 Task: Look for space in Khada, India from 9th June, 2023 to 16th June, 2023 for 2 adults in price range Rs.8000 to Rs.16000. Place can be entire place with 2 bedrooms having 2 beds and 1 bathroom. Property type can be house, flat, guest house. Booking option can be shelf check-in. Required host language is English.
Action: Mouse moved to (556, 95)
Screenshot: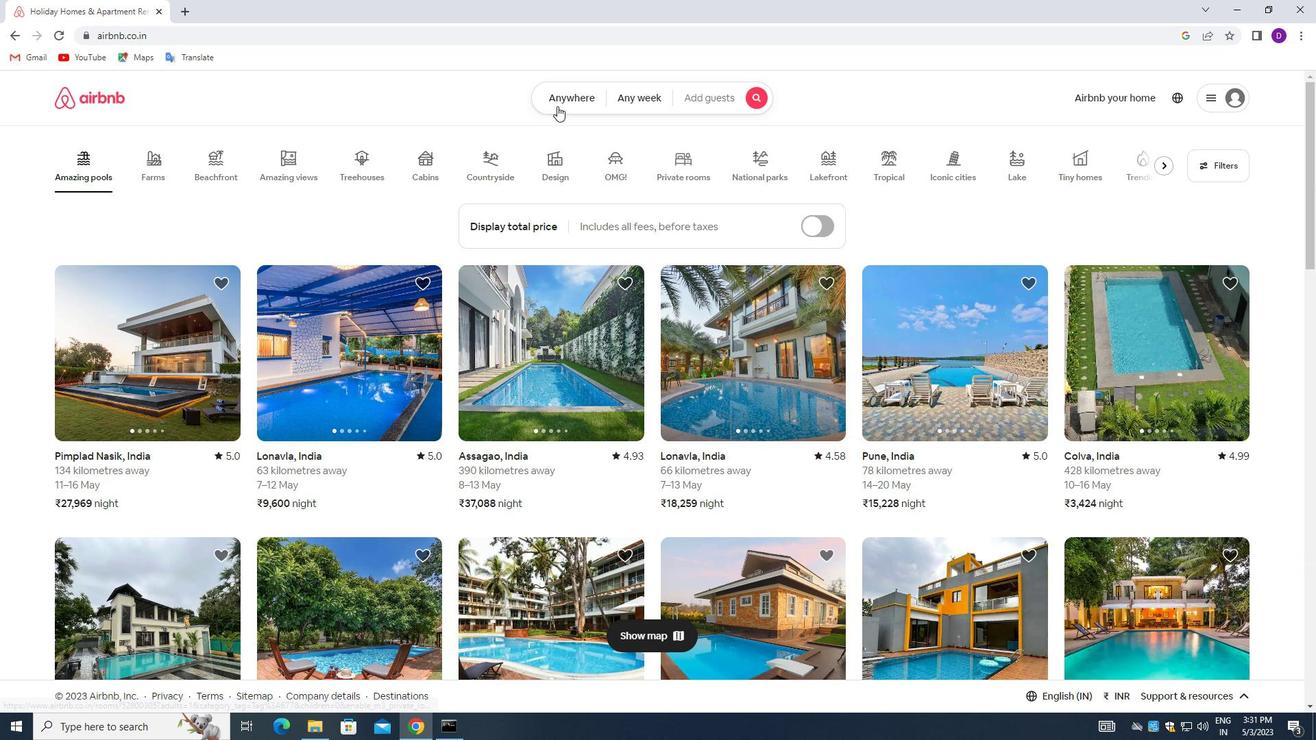 
Action: Mouse pressed left at (556, 95)
Screenshot: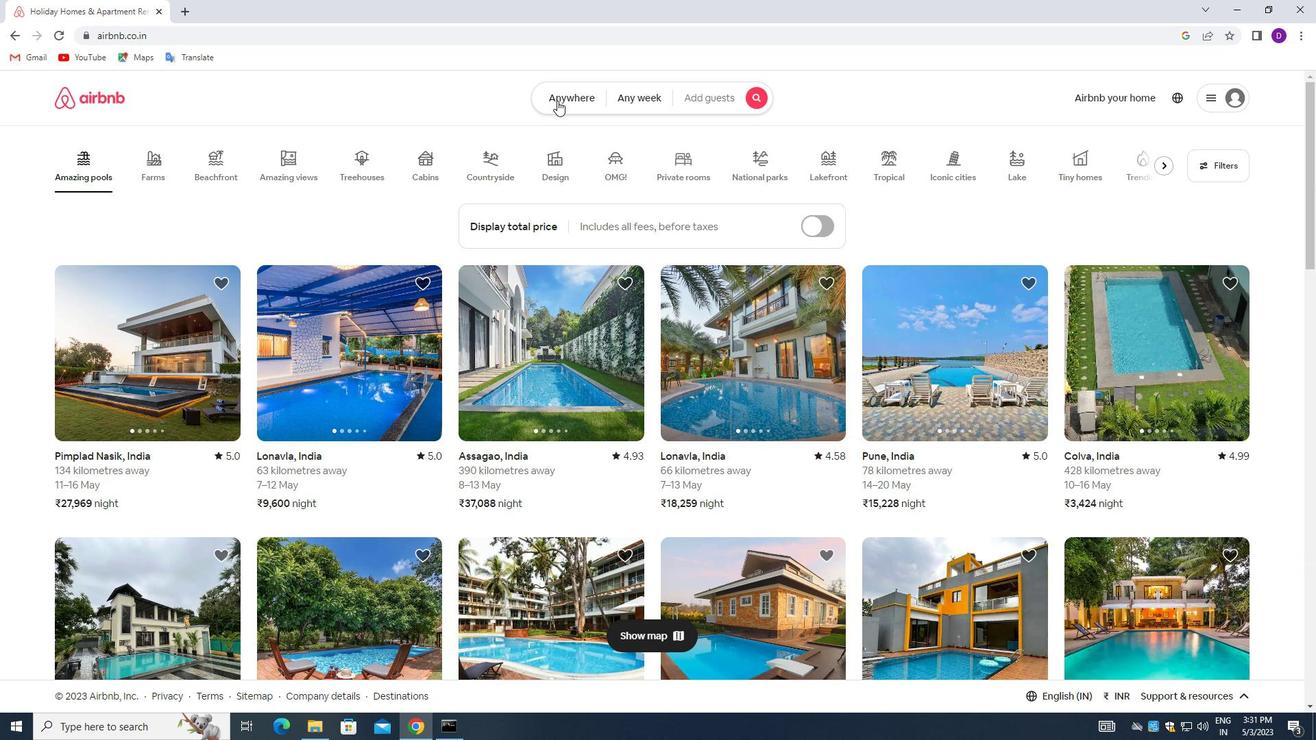 
Action: Mouse moved to (427, 152)
Screenshot: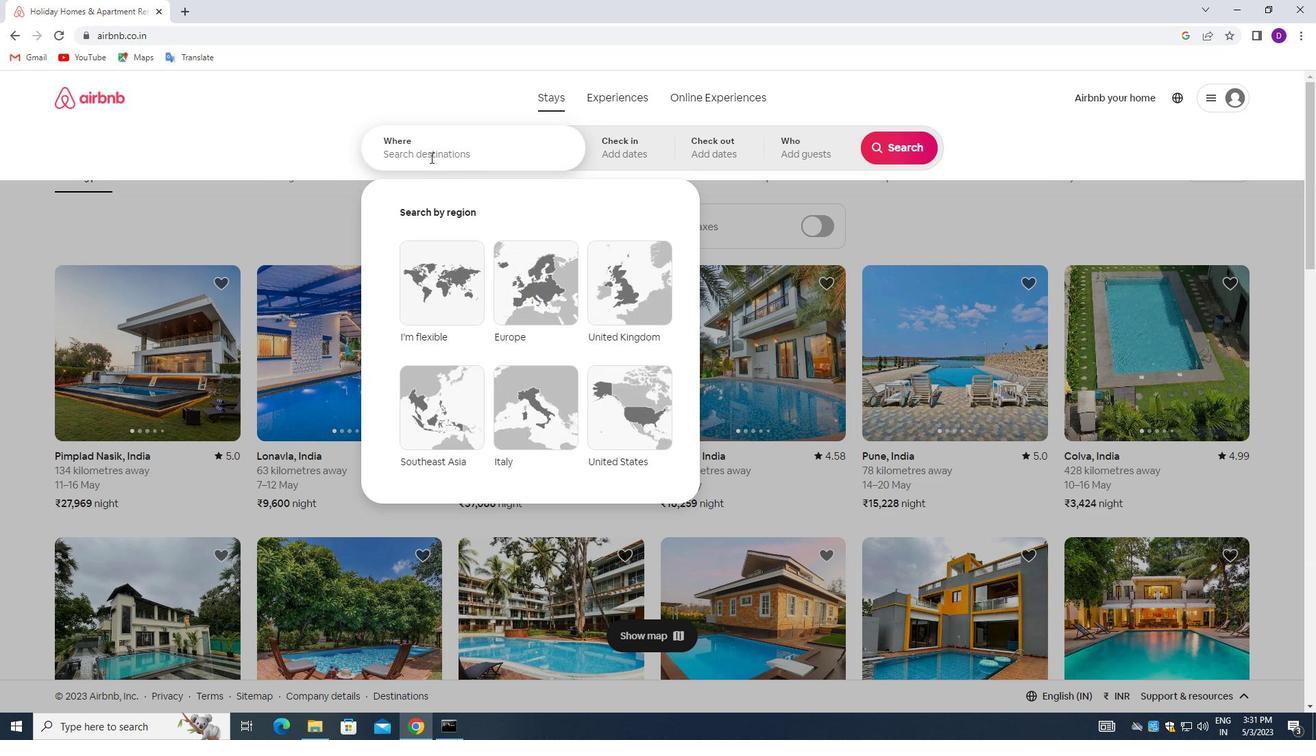 
Action: Mouse pressed left at (427, 152)
Screenshot: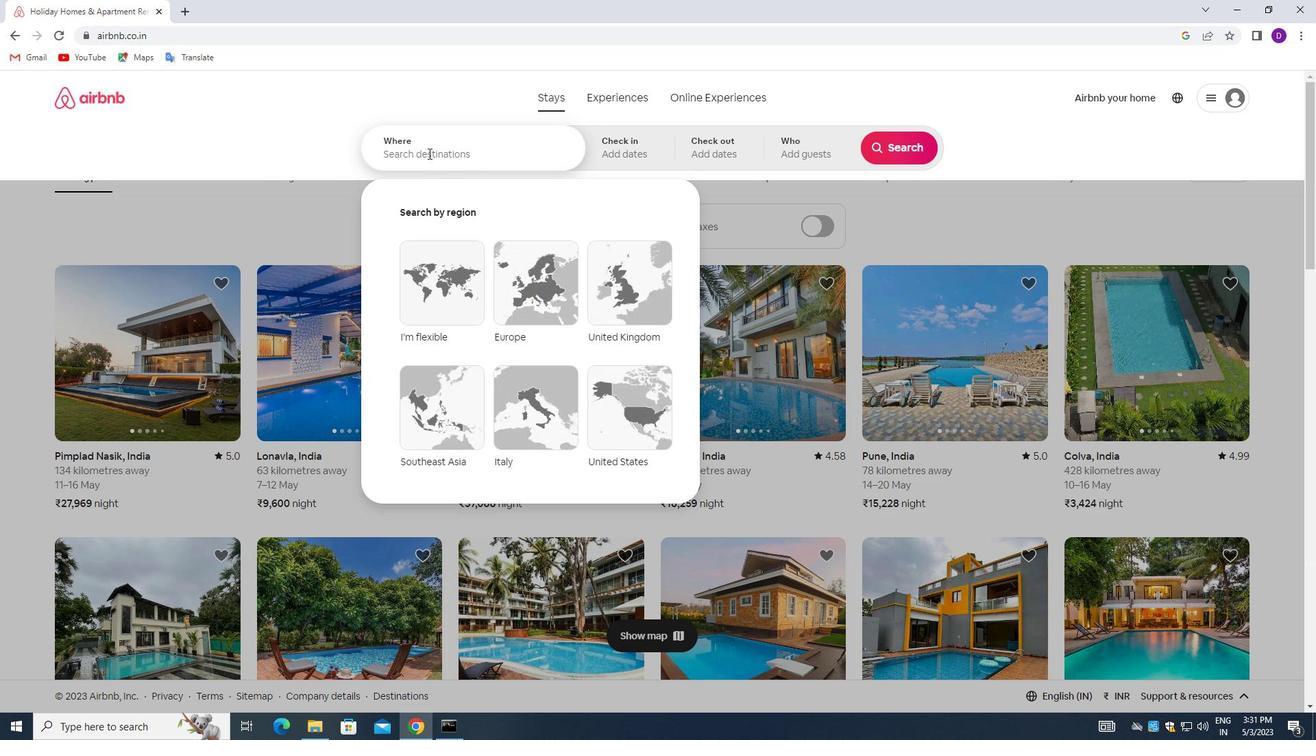 
Action: Mouse moved to (328, 154)
Screenshot: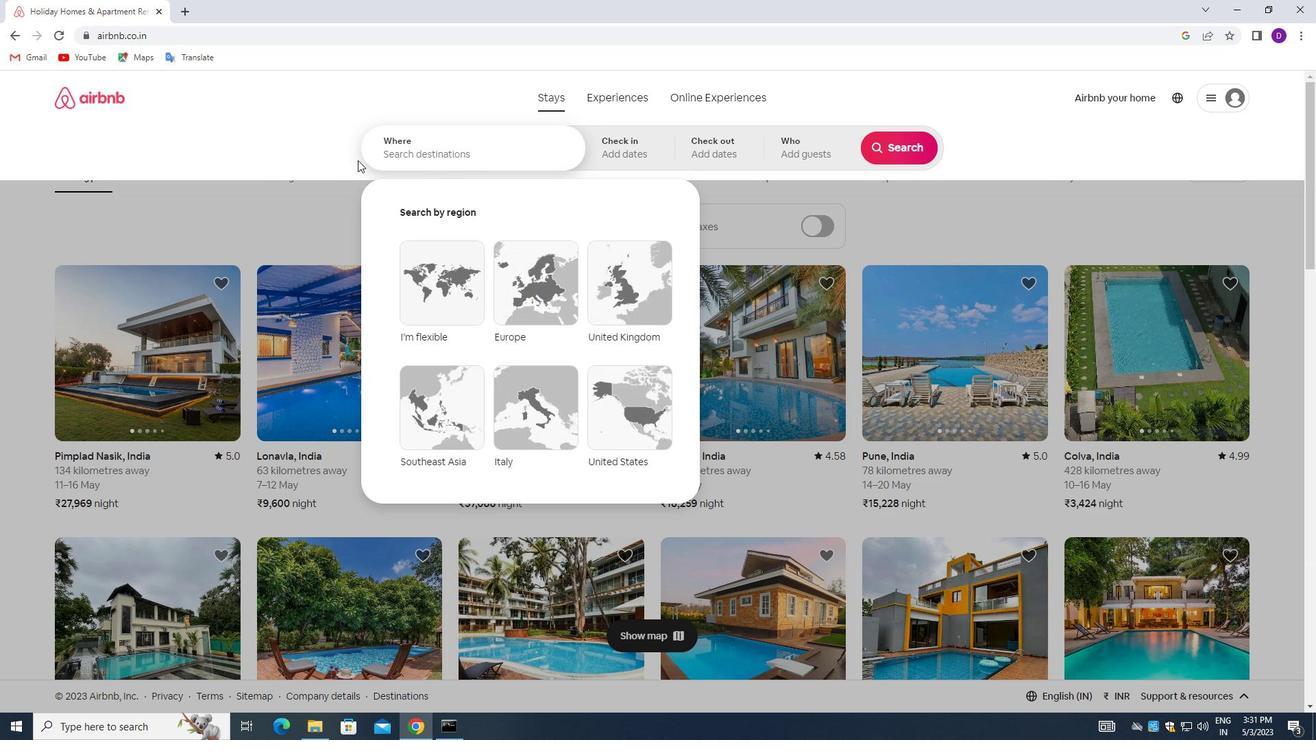 
Action: Key pressed <Key.shift>KHADA,<Key.space><Key.shift>INDIA<Key.enter>
Screenshot: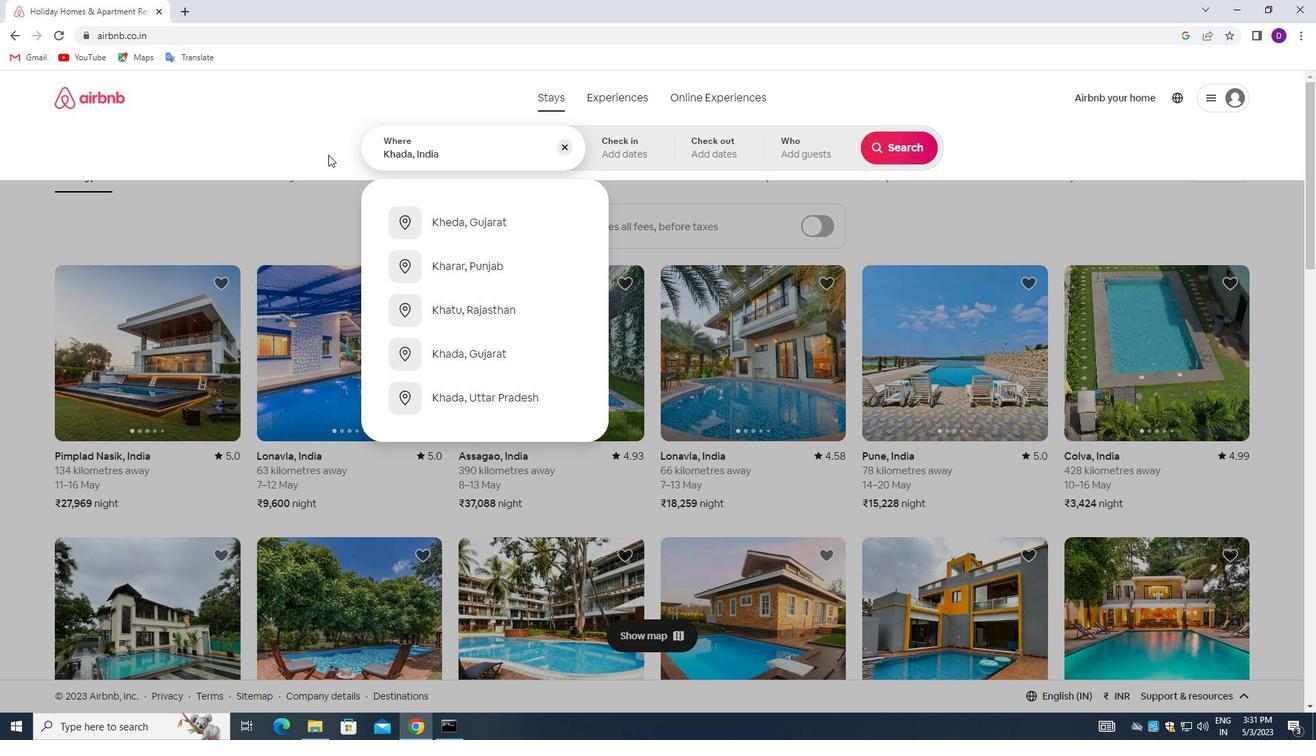 
Action: Mouse moved to (853, 348)
Screenshot: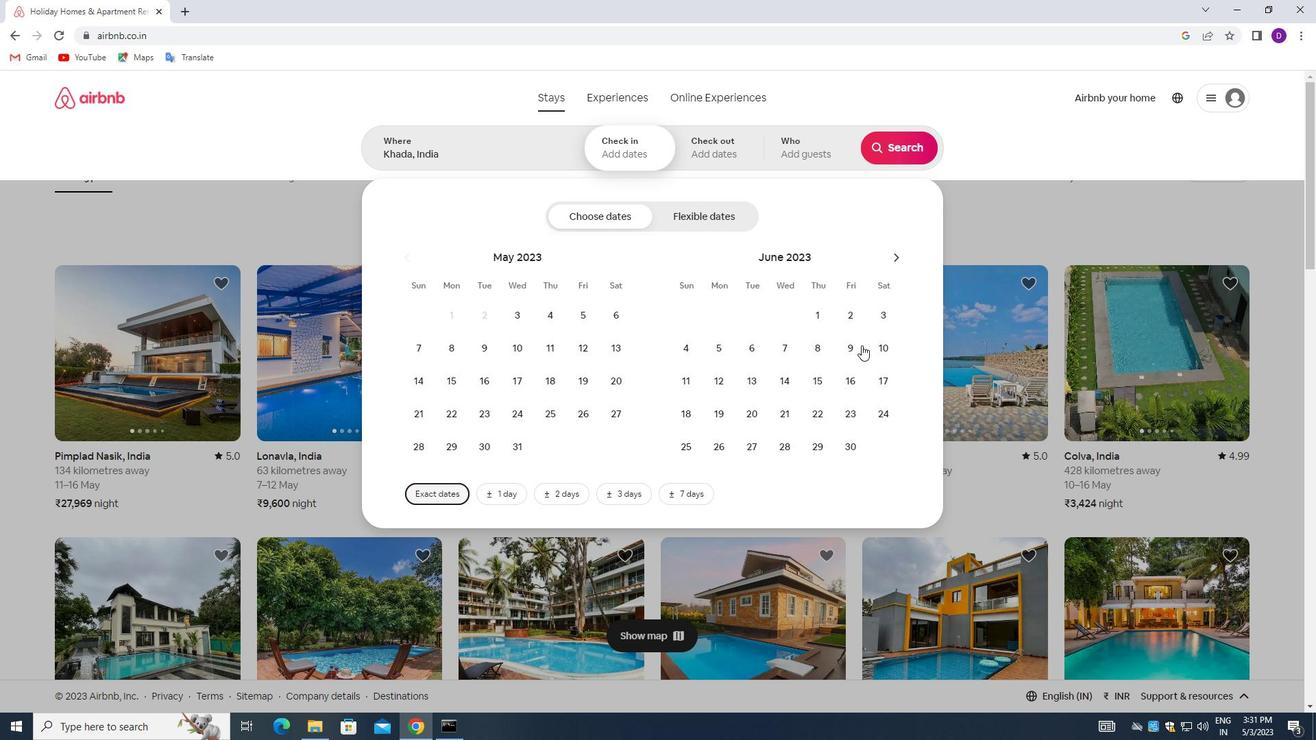 
Action: Mouse pressed left at (853, 348)
Screenshot: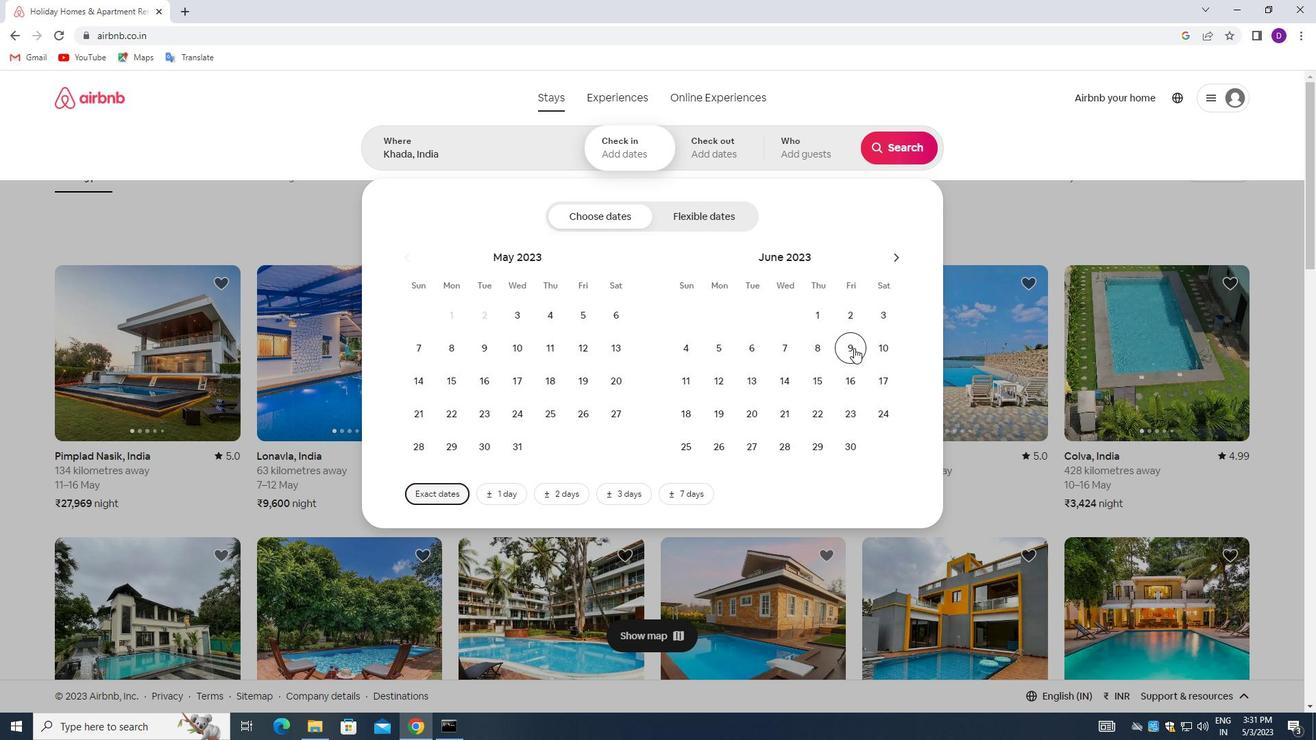 
Action: Mouse moved to (855, 378)
Screenshot: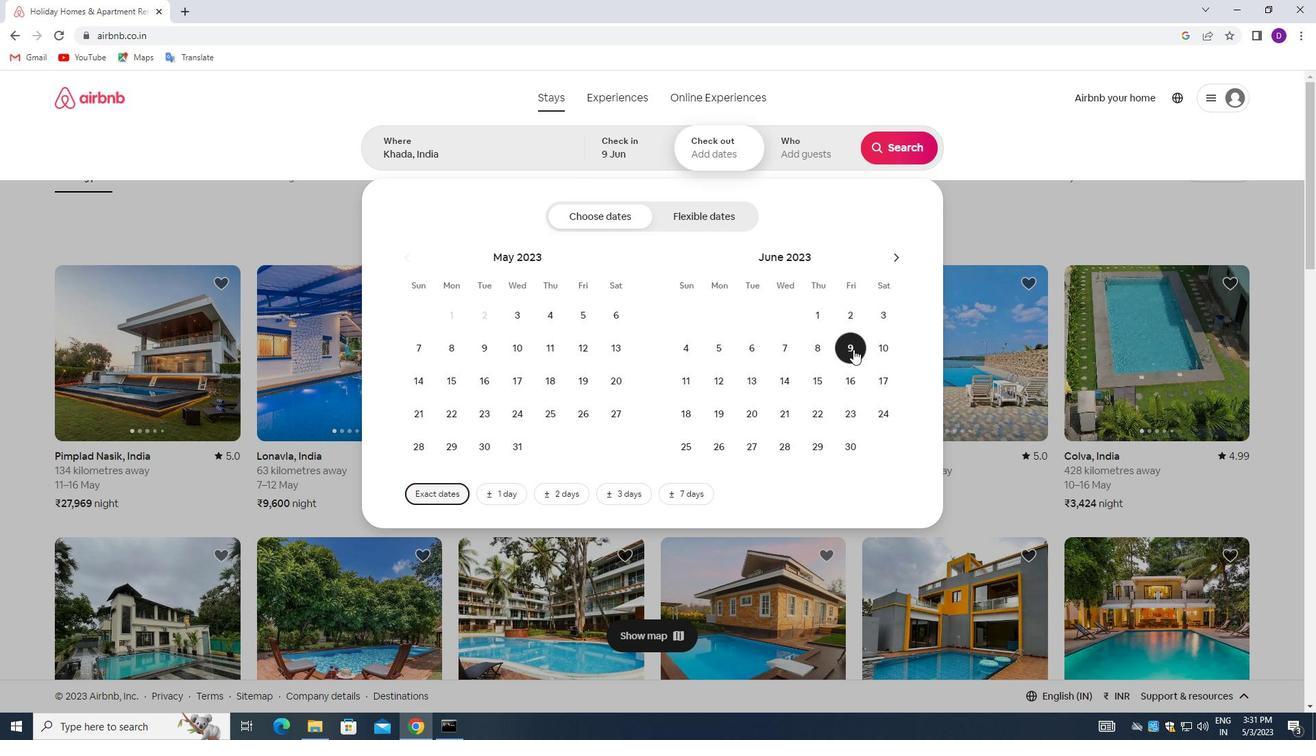 
Action: Mouse pressed left at (855, 378)
Screenshot: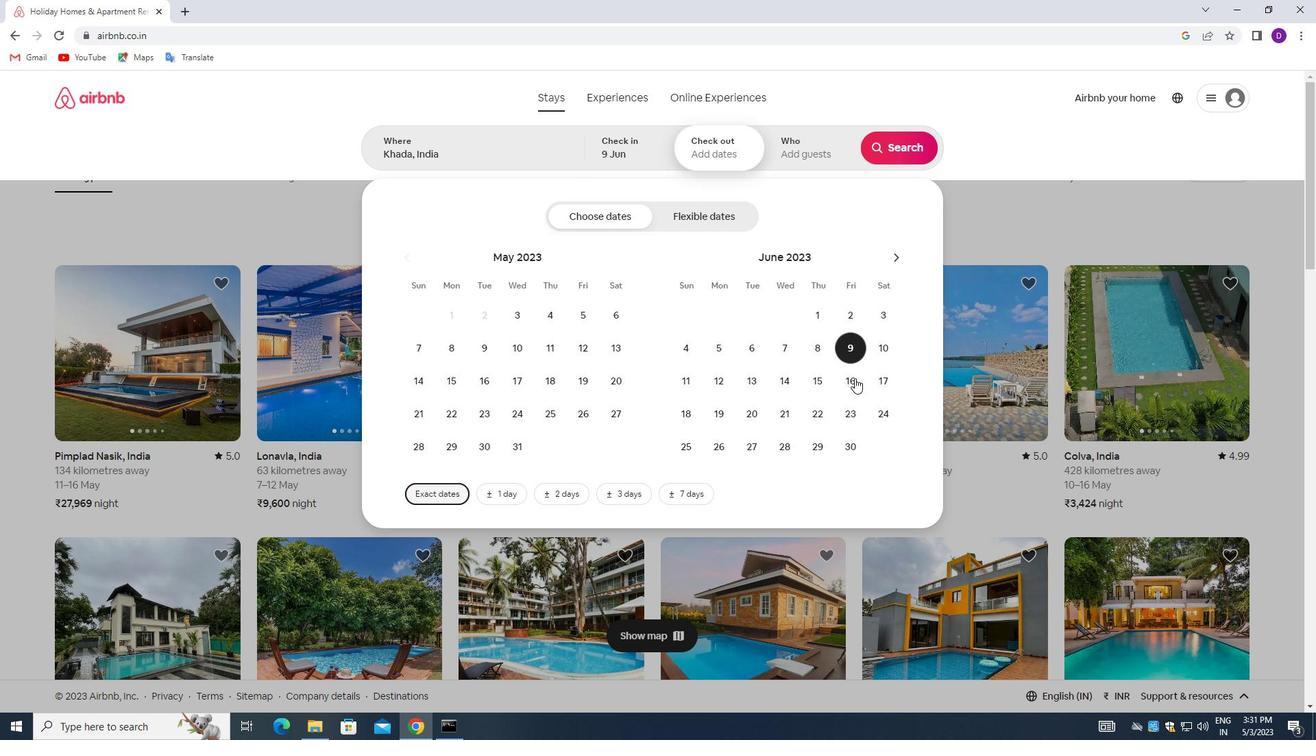 
Action: Mouse moved to (847, 377)
Screenshot: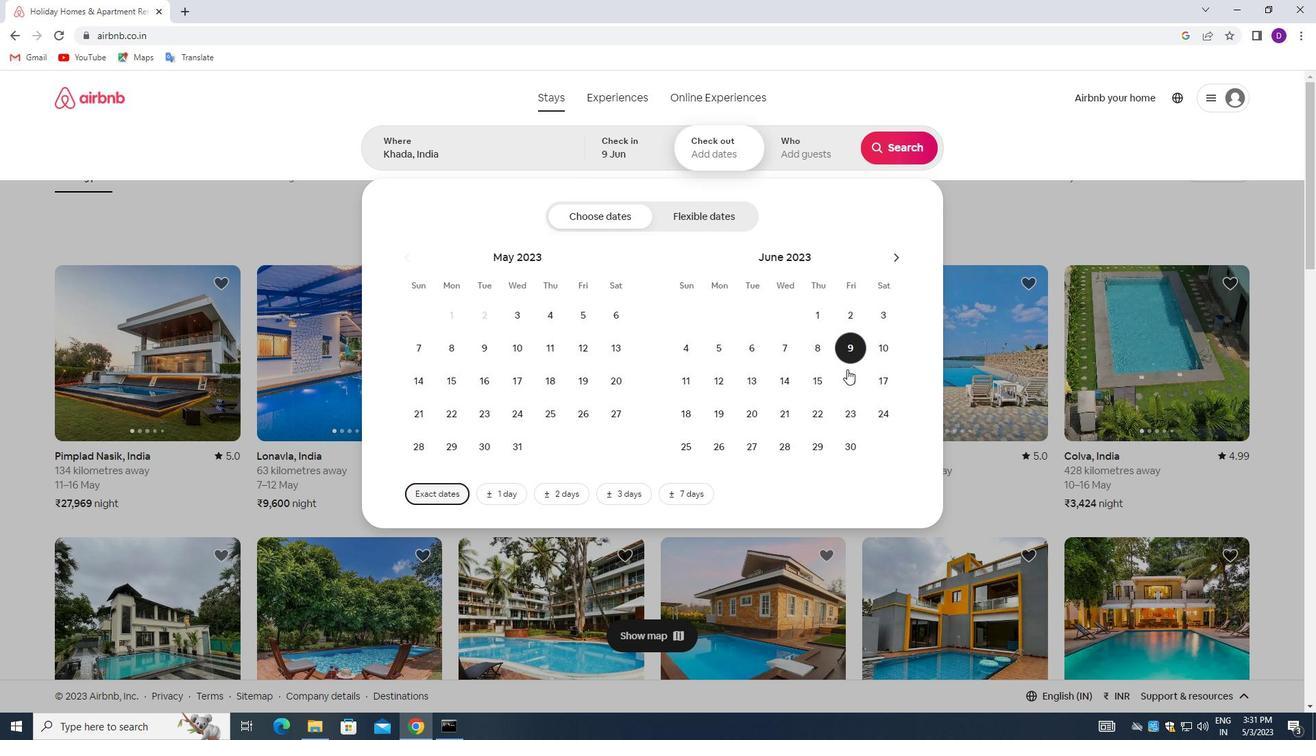 
Action: Mouse pressed left at (847, 377)
Screenshot: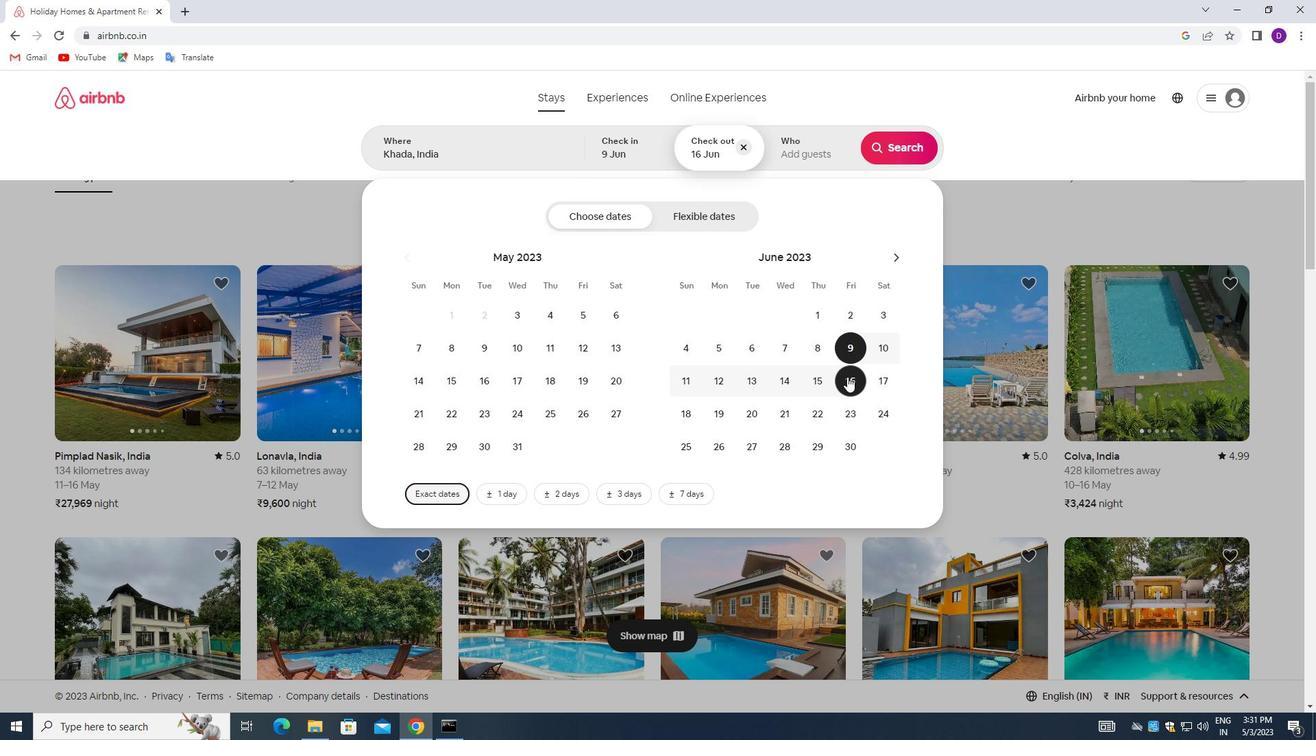 
Action: Mouse moved to (800, 144)
Screenshot: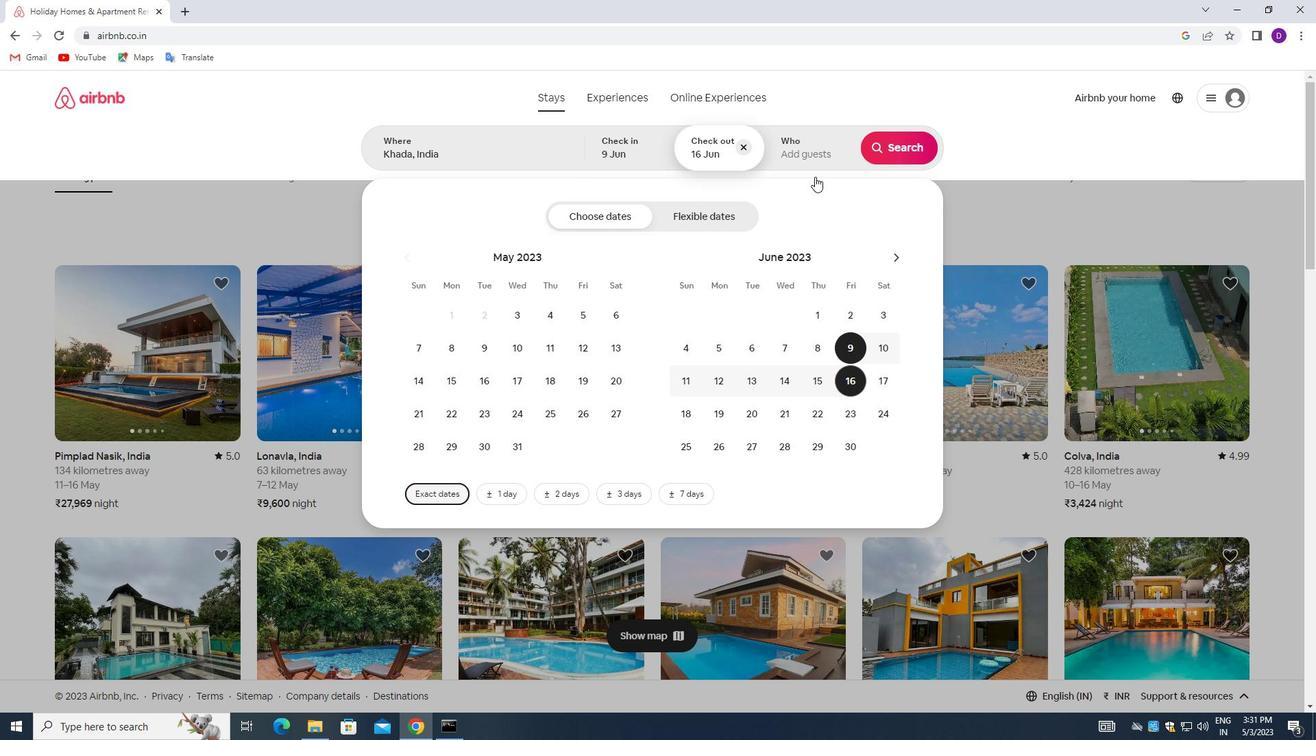 
Action: Mouse pressed left at (800, 144)
Screenshot: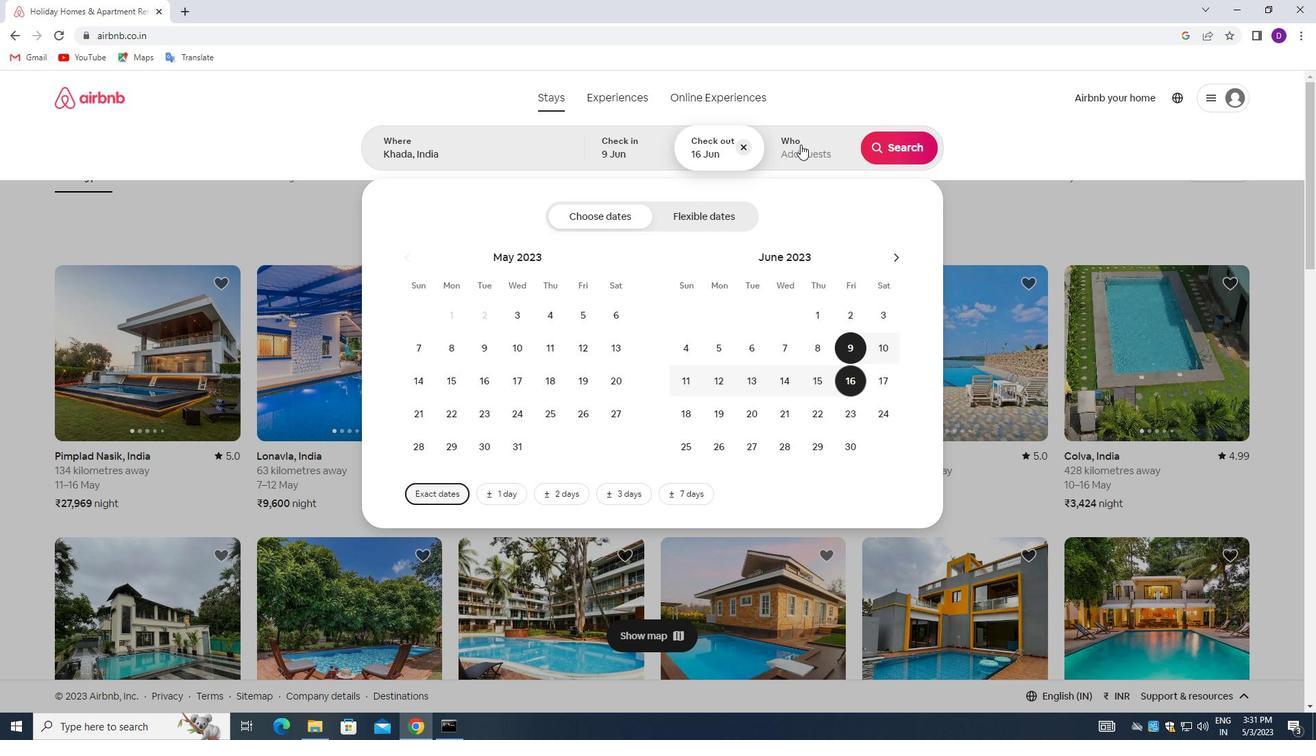 
Action: Mouse moved to (898, 217)
Screenshot: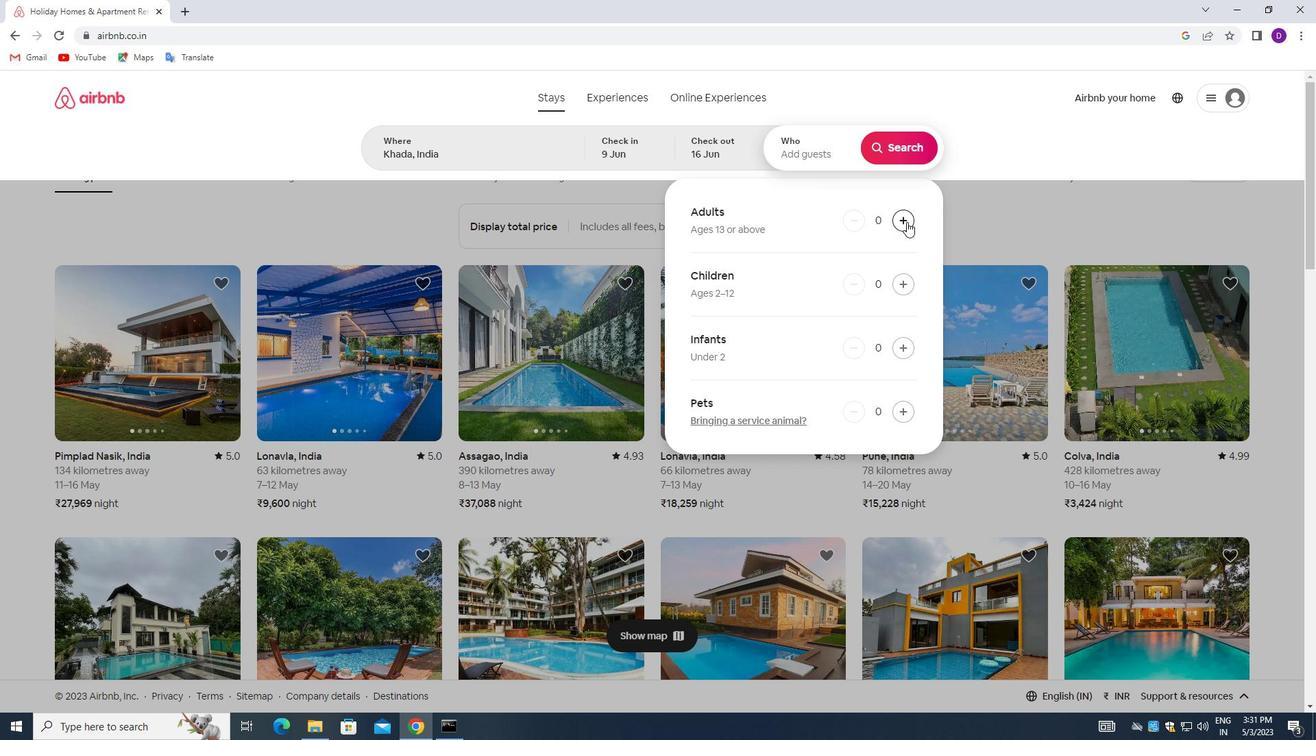 
Action: Mouse pressed left at (898, 217)
Screenshot: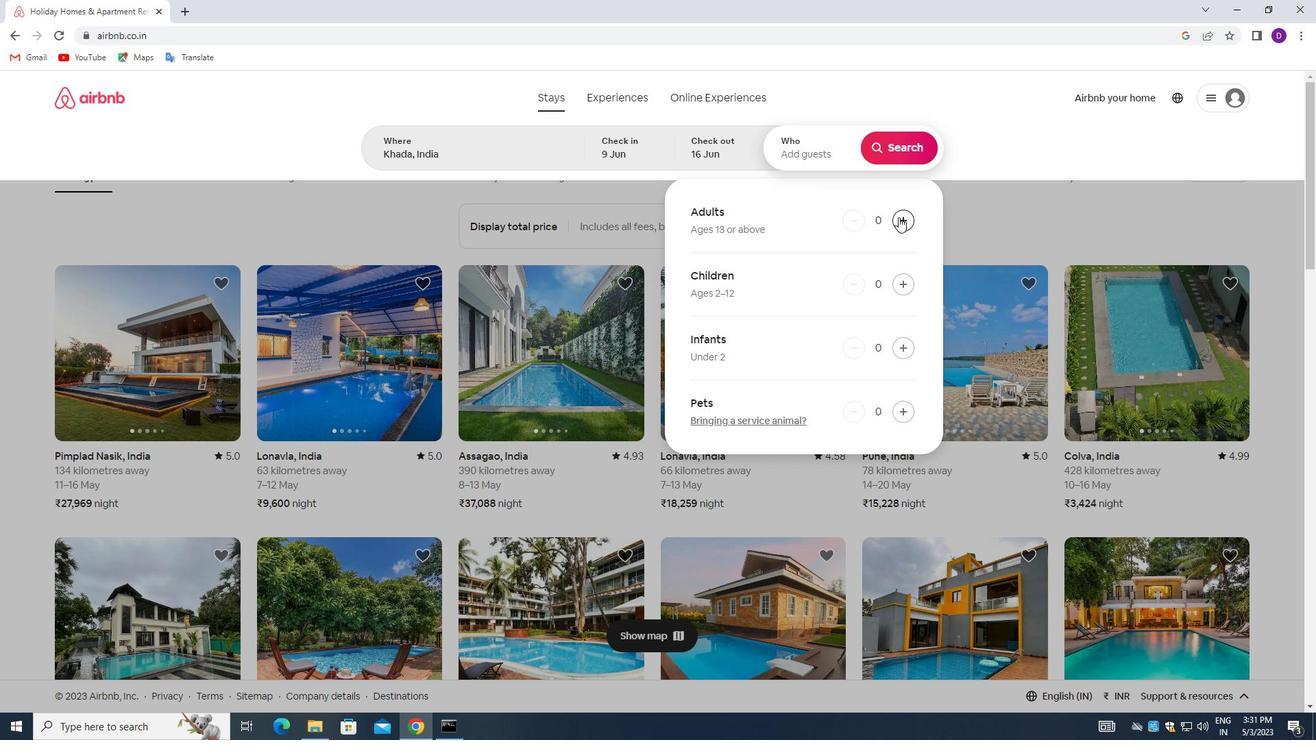 
Action: Mouse pressed left at (898, 217)
Screenshot: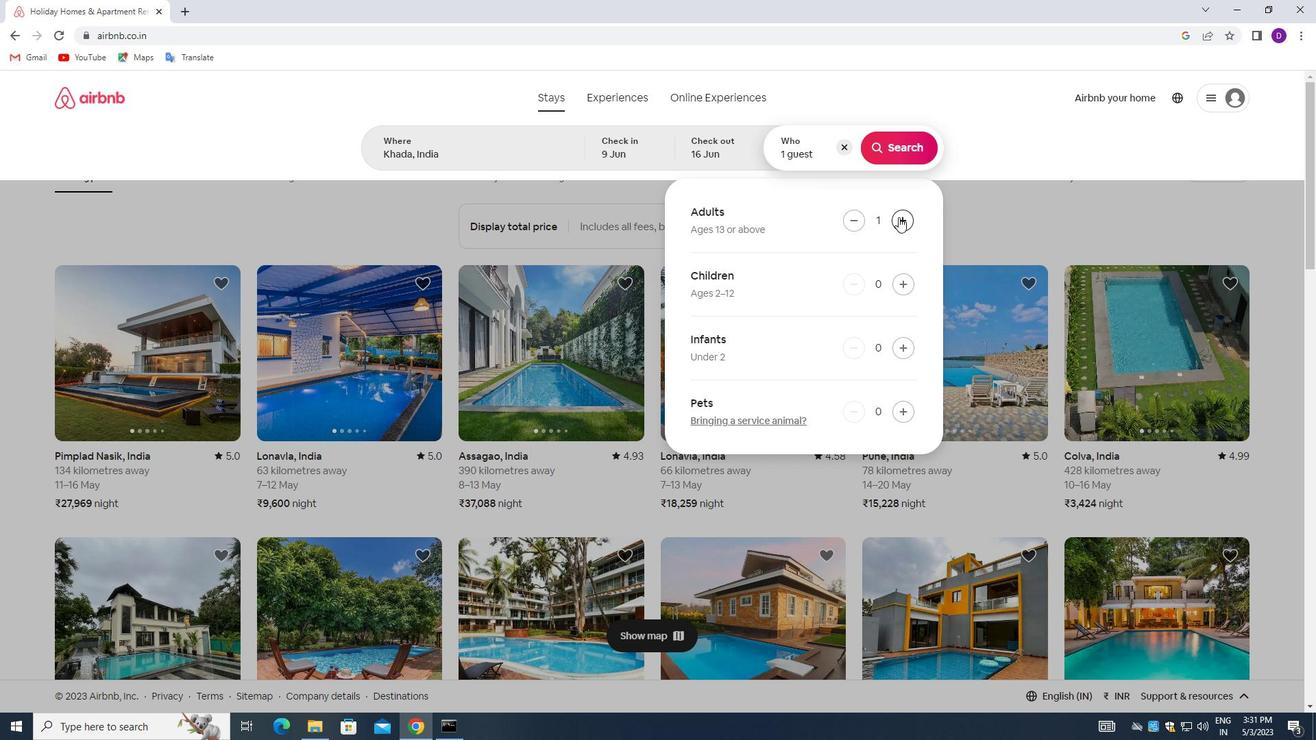 
Action: Mouse moved to (916, 141)
Screenshot: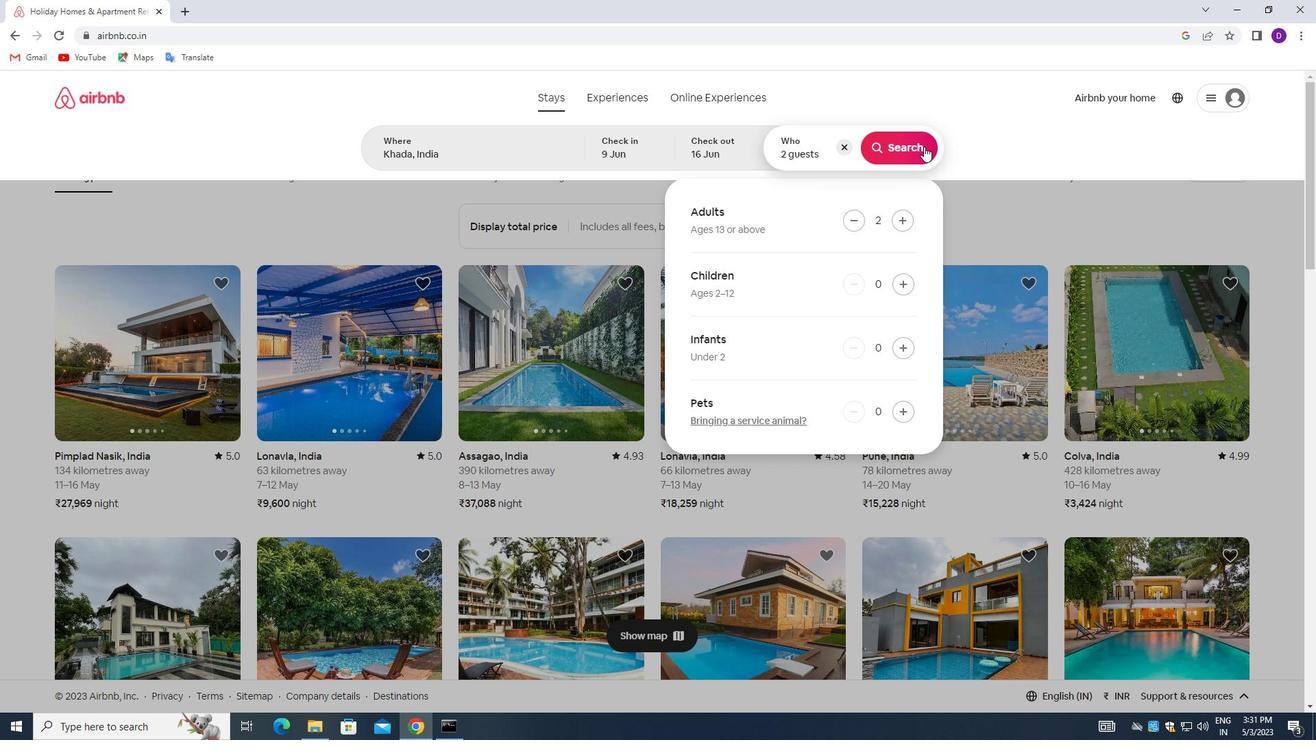 
Action: Mouse pressed left at (916, 141)
Screenshot: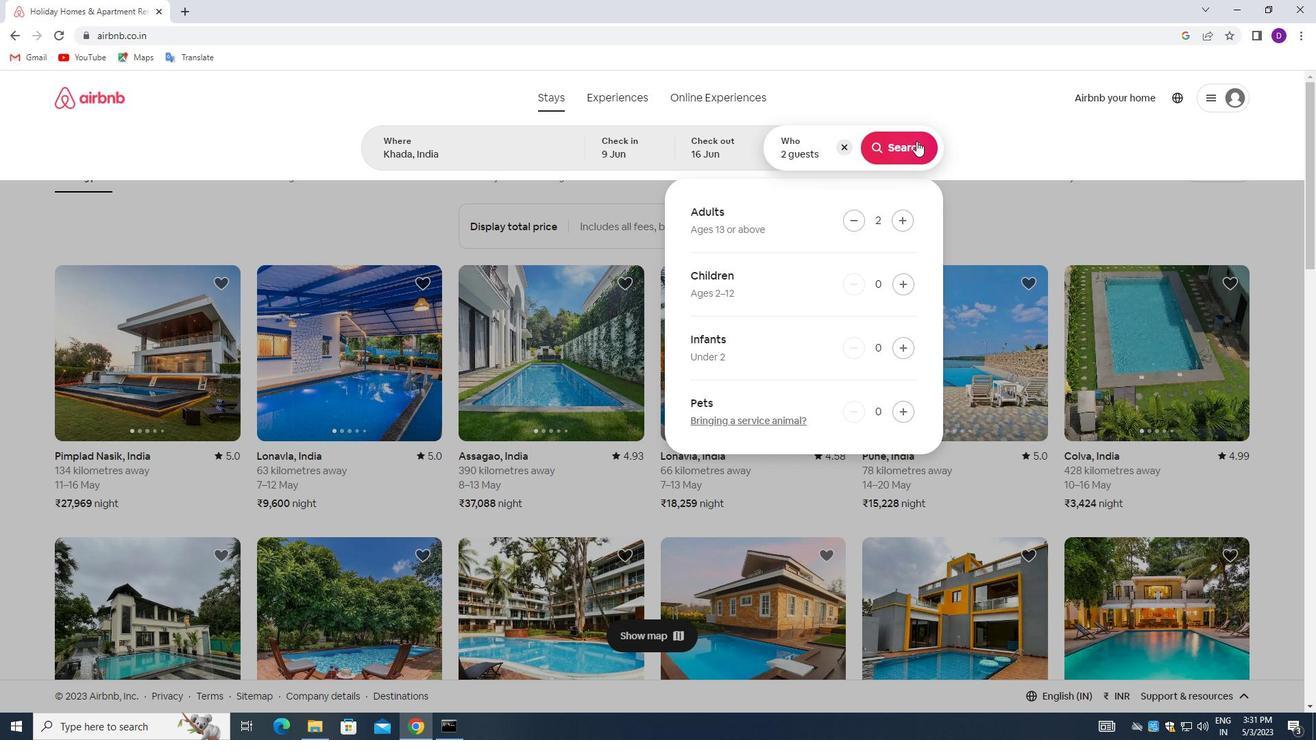
Action: Mouse moved to (1249, 154)
Screenshot: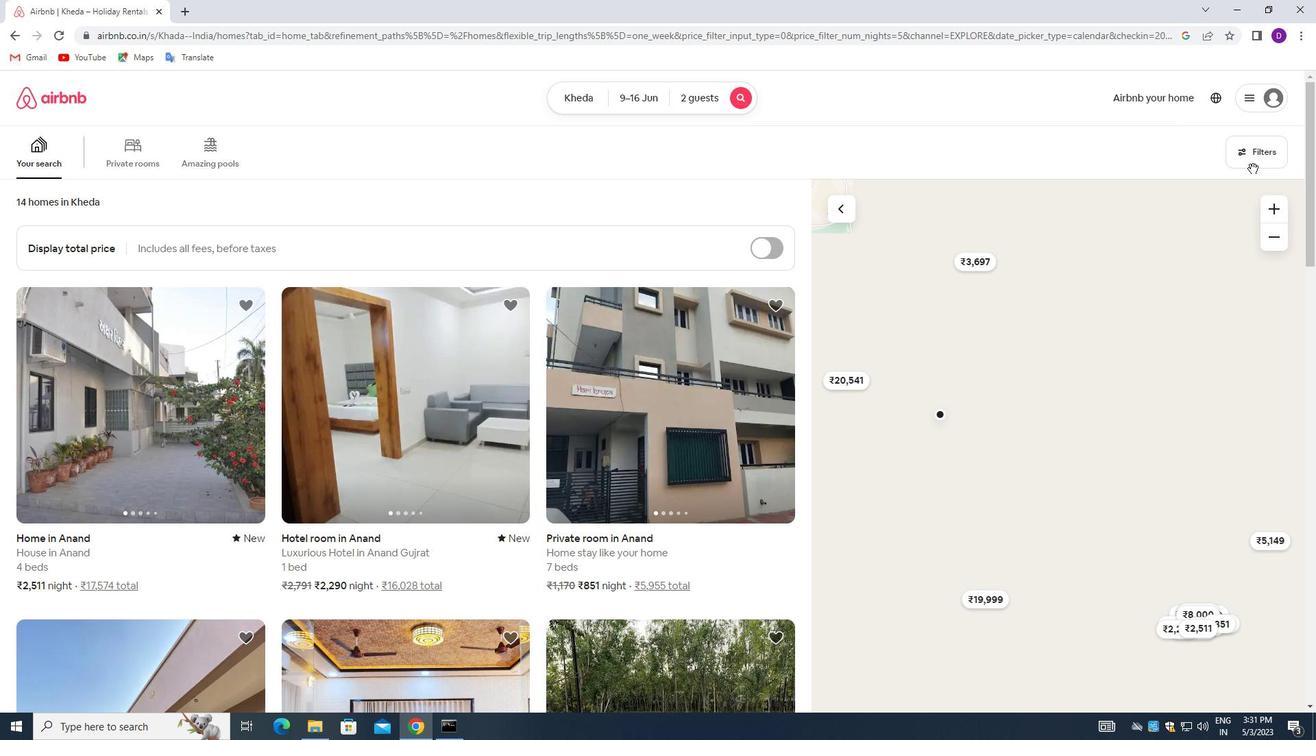 
Action: Mouse pressed left at (1249, 154)
Screenshot: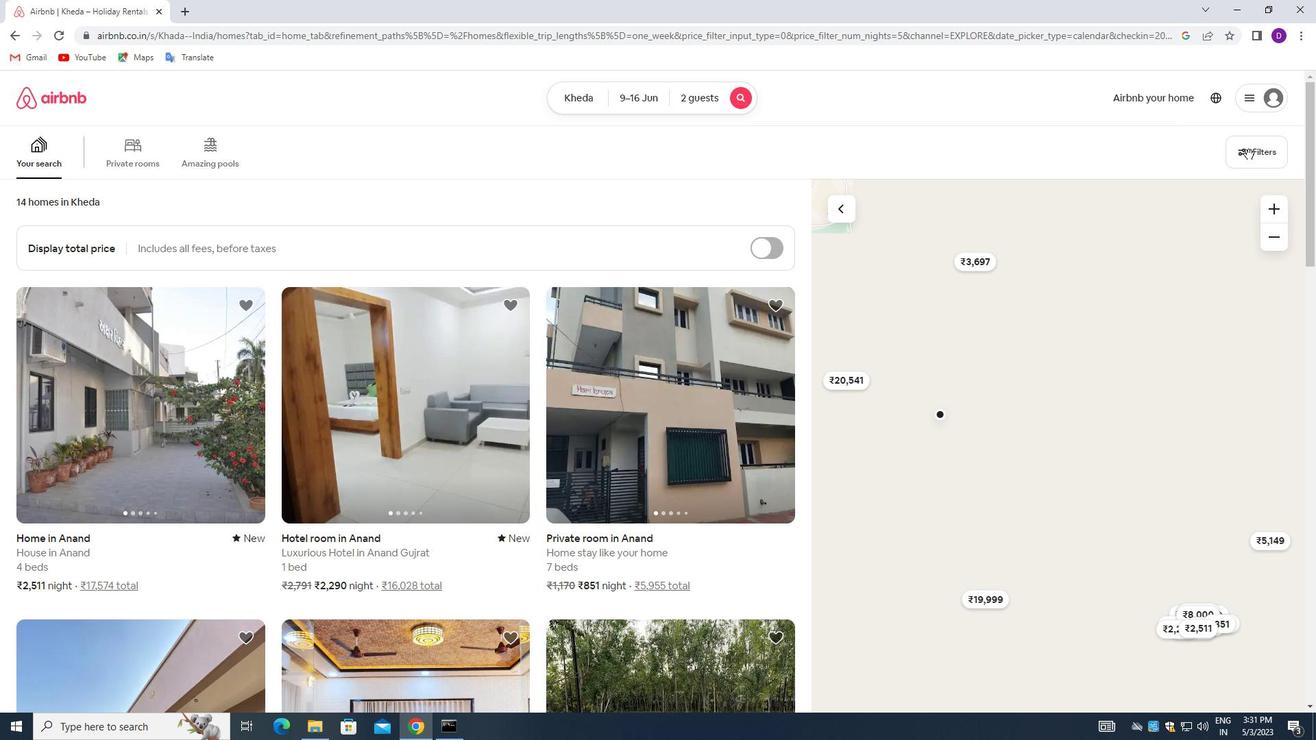 
Action: Mouse moved to (474, 330)
Screenshot: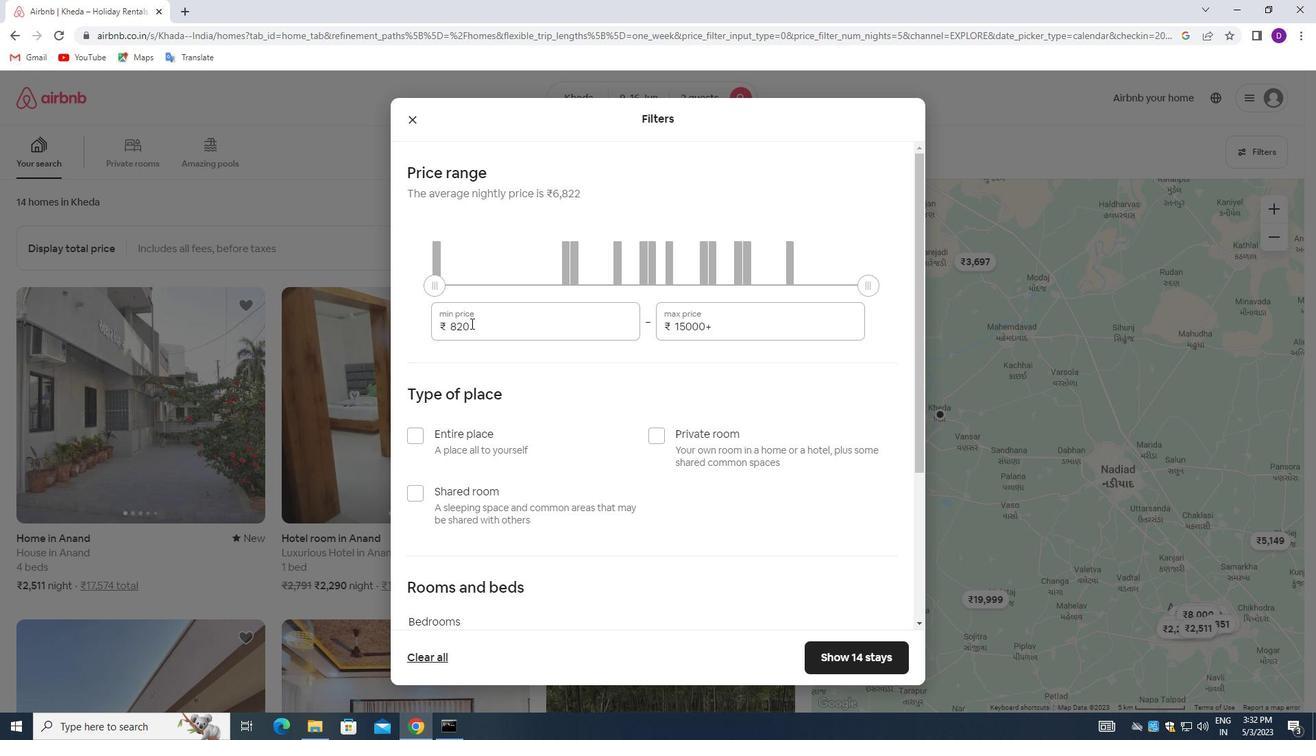 
Action: Mouse pressed left at (474, 330)
Screenshot: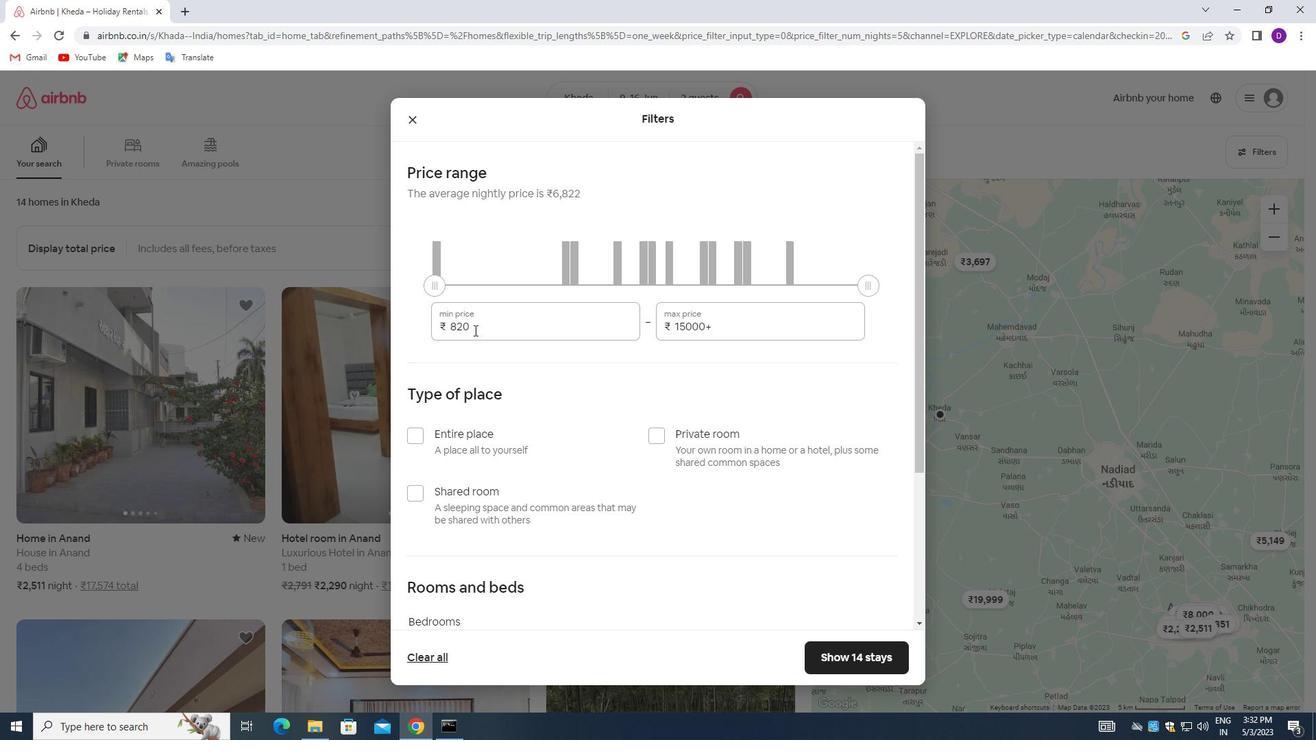
Action: Mouse pressed left at (474, 330)
Screenshot: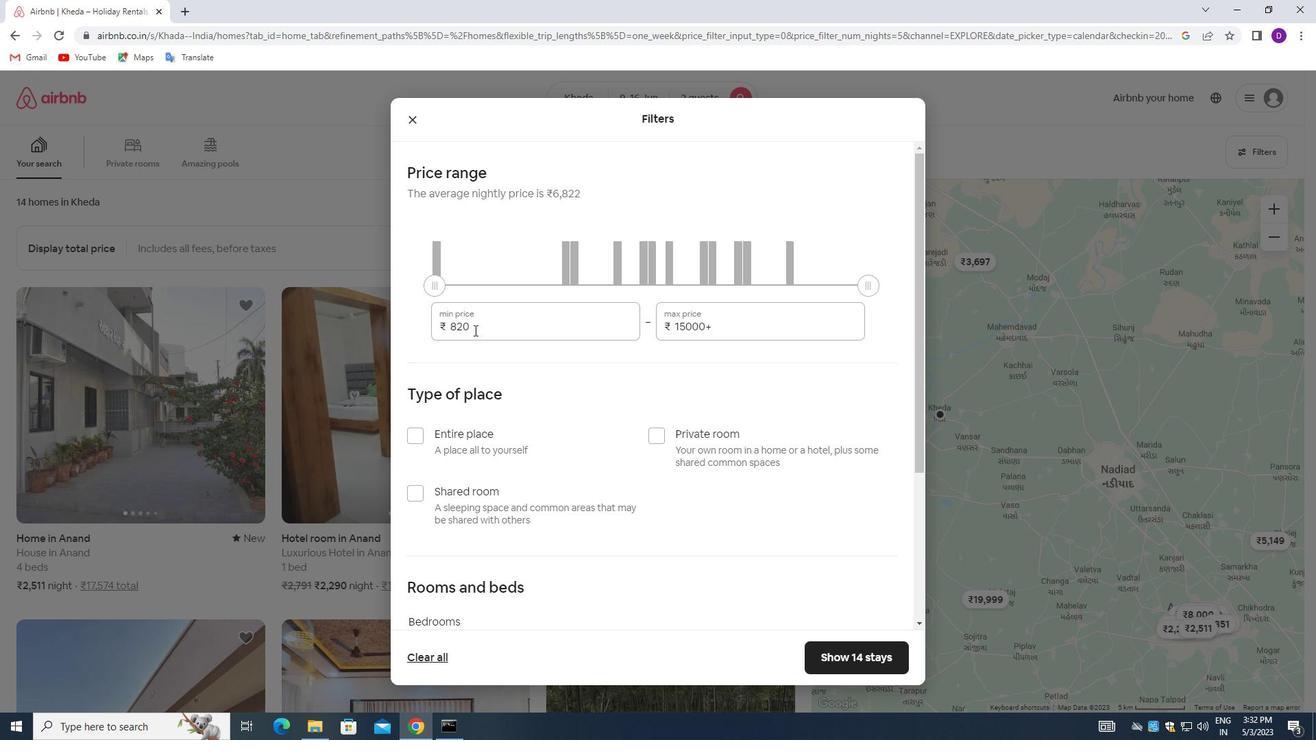 
Action: Key pressed 8000<Key.tab>16000
Screenshot: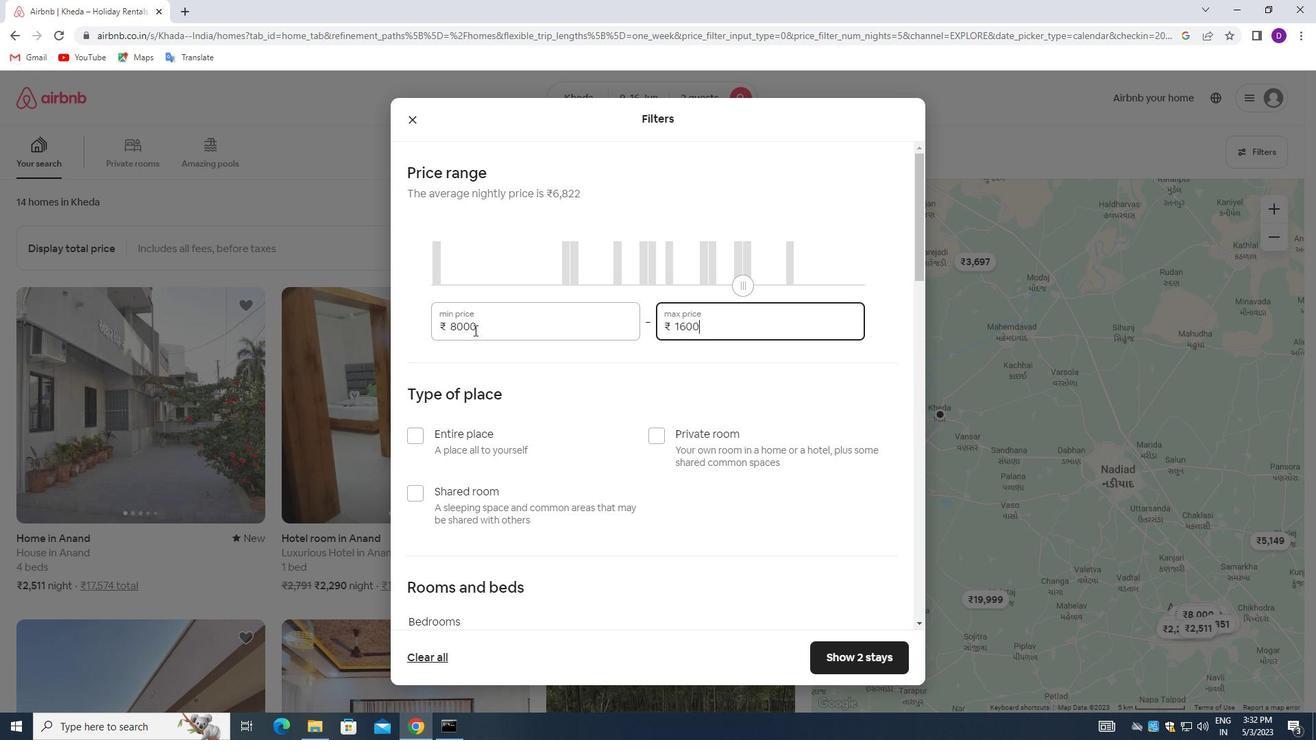 
Action: Mouse moved to (486, 449)
Screenshot: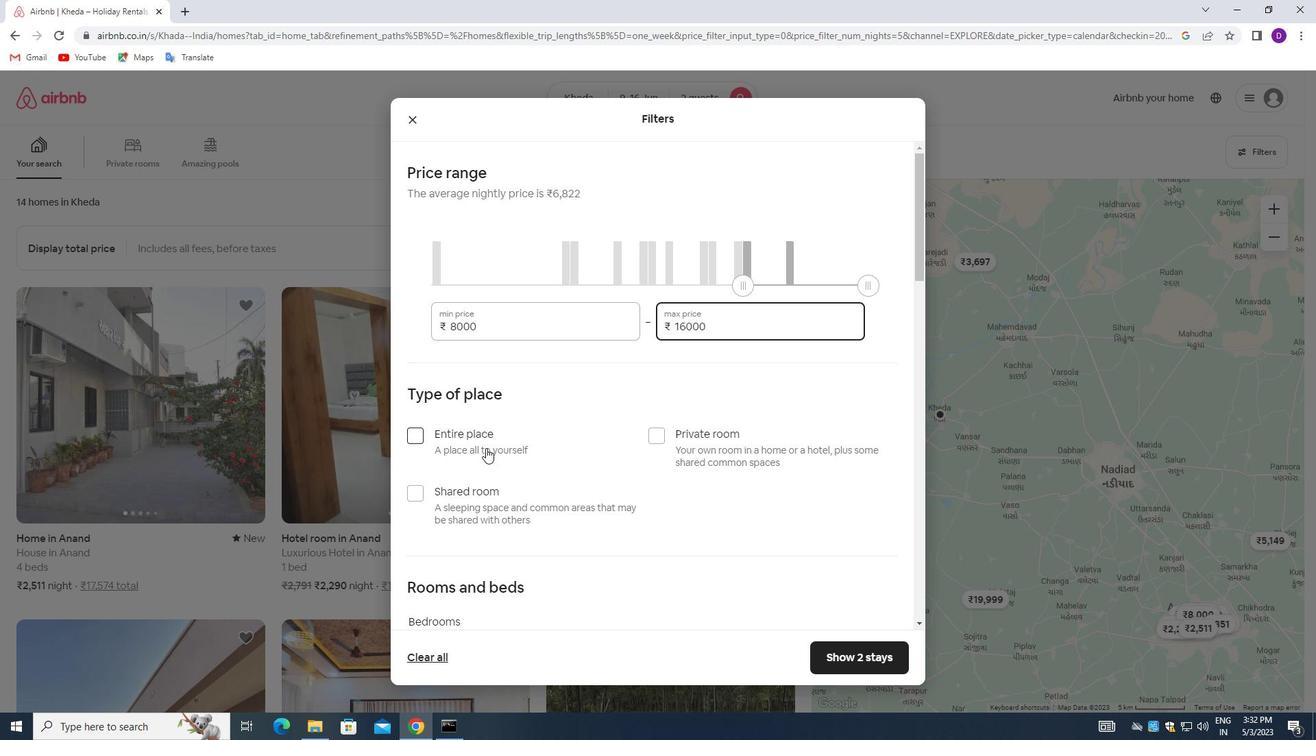 
Action: Mouse scrolled (486, 449) with delta (0, 0)
Screenshot: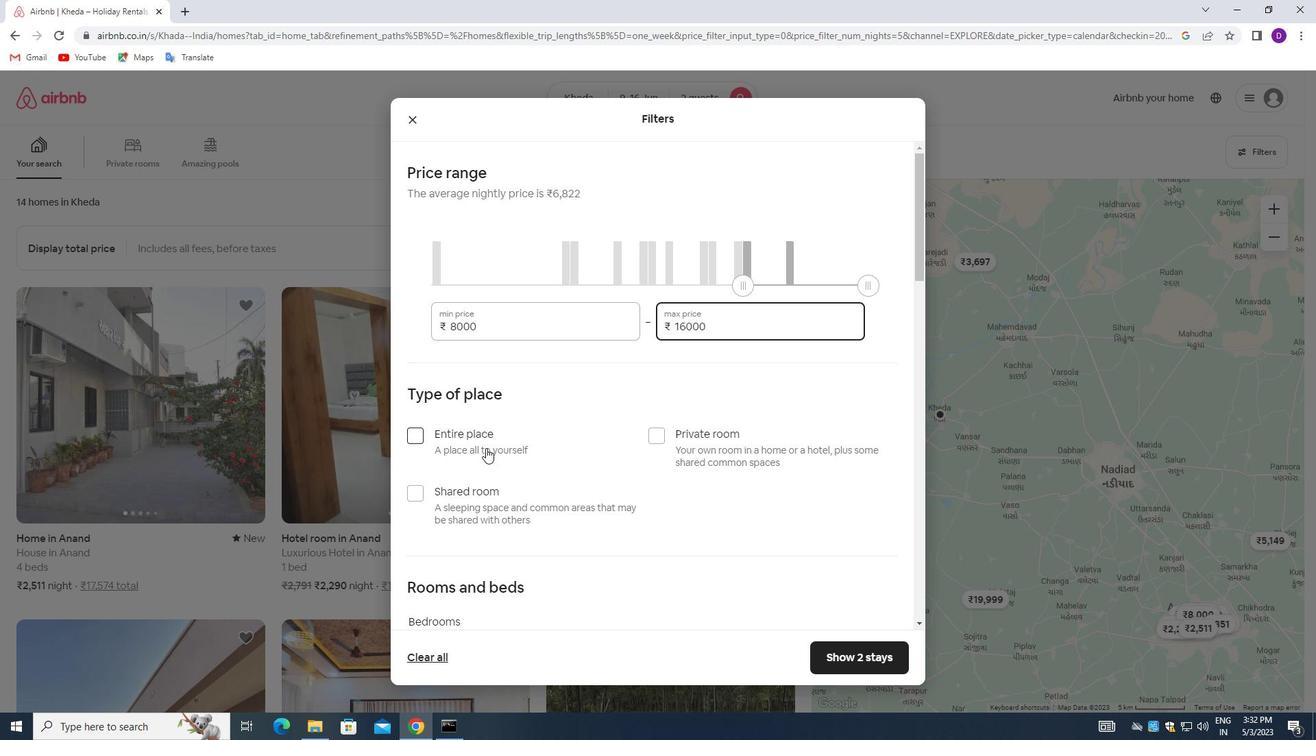 
Action: Mouse moved to (414, 366)
Screenshot: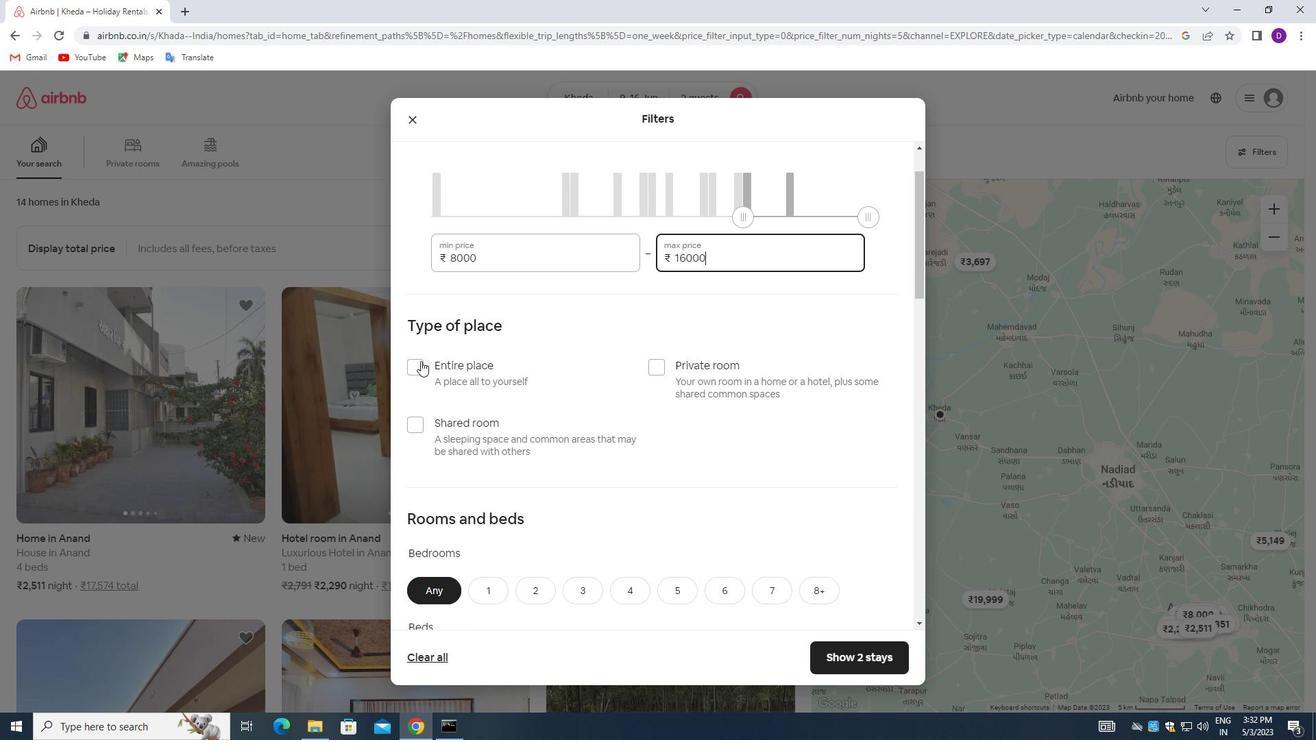
Action: Mouse pressed left at (414, 366)
Screenshot: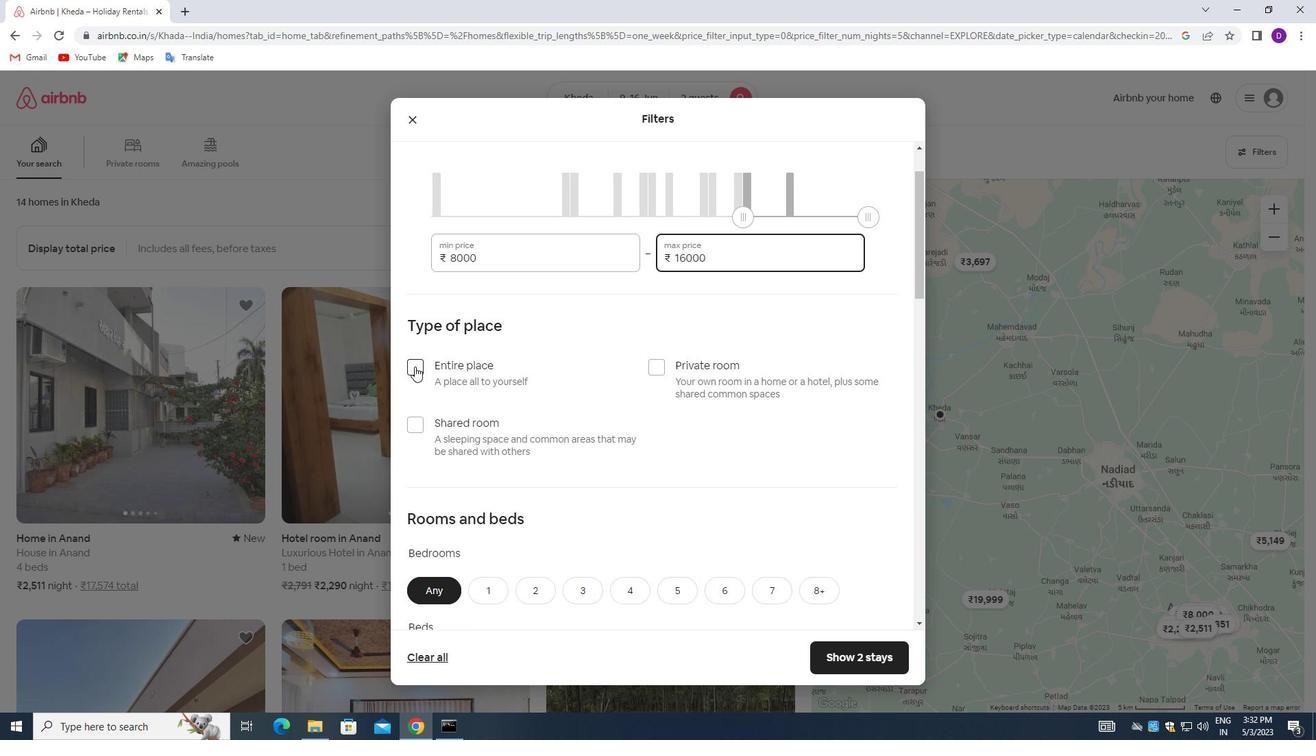 
Action: Mouse moved to (597, 401)
Screenshot: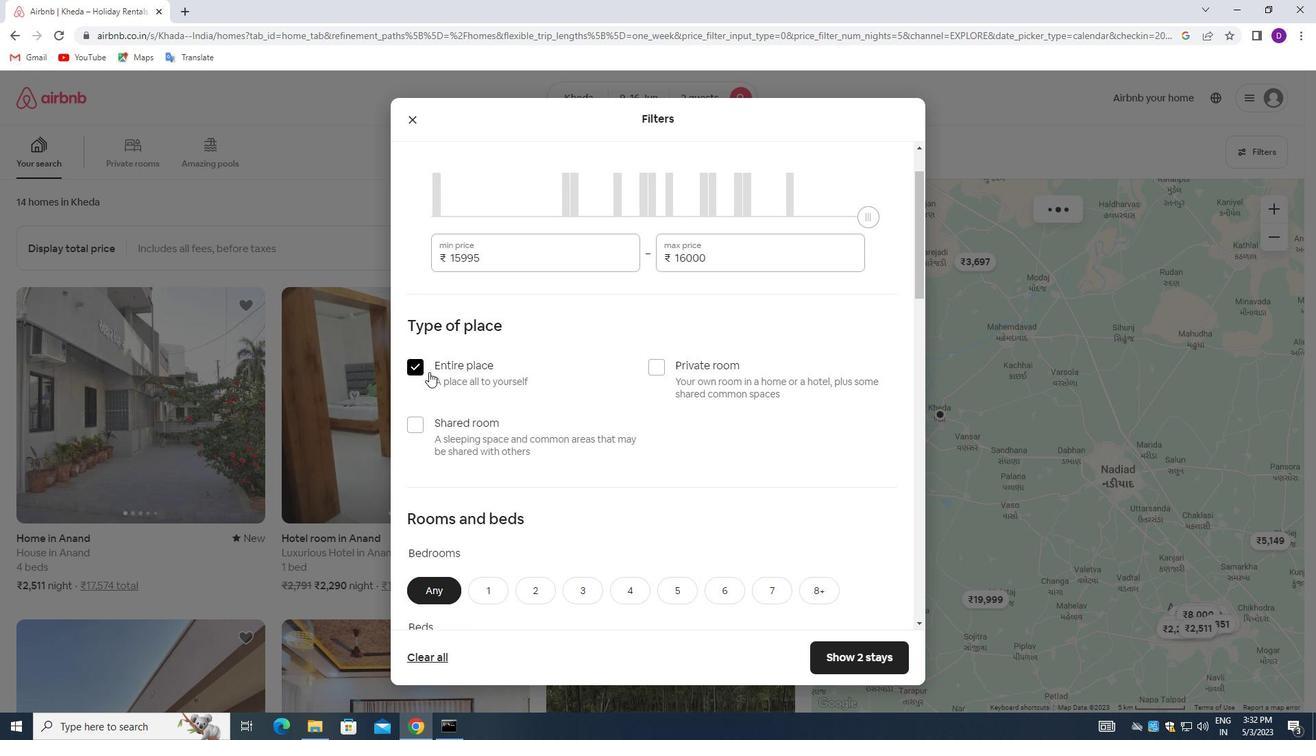 
Action: Mouse scrolled (597, 400) with delta (0, 0)
Screenshot: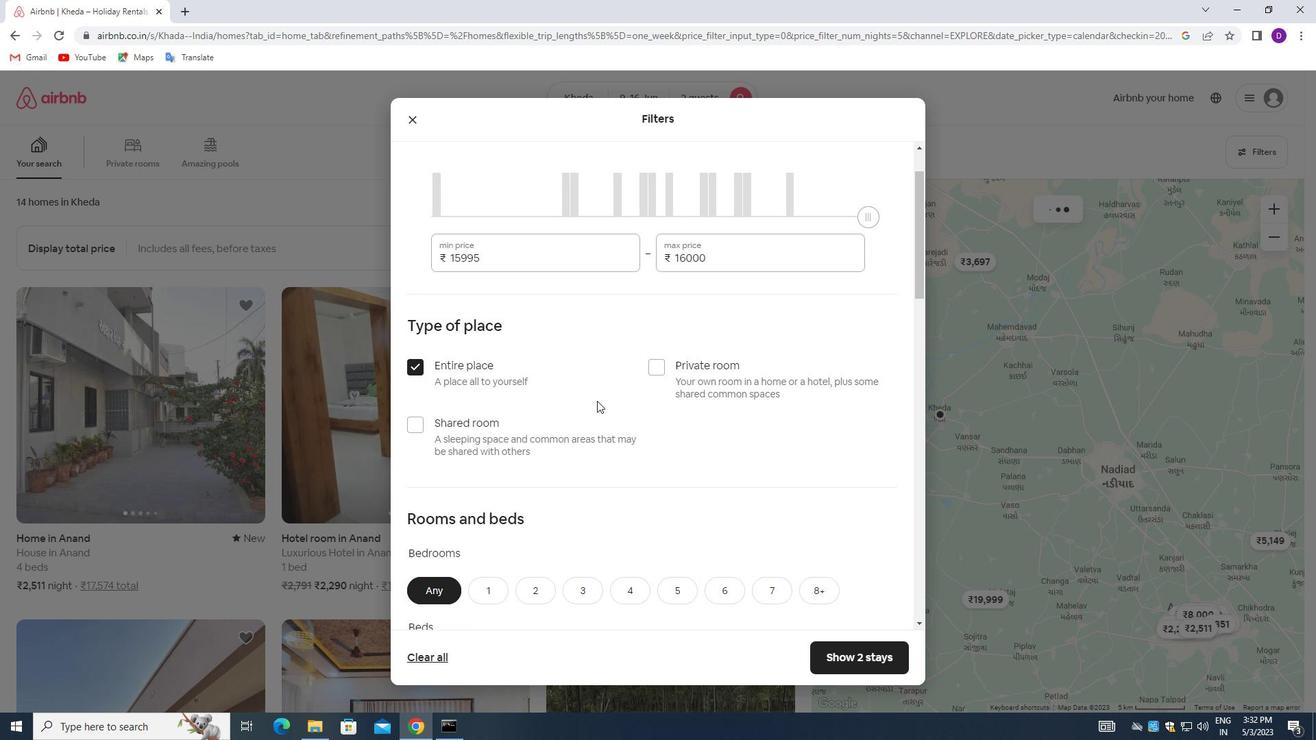 
Action: Mouse moved to (597, 402)
Screenshot: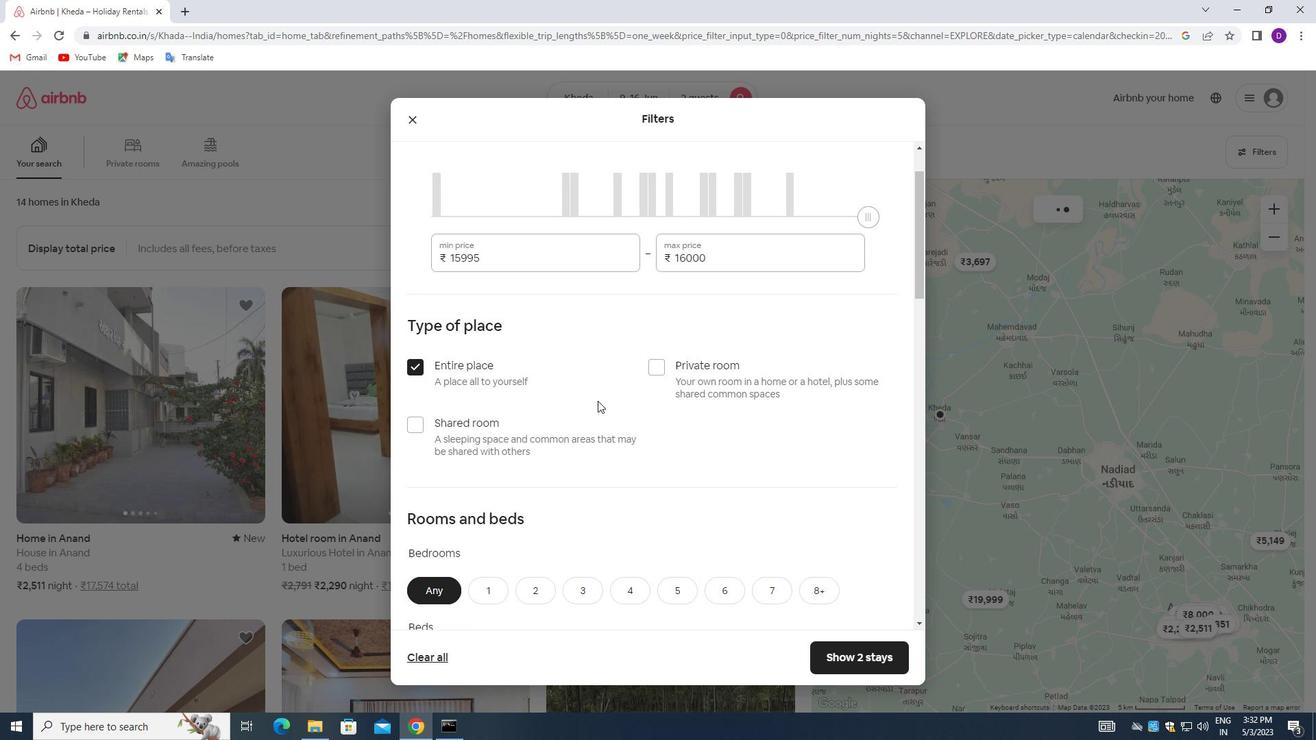 
Action: Mouse scrolled (597, 401) with delta (0, 0)
Screenshot: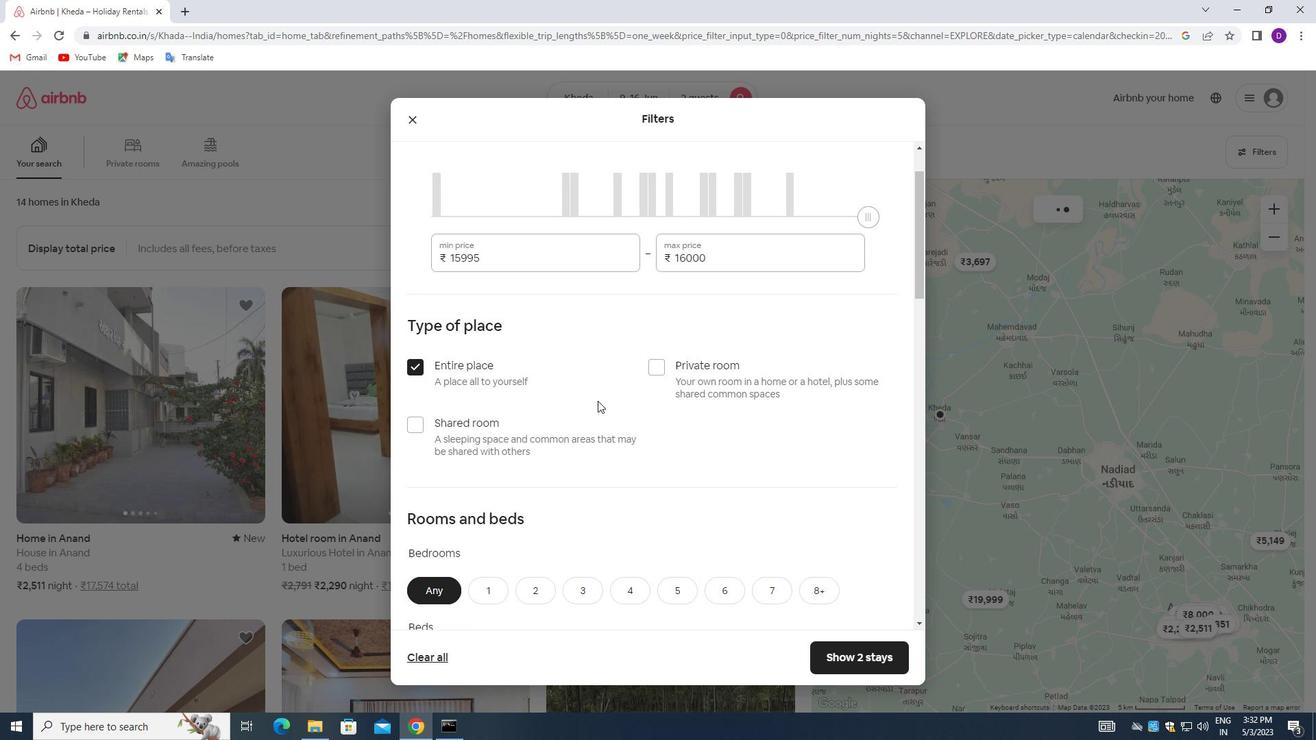 
Action: Mouse moved to (597, 403)
Screenshot: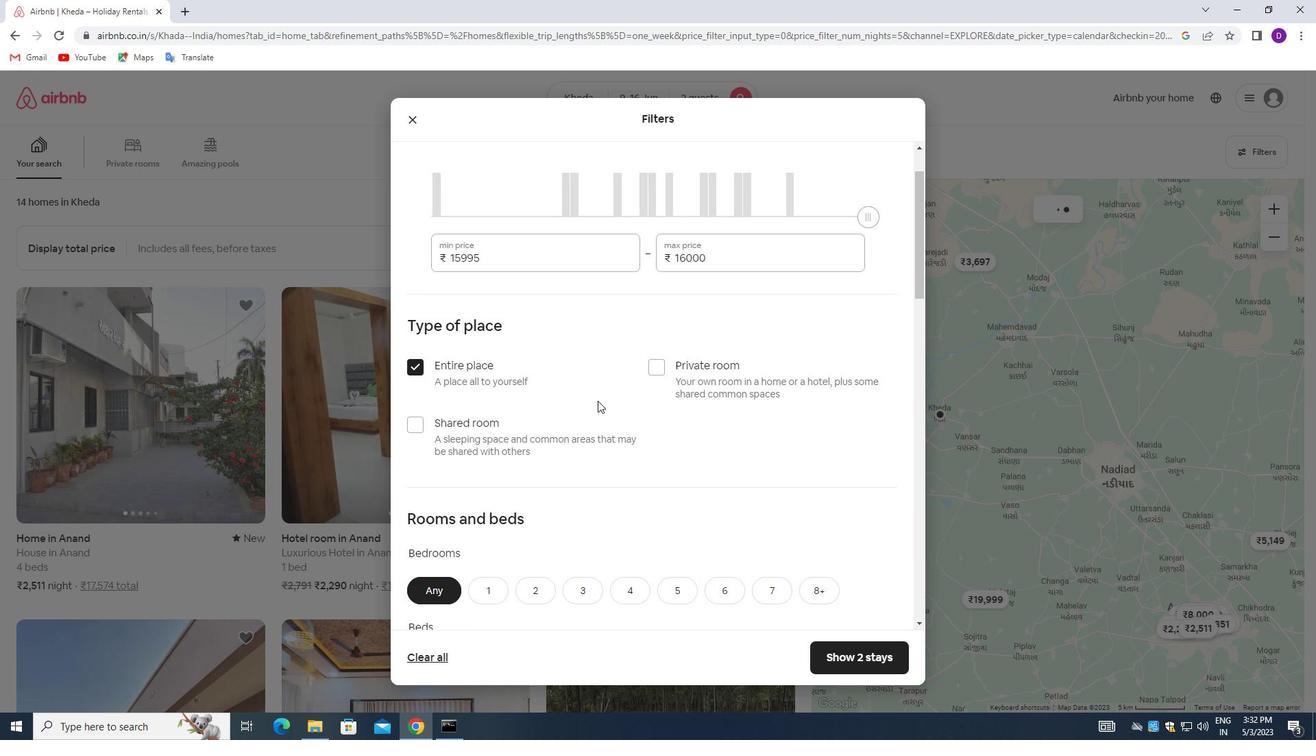 
Action: Mouse scrolled (597, 402) with delta (0, 0)
Screenshot: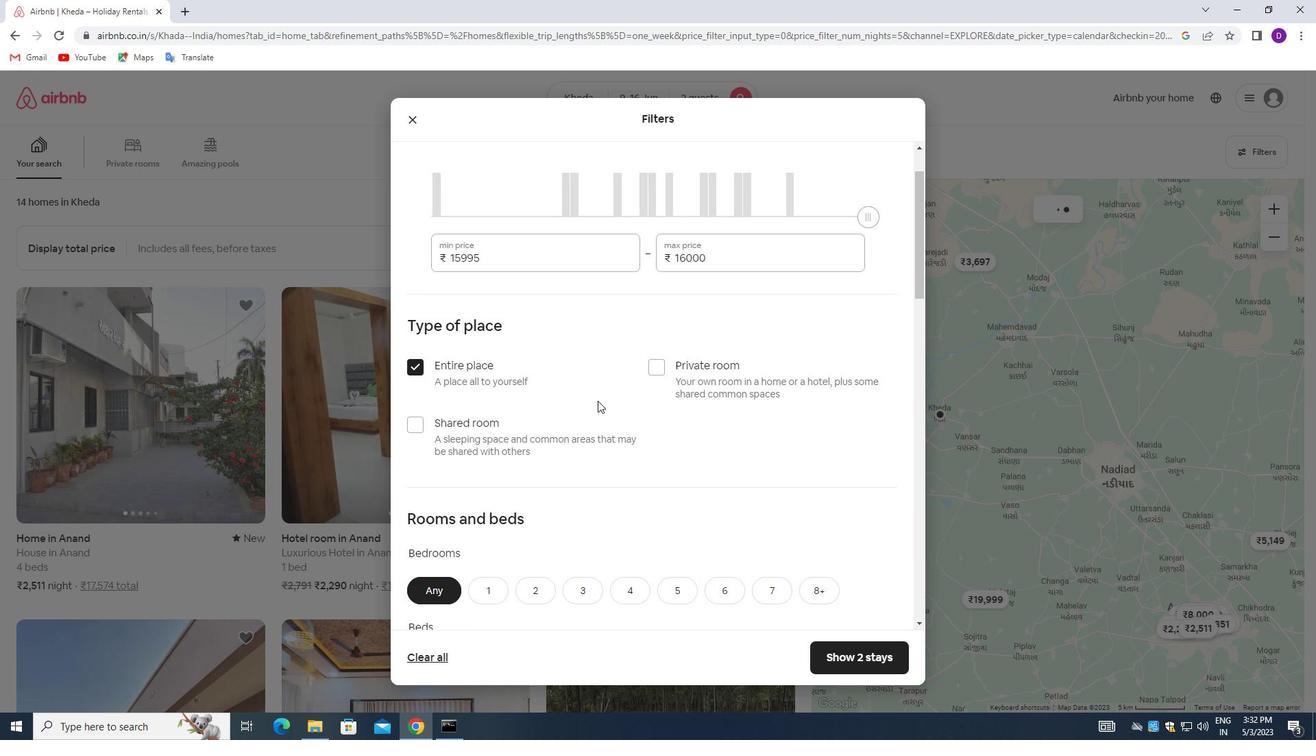 
Action: Mouse moved to (597, 403)
Screenshot: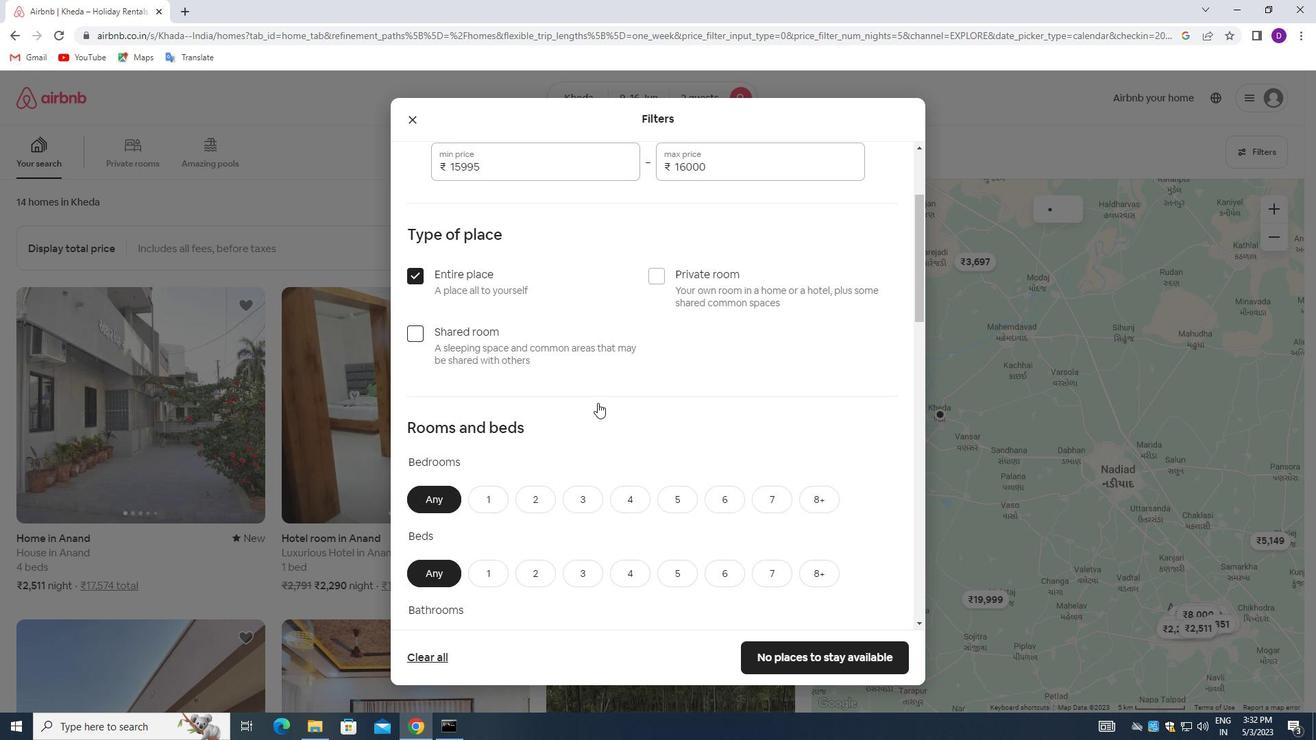 
Action: Mouse scrolled (597, 403) with delta (0, 0)
Screenshot: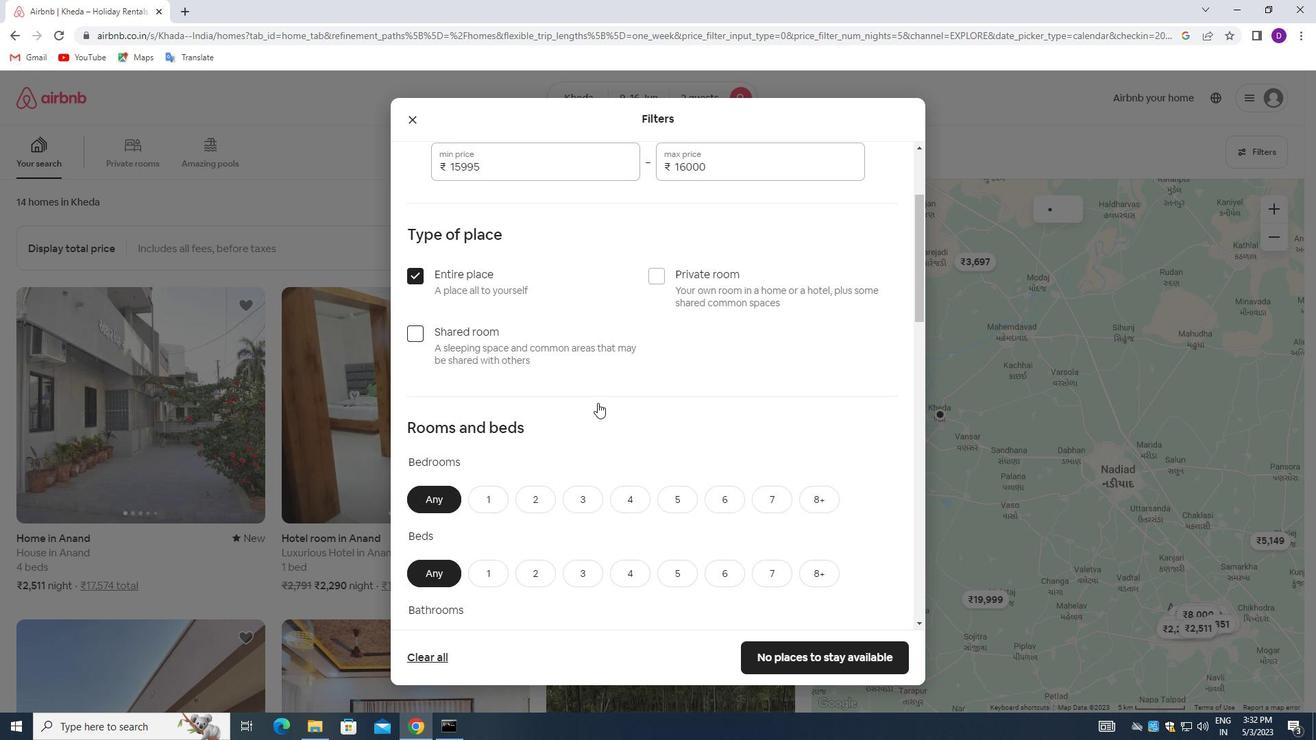 
Action: Mouse scrolled (597, 403) with delta (0, 0)
Screenshot: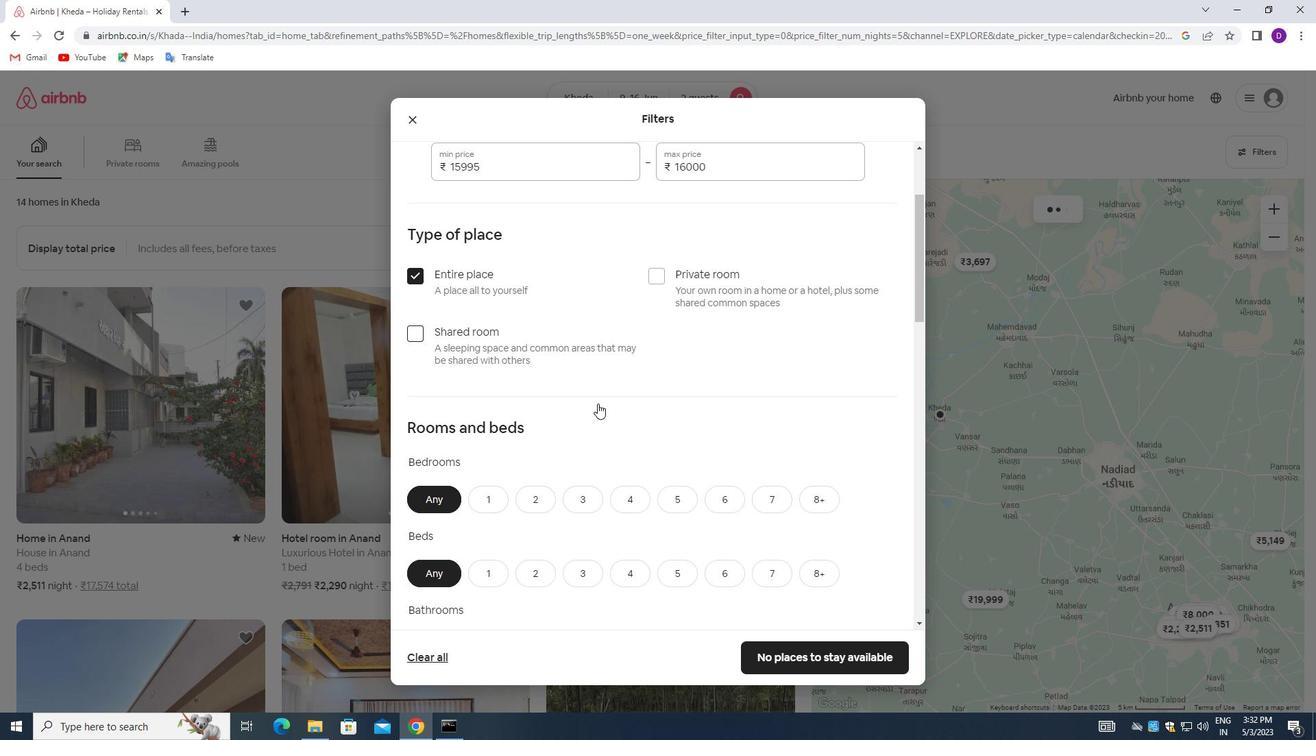 
Action: Mouse moved to (597, 404)
Screenshot: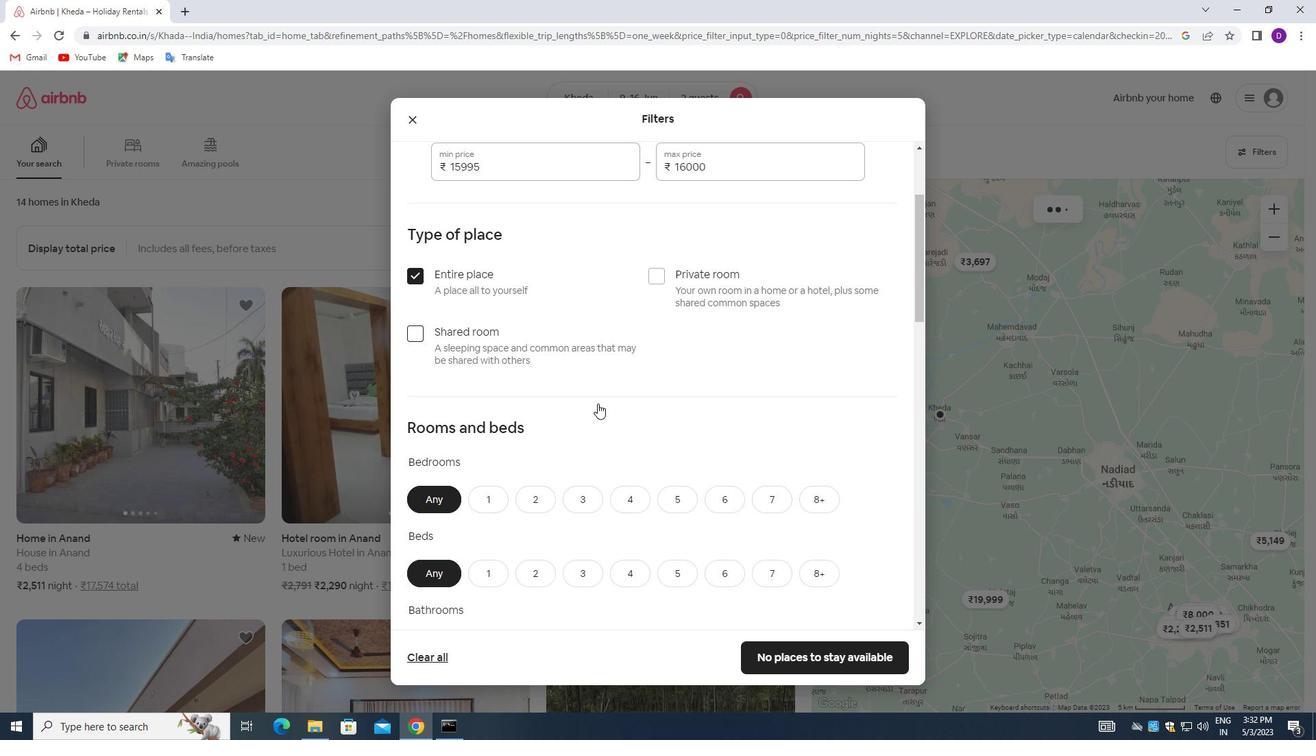 
Action: Mouse scrolled (597, 403) with delta (0, 0)
Screenshot: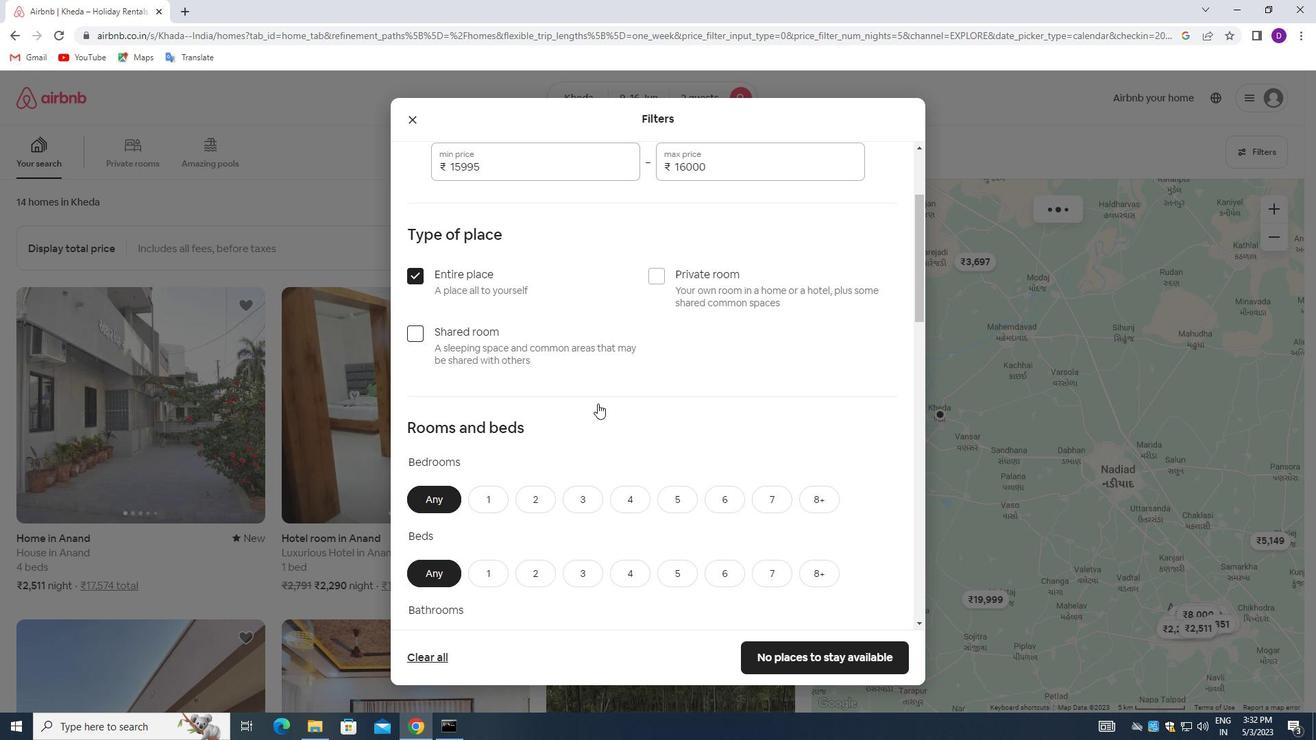 
Action: Mouse moved to (596, 403)
Screenshot: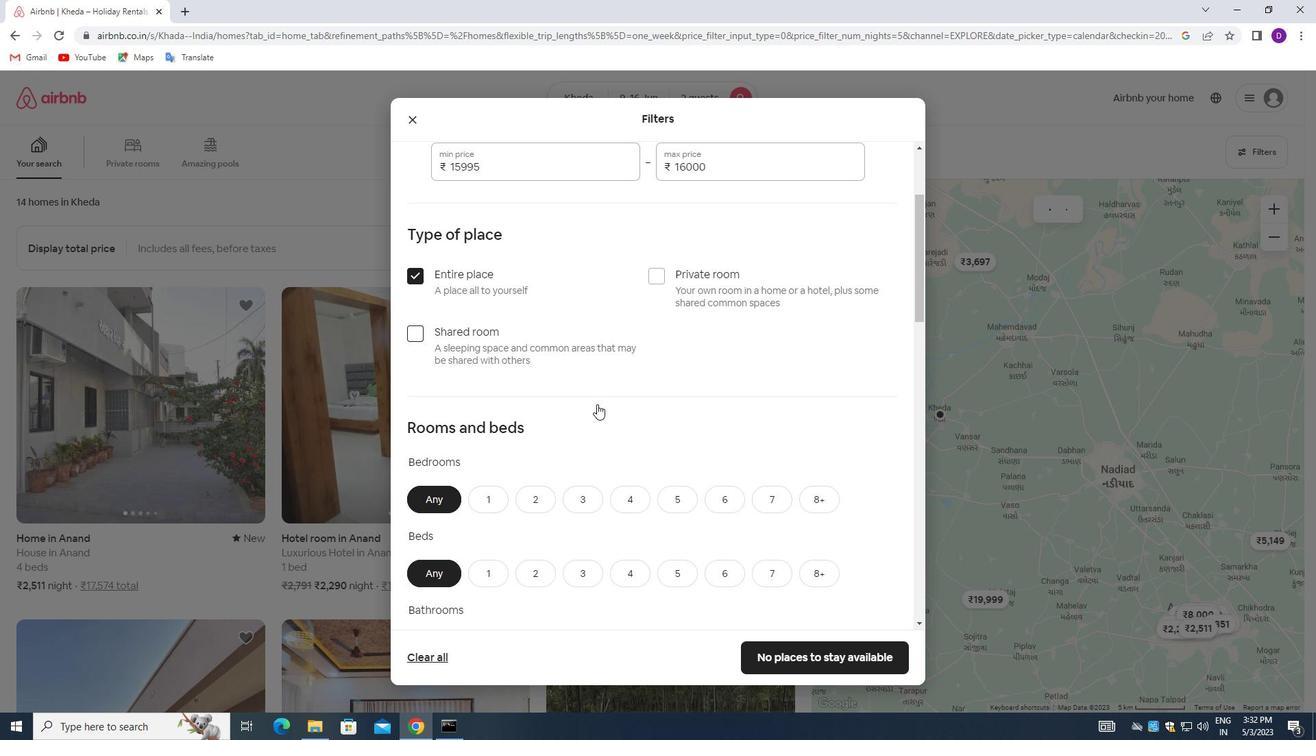 
Action: Mouse scrolled (596, 403) with delta (0, 0)
Screenshot: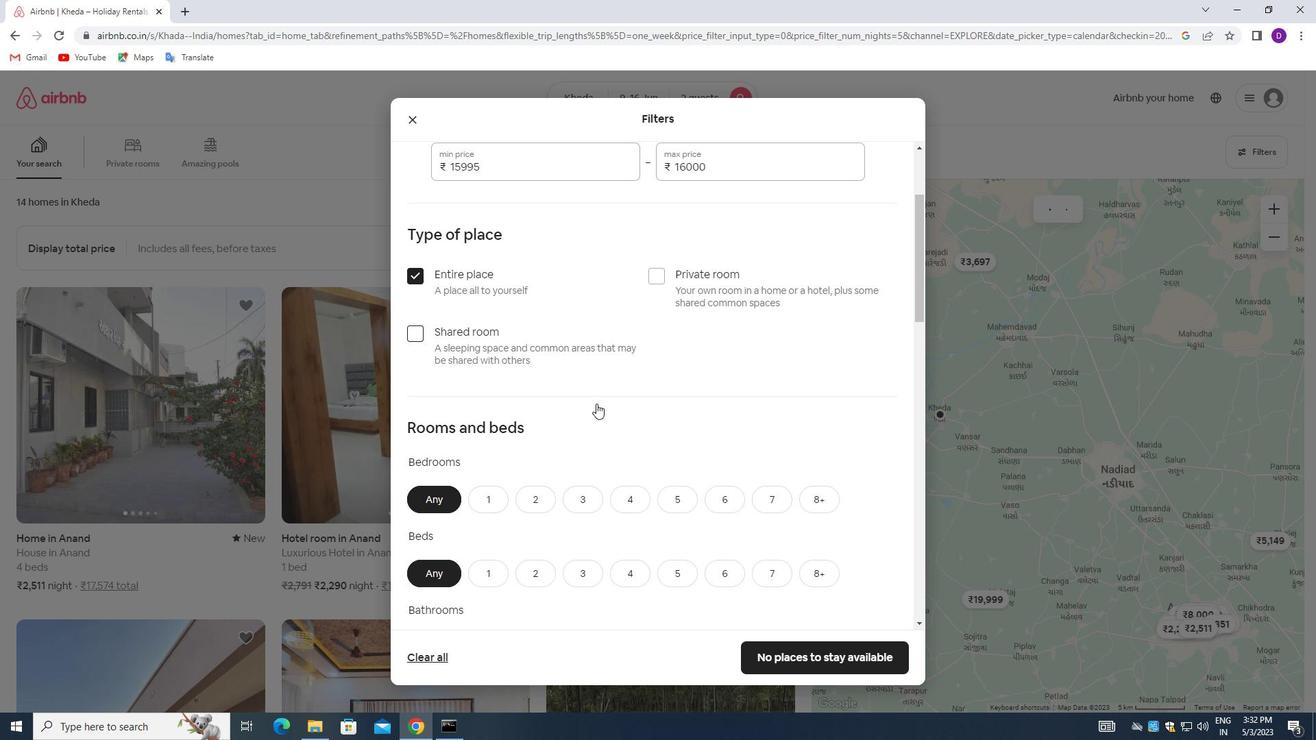 
Action: Mouse scrolled (596, 403) with delta (0, 0)
Screenshot: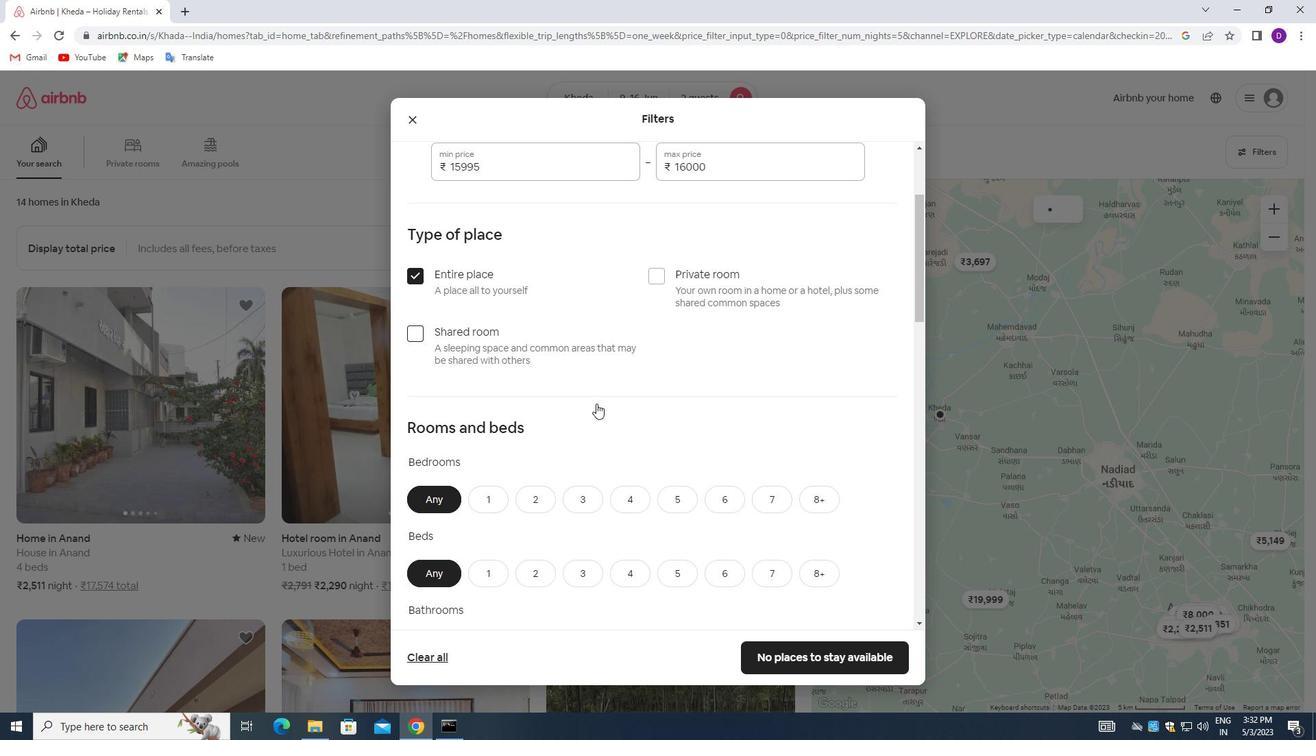 
Action: Mouse scrolled (596, 403) with delta (0, 0)
Screenshot: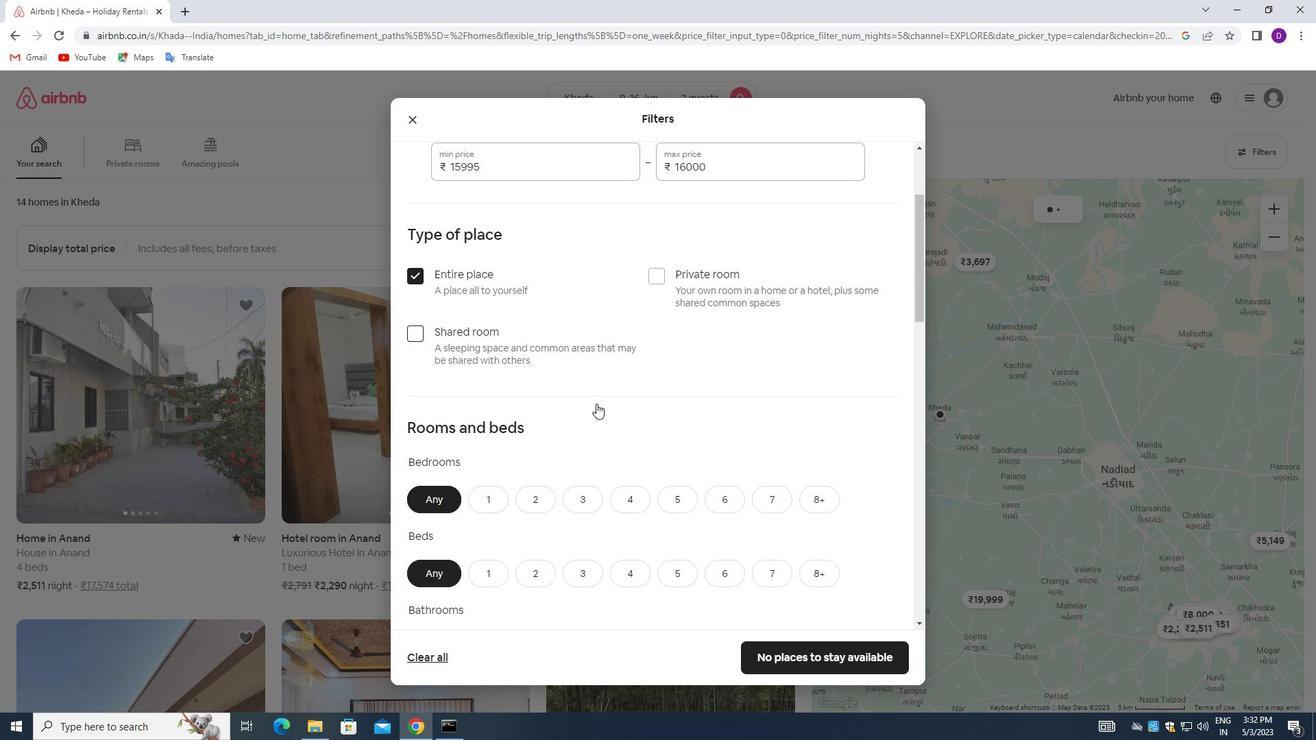 
Action: Mouse scrolled (596, 403) with delta (0, 0)
Screenshot: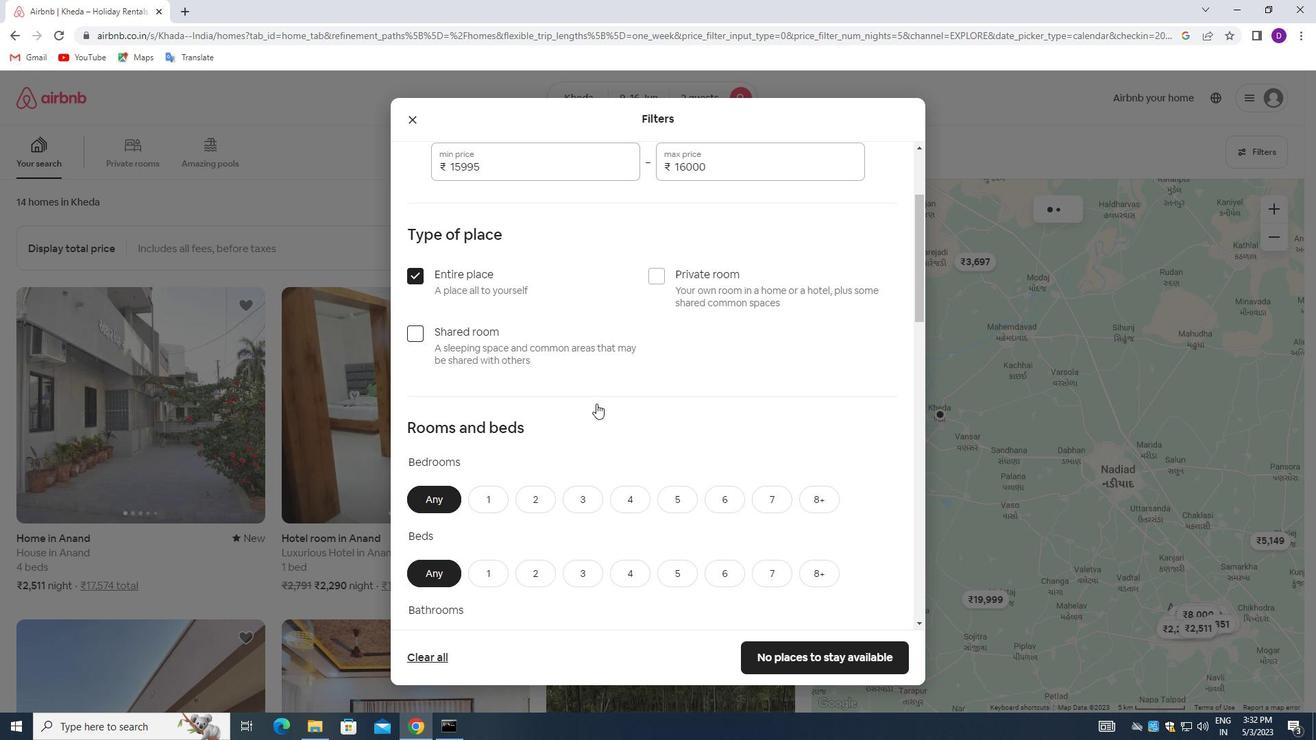 
Action: Mouse scrolled (596, 403) with delta (0, 0)
Screenshot: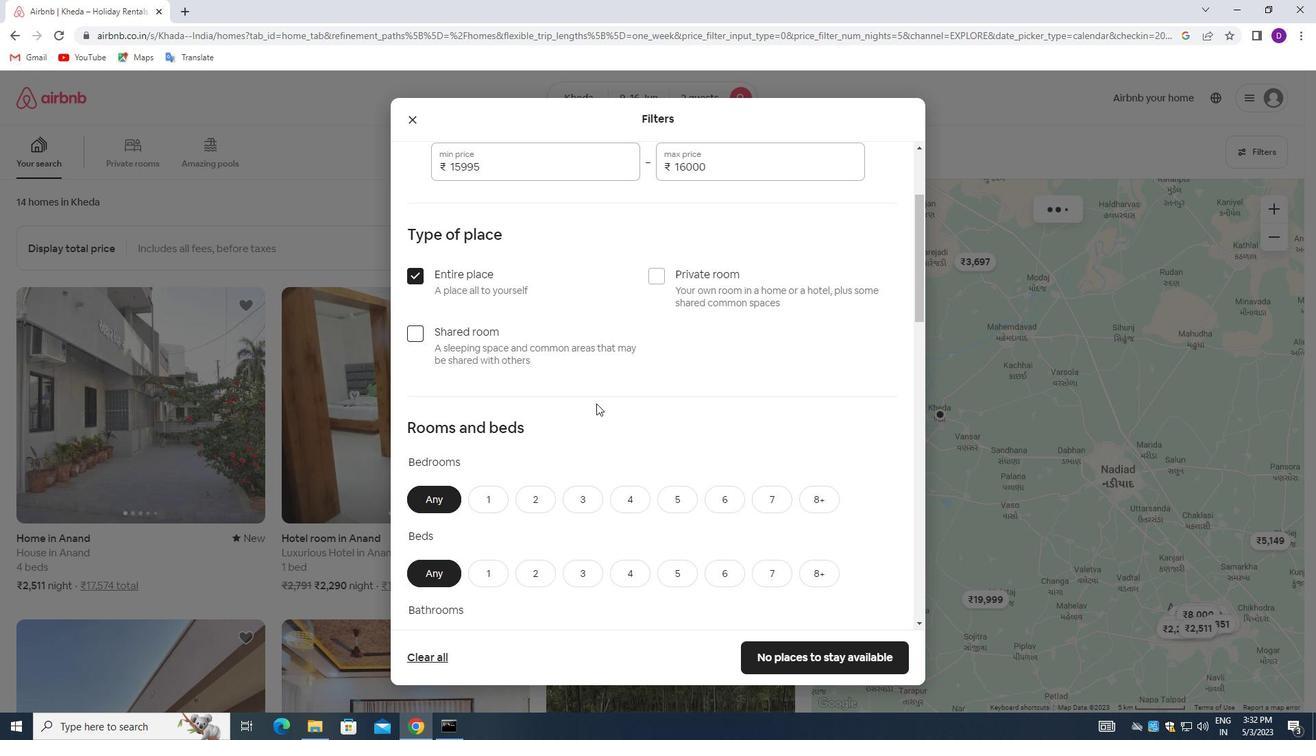 
Action: Mouse scrolled (596, 404) with delta (0, 0)
Screenshot: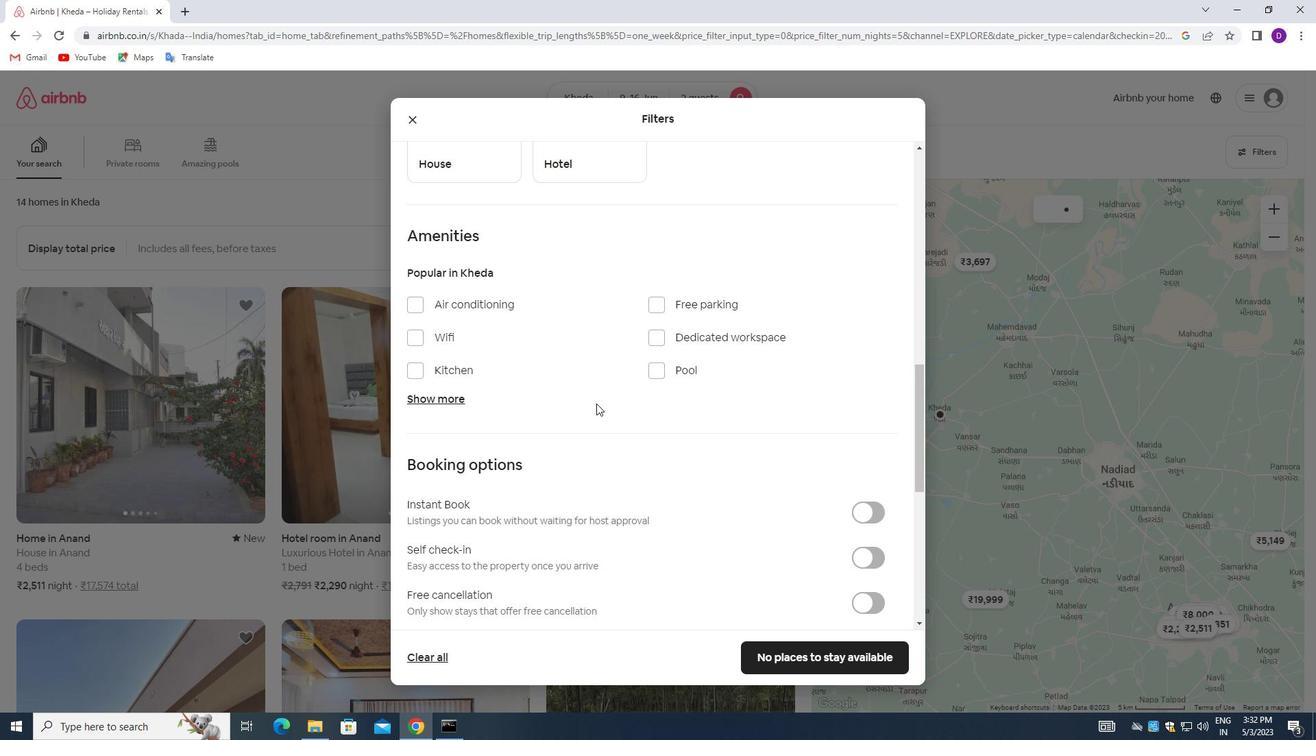 
Action: Mouse scrolled (596, 404) with delta (0, 0)
Screenshot: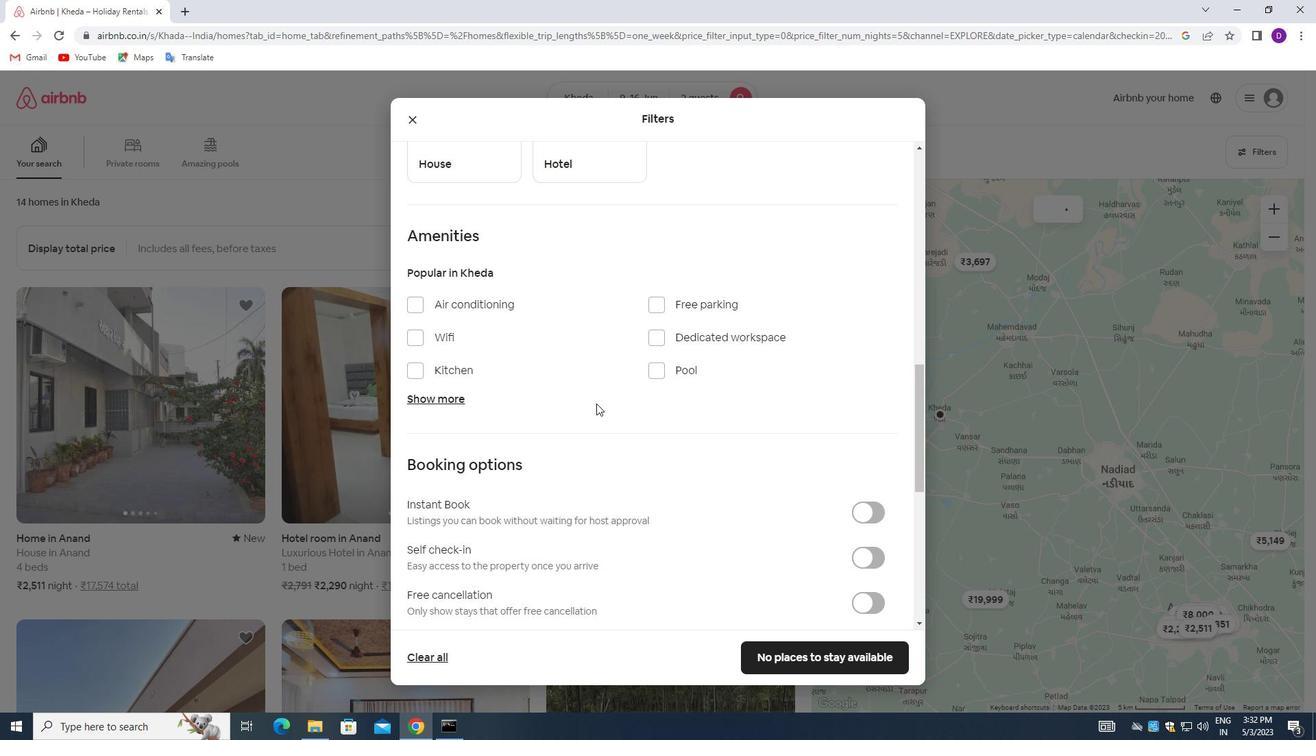 
Action: Mouse scrolled (596, 404) with delta (0, 0)
Screenshot: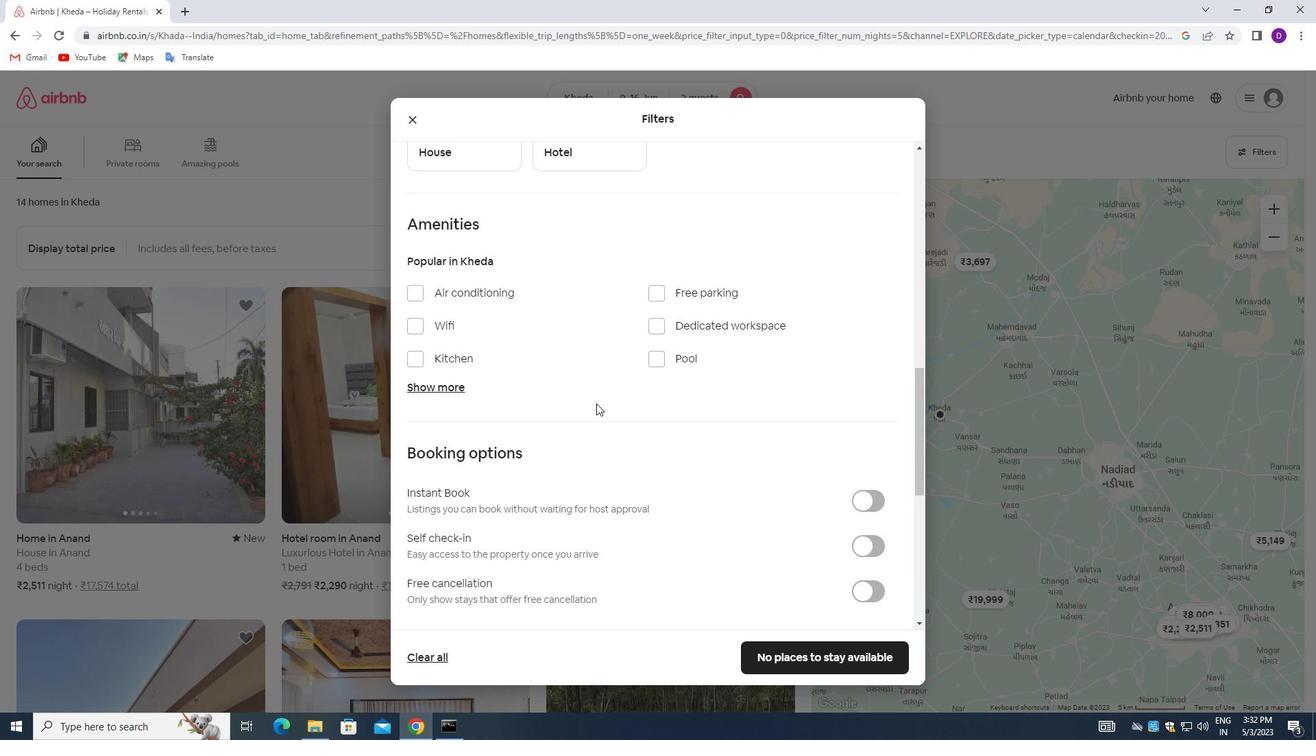 
Action: Mouse scrolled (596, 404) with delta (0, 0)
Screenshot: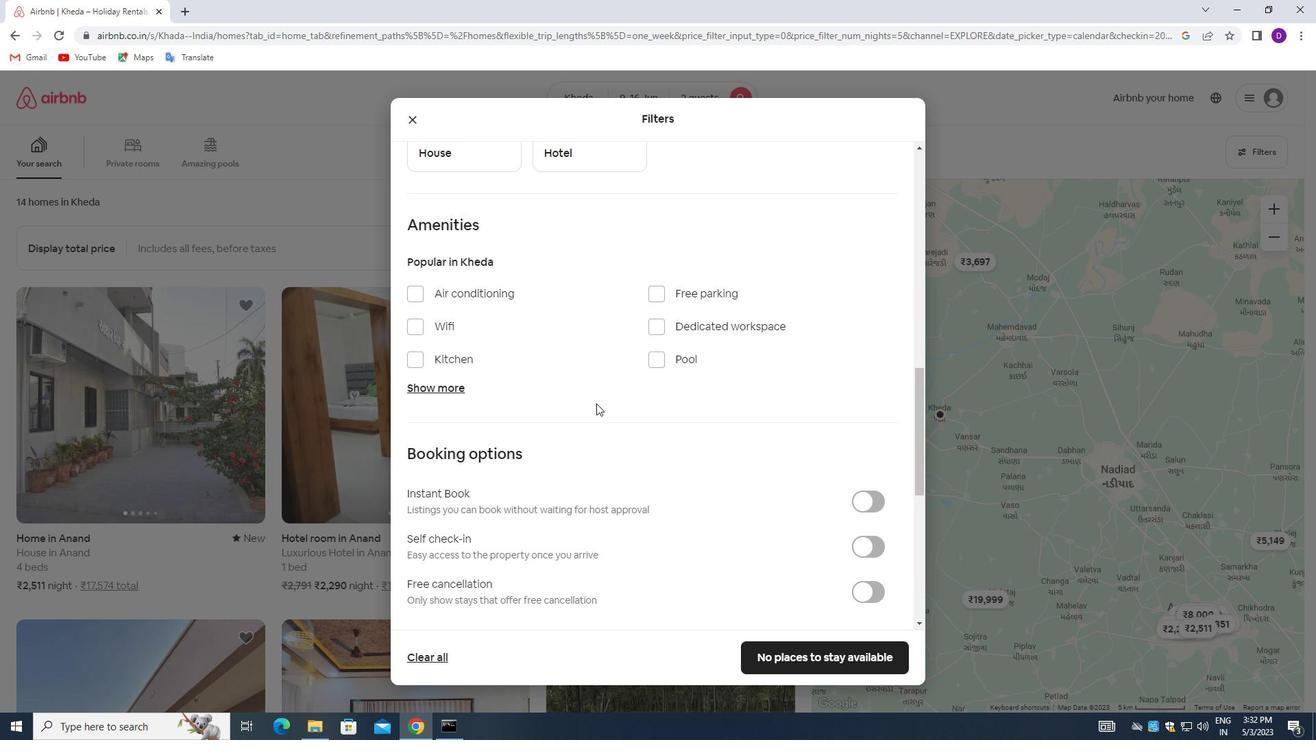 
Action: Mouse scrolled (596, 404) with delta (0, 0)
Screenshot: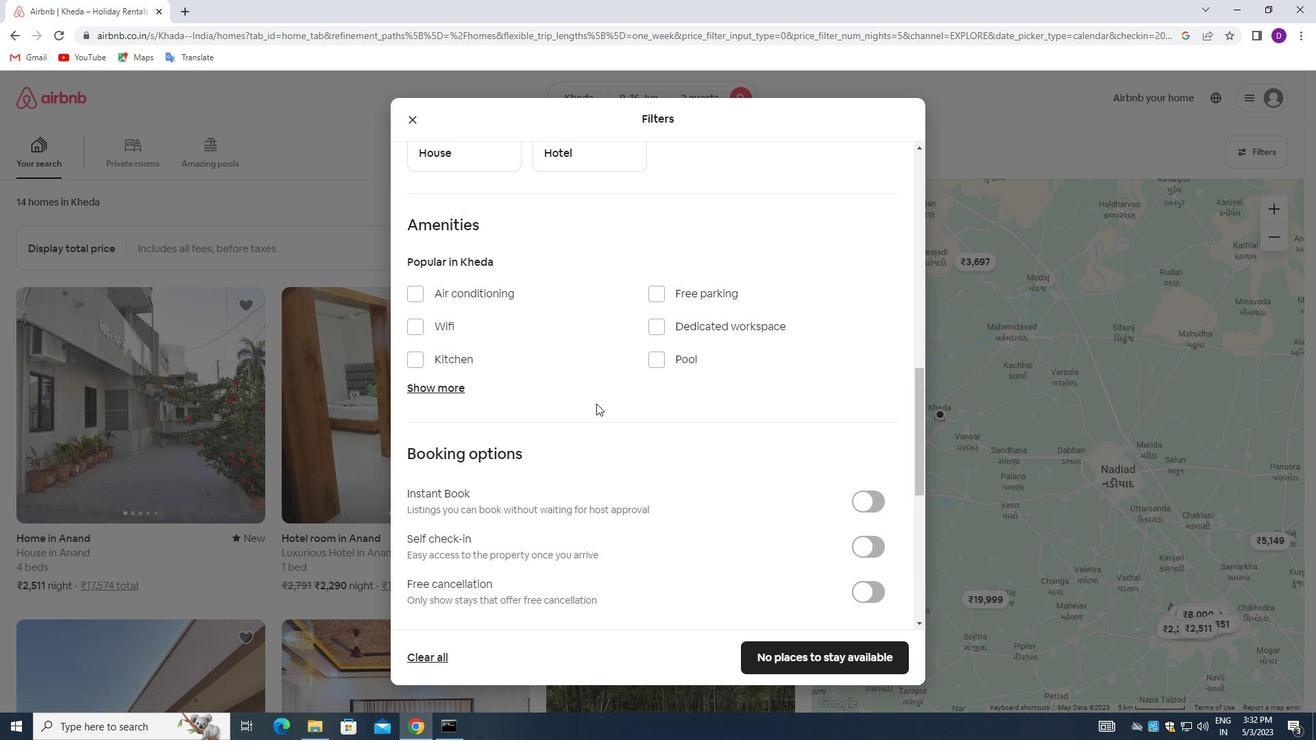 
Action: Mouse scrolled (596, 404) with delta (0, 0)
Screenshot: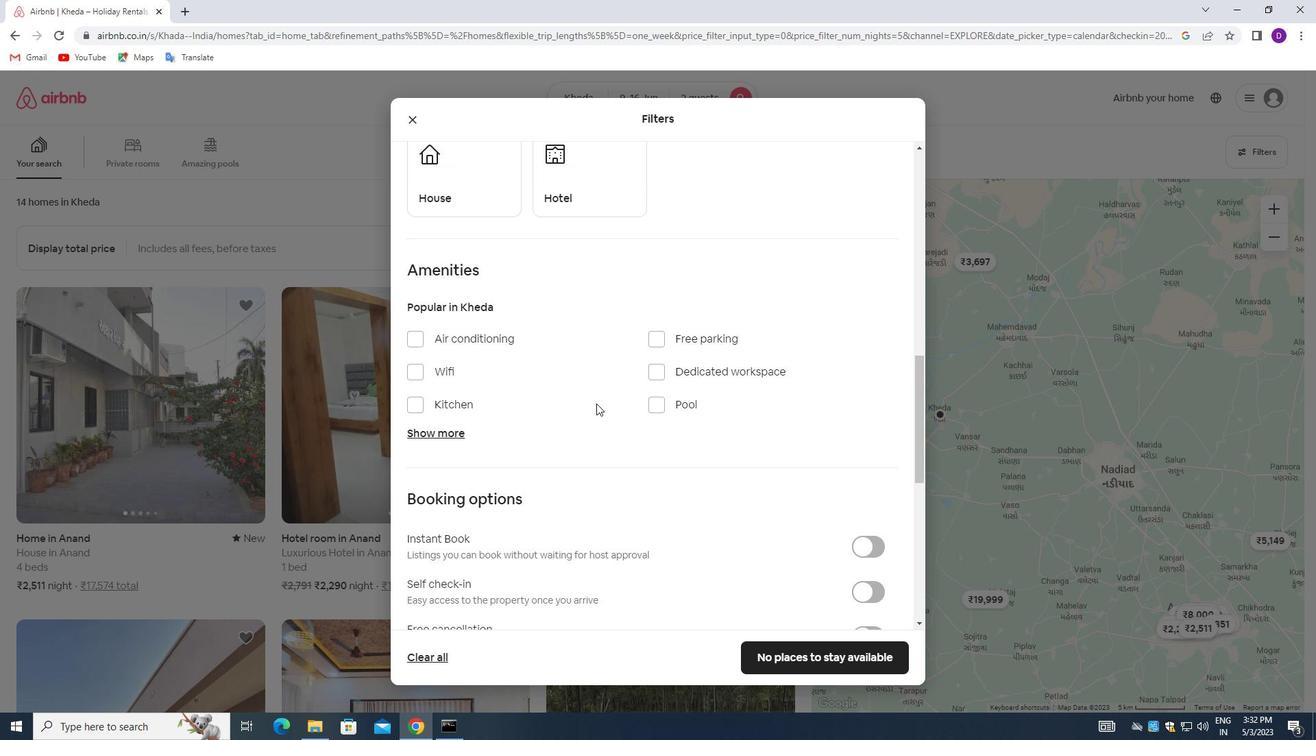 
Action: Mouse scrolled (596, 404) with delta (0, 0)
Screenshot: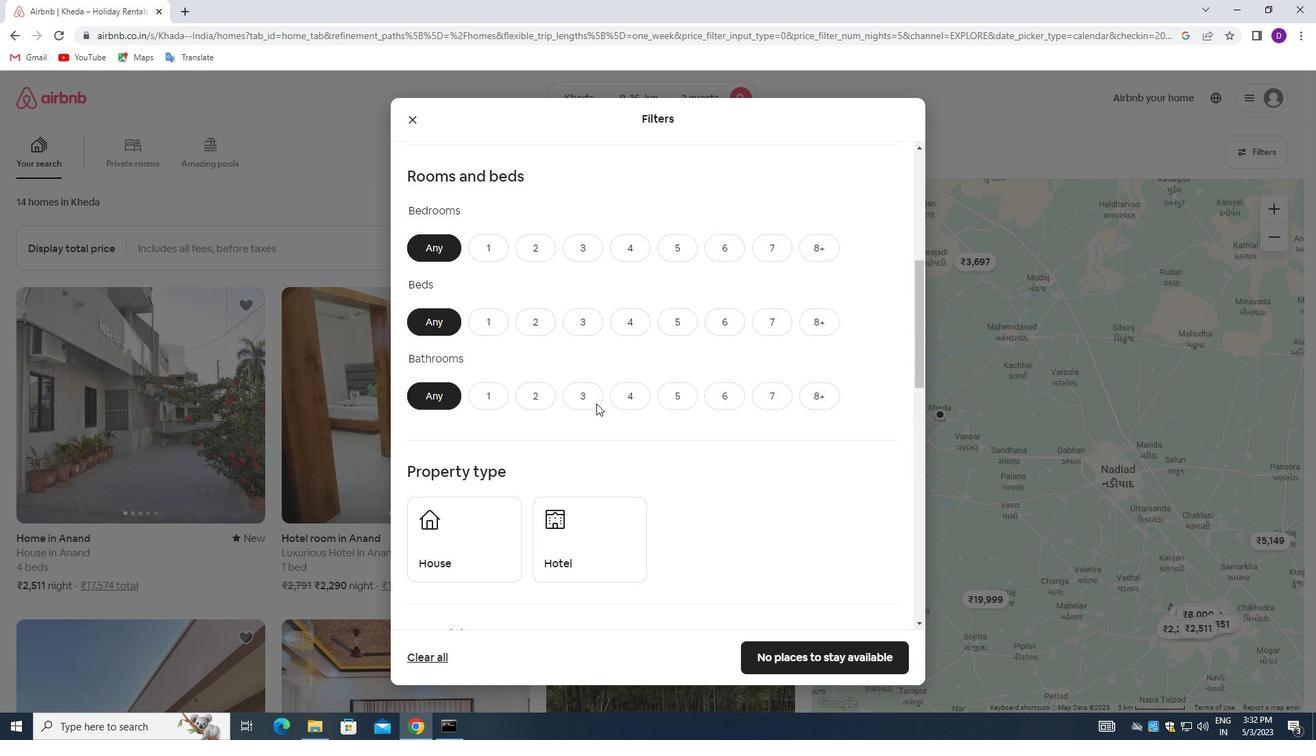 
Action: Mouse scrolled (596, 404) with delta (0, 0)
Screenshot: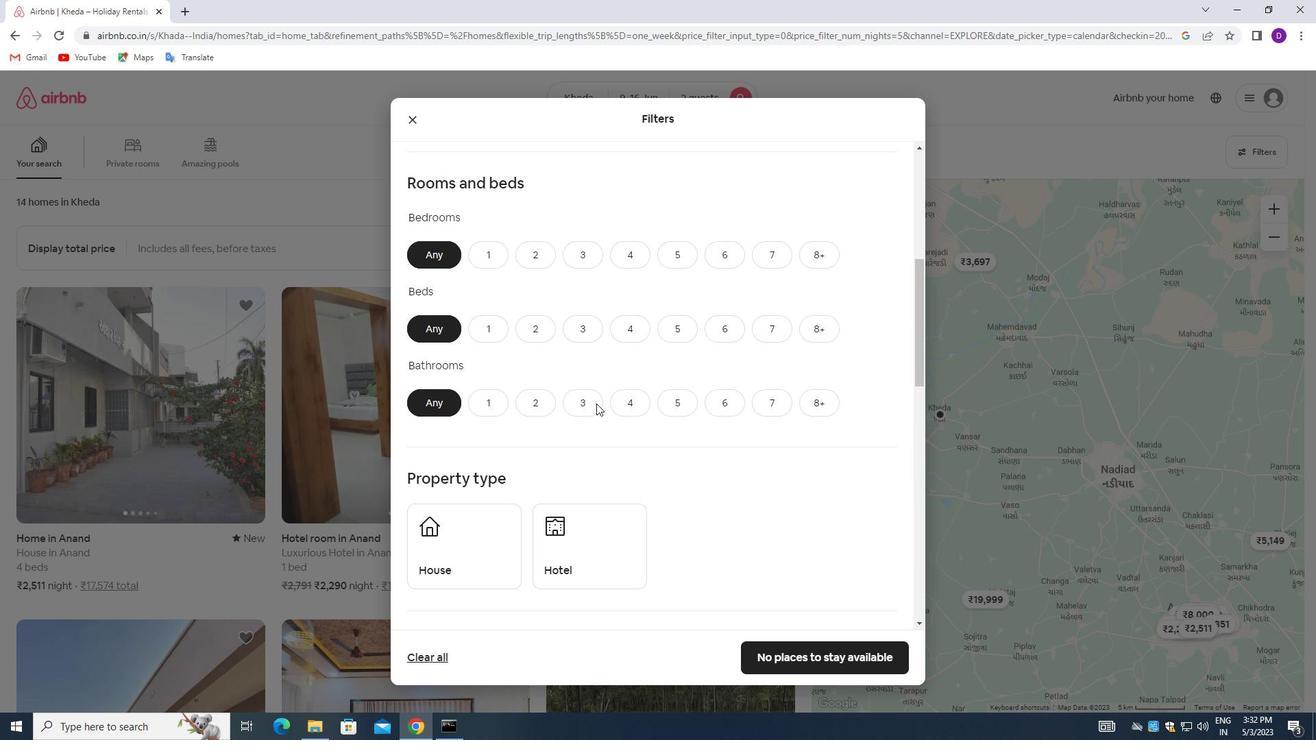 
Action: Mouse moved to (536, 384)
Screenshot: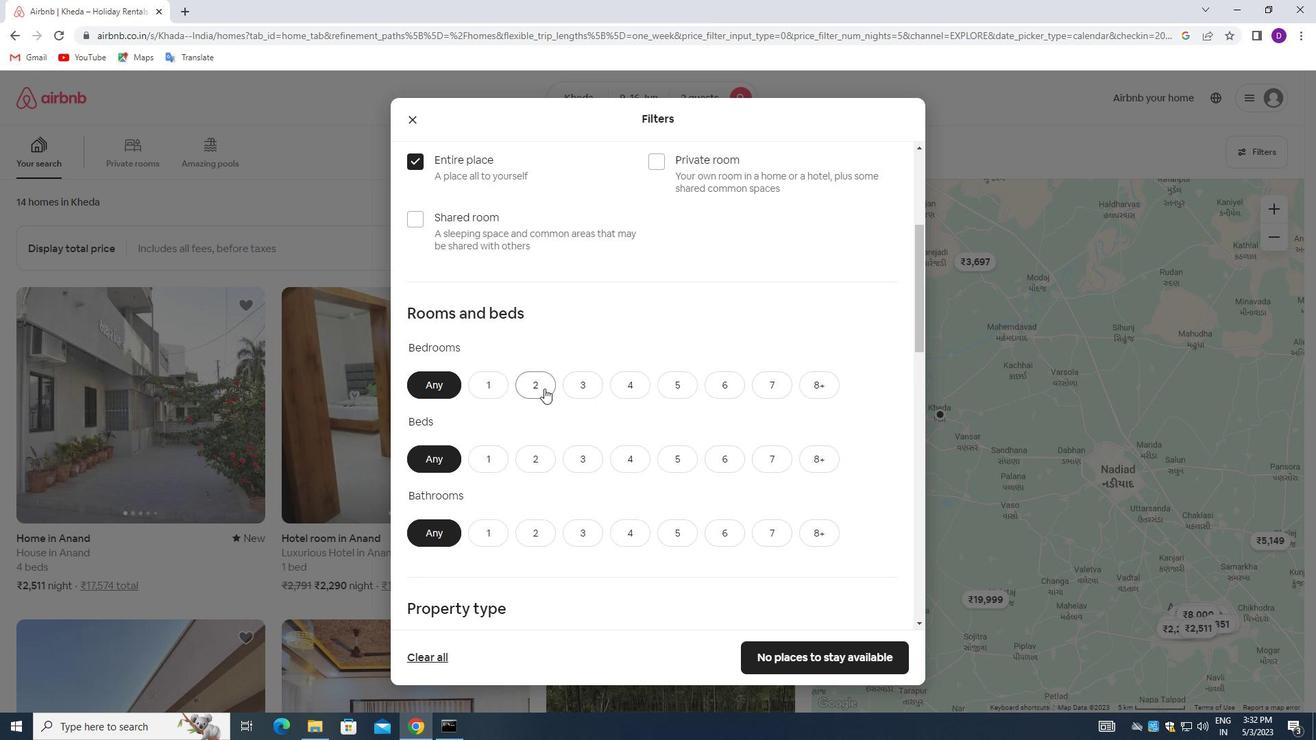 
Action: Mouse pressed left at (536, 384)
Screenshot: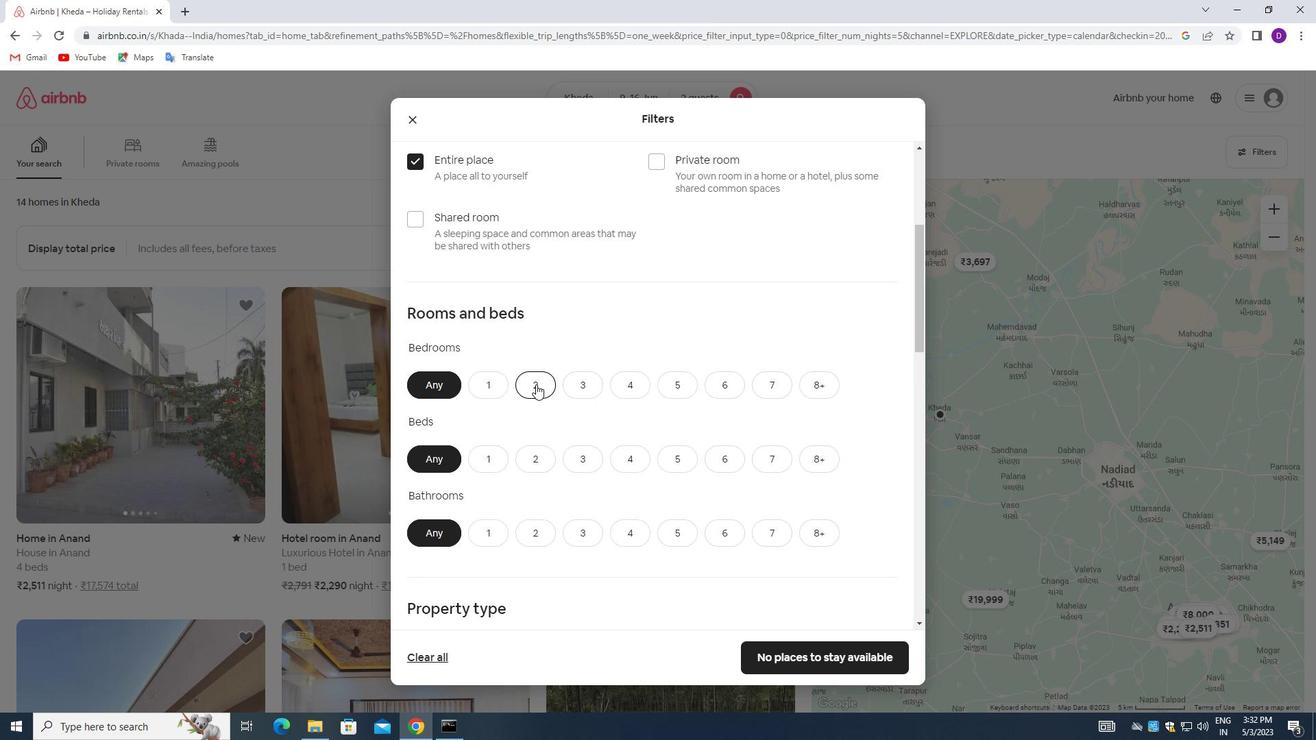 
Action: Mouse moved to (536, 455)
Screenshot: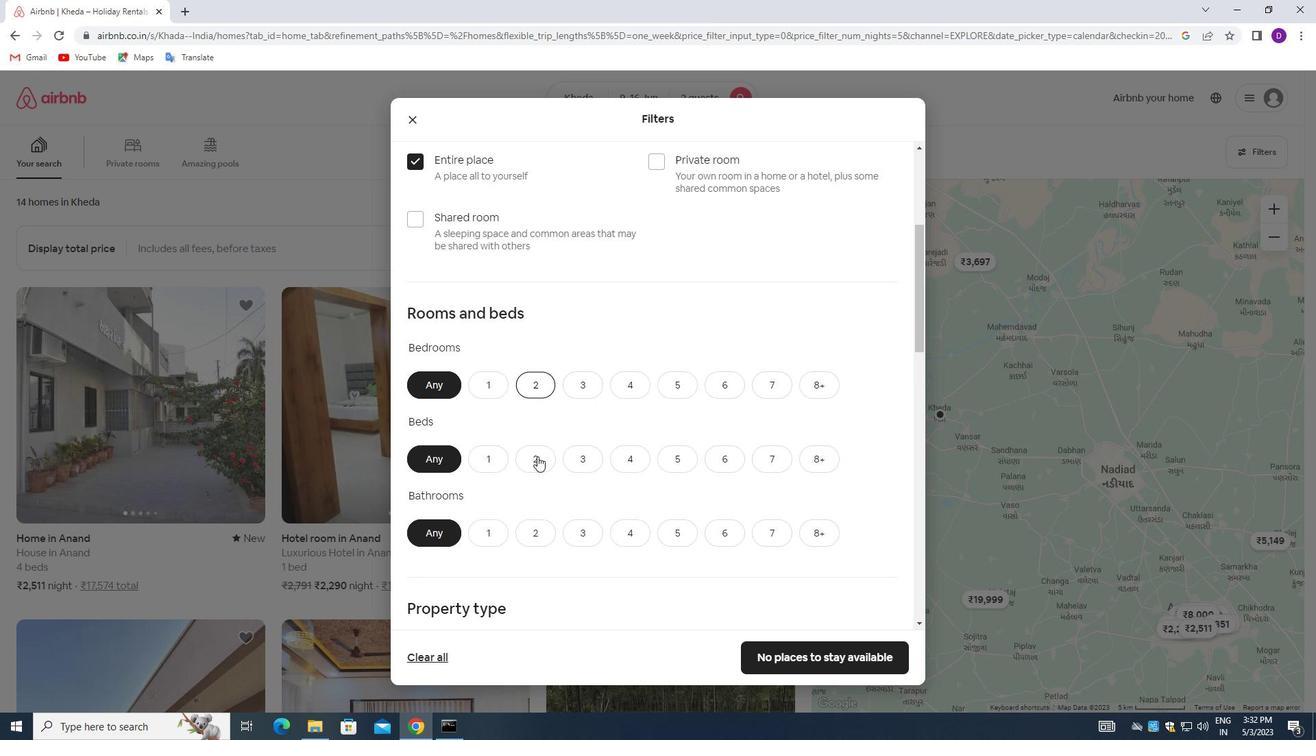 
Action: Mouse pressed left at (536, 455)
Screenshot: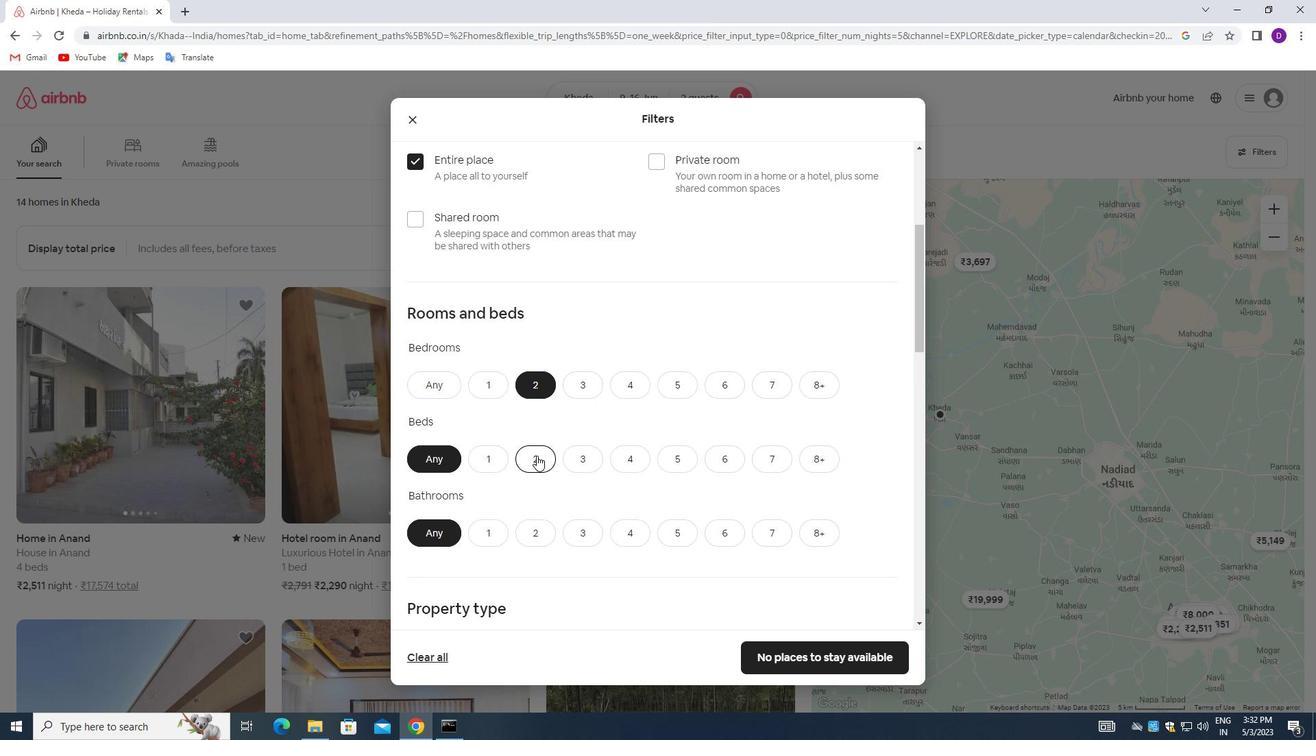 
Action: Mouse moved to (483, 530)
Screenshot: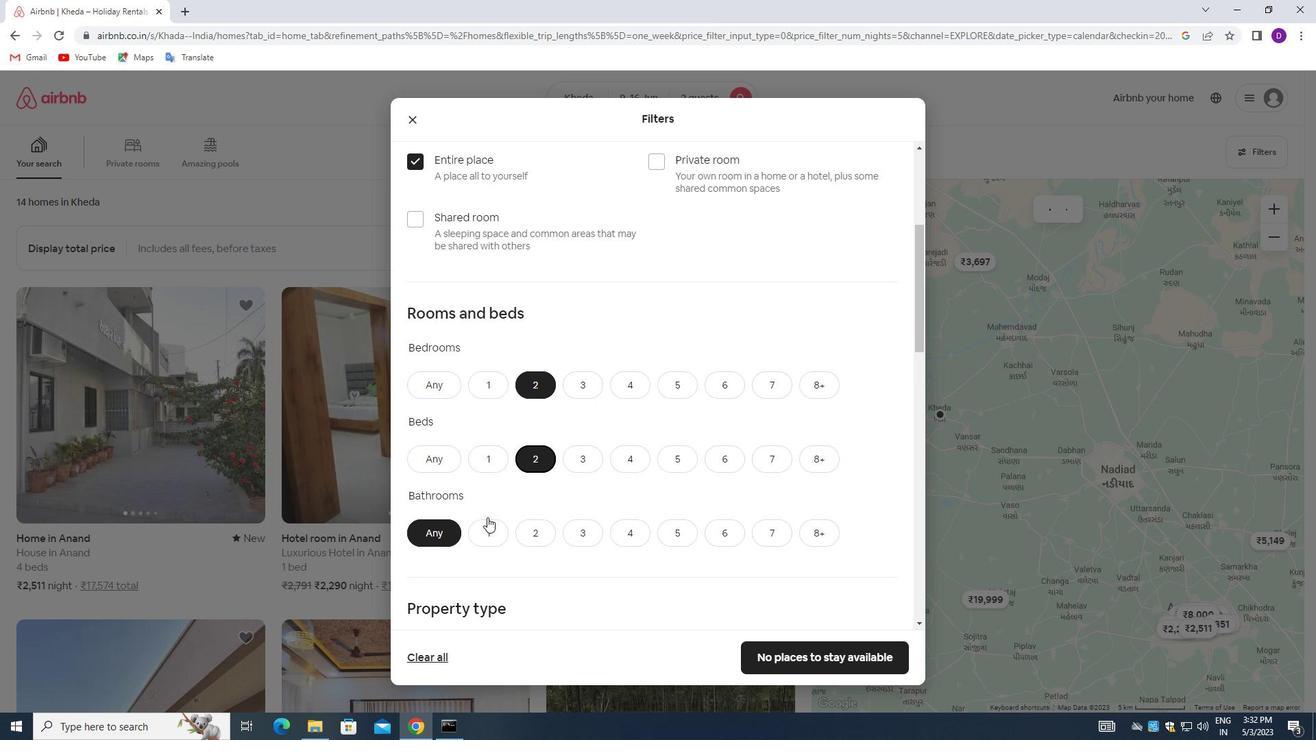 
Action: Mouse pressed left at (483, 530)
Screenshot: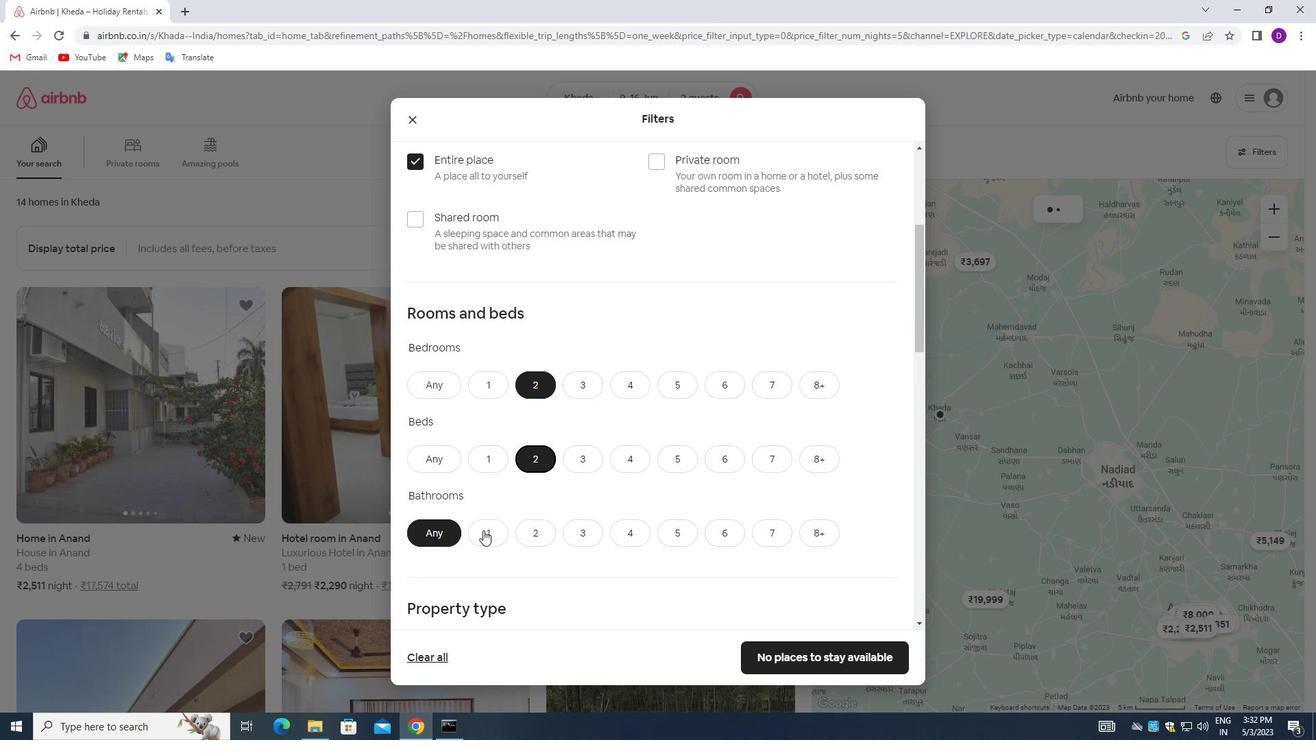 
Action: Mouse moved to (590, 478)
Screenshot: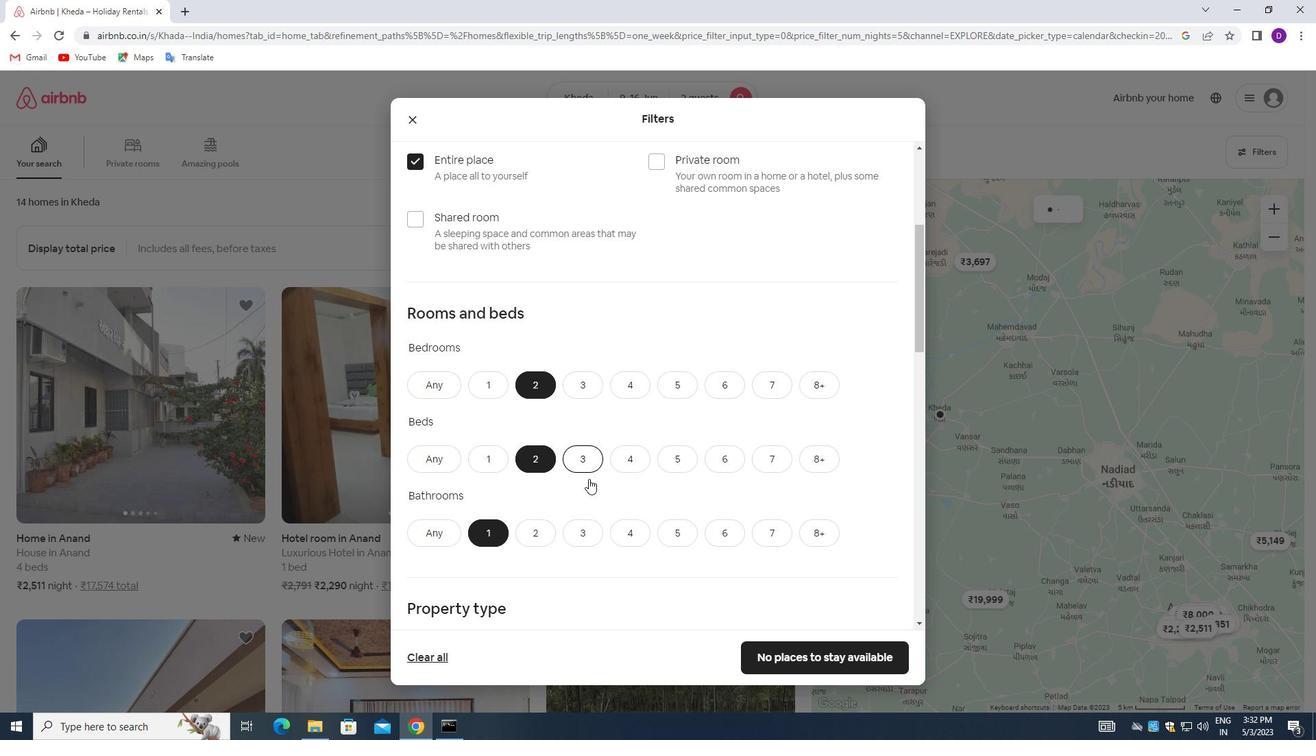 
Action: Mouse scrolled (590, 477) with delta (0, 0)
Screenshot: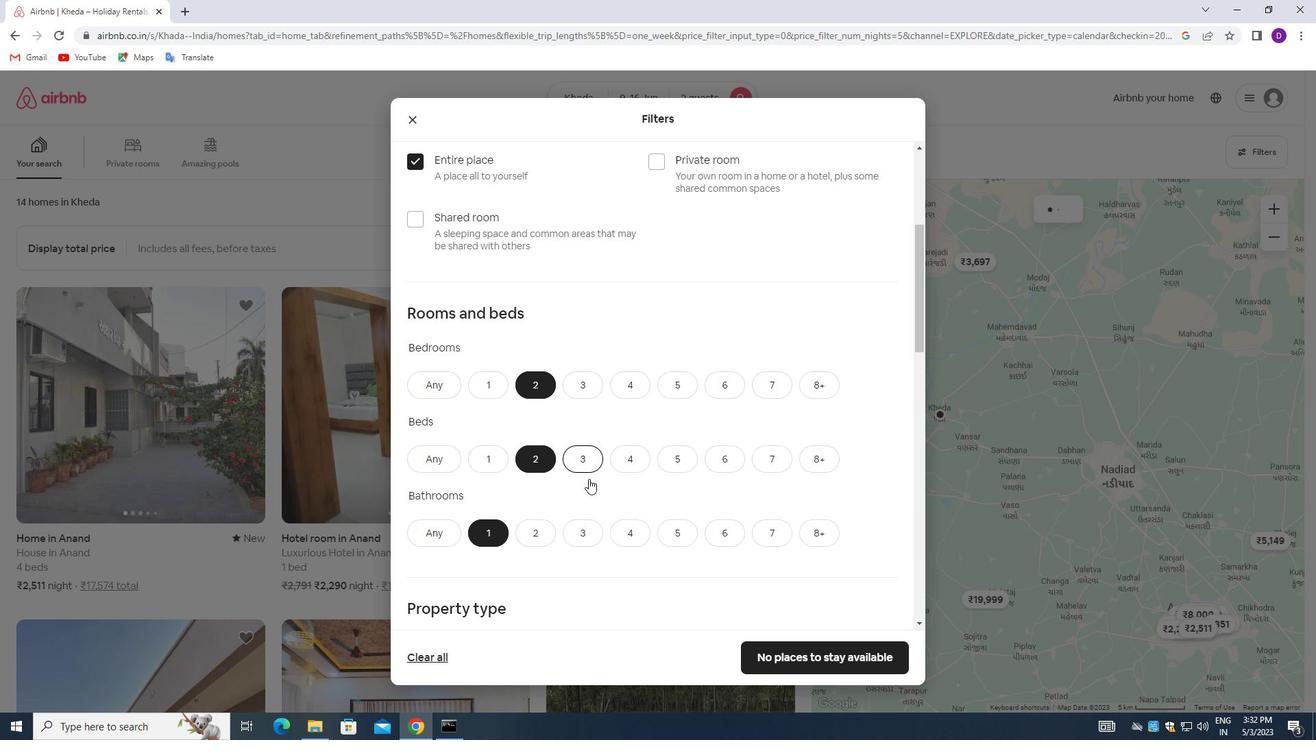 
Action: Mouse scrolled (590, 477) with delta (0, 0)
Screenshot: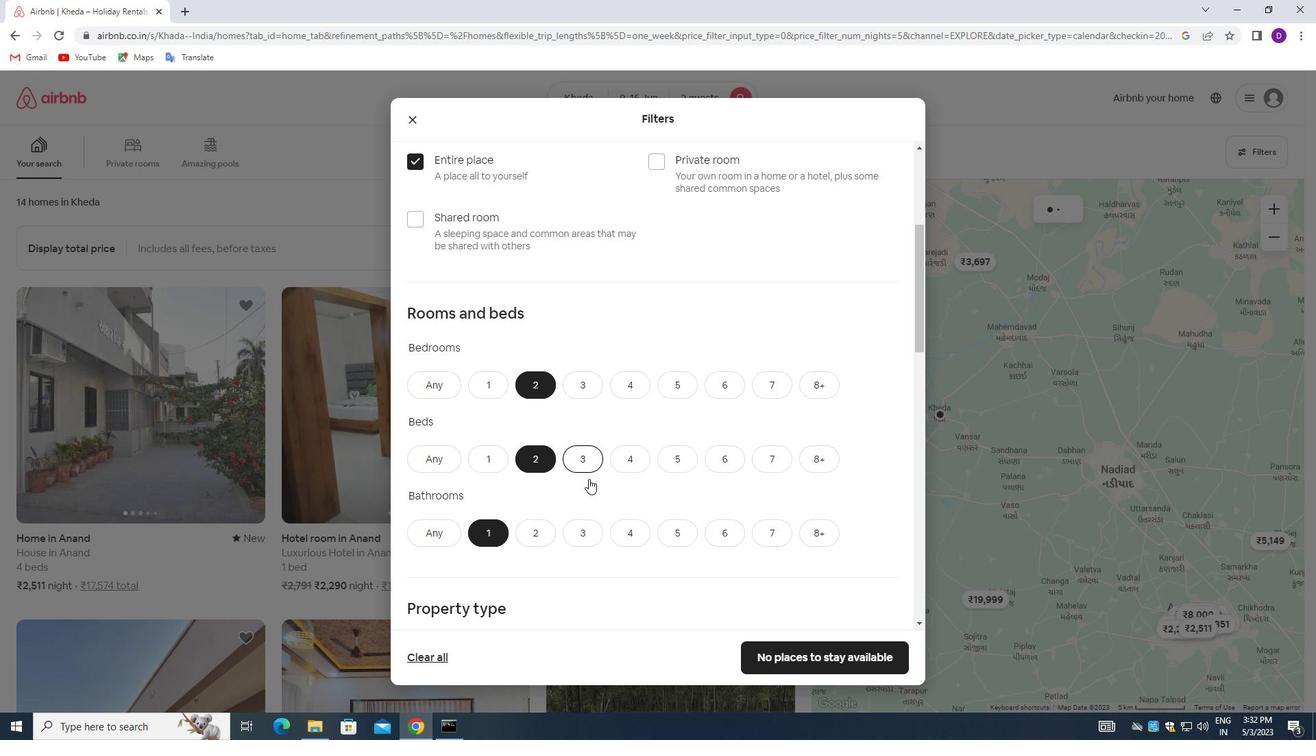 
Action: Mouse scrolled (590, 477) with delta (0, 0)
Screenshot: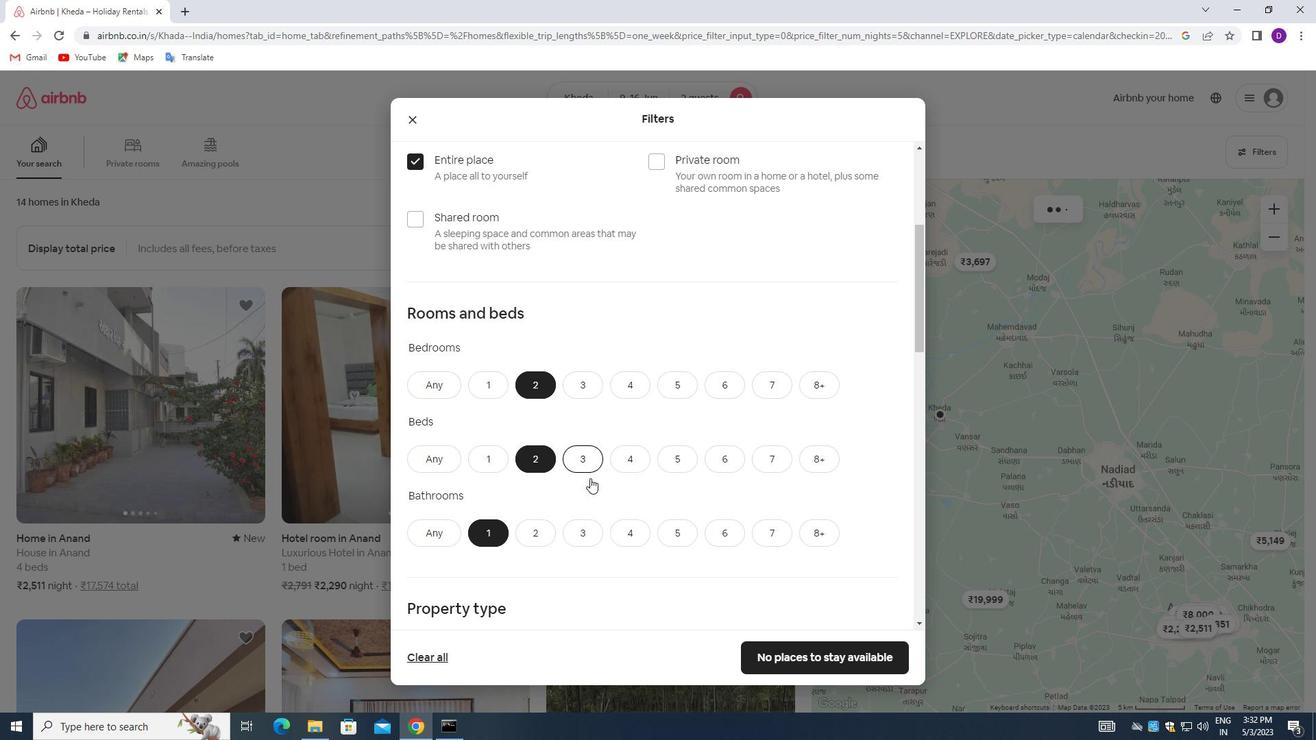 
Action: Mouse moved to (456, 470)
Screenshot: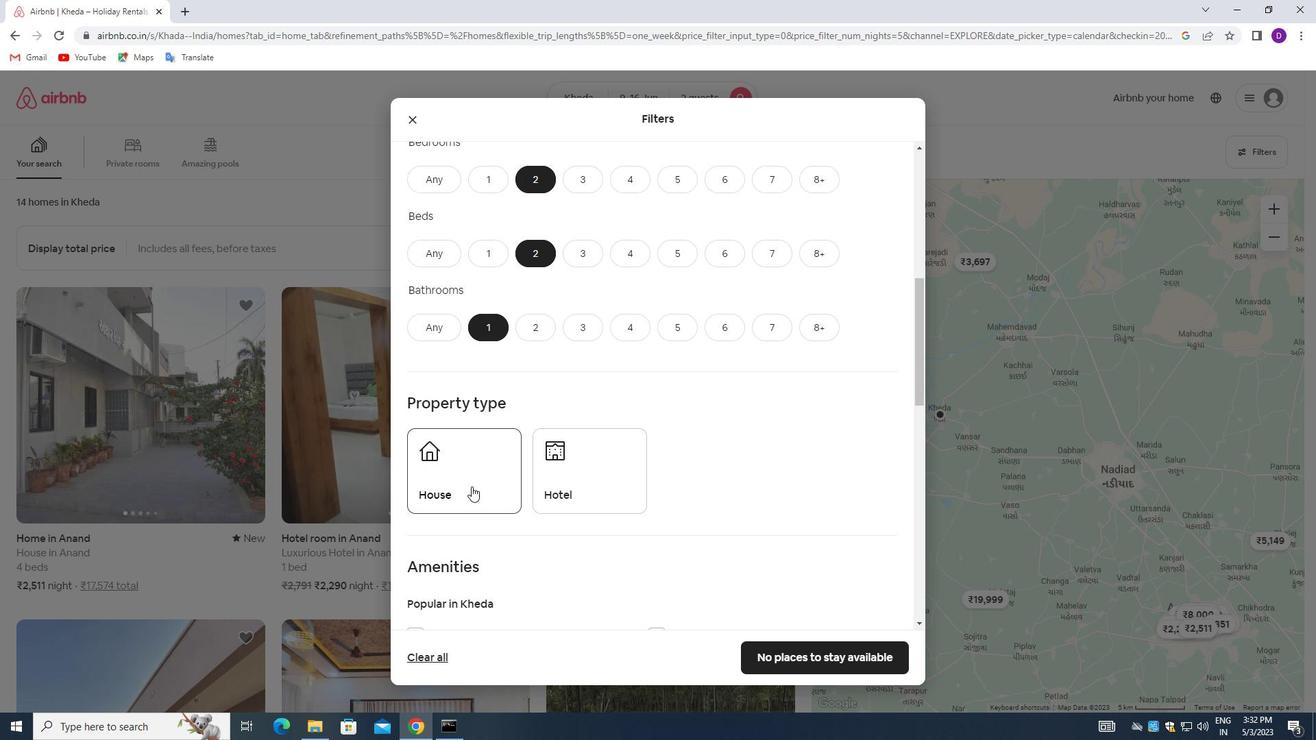
Action: Mouse pressed left at (456, 470)
Screenshot: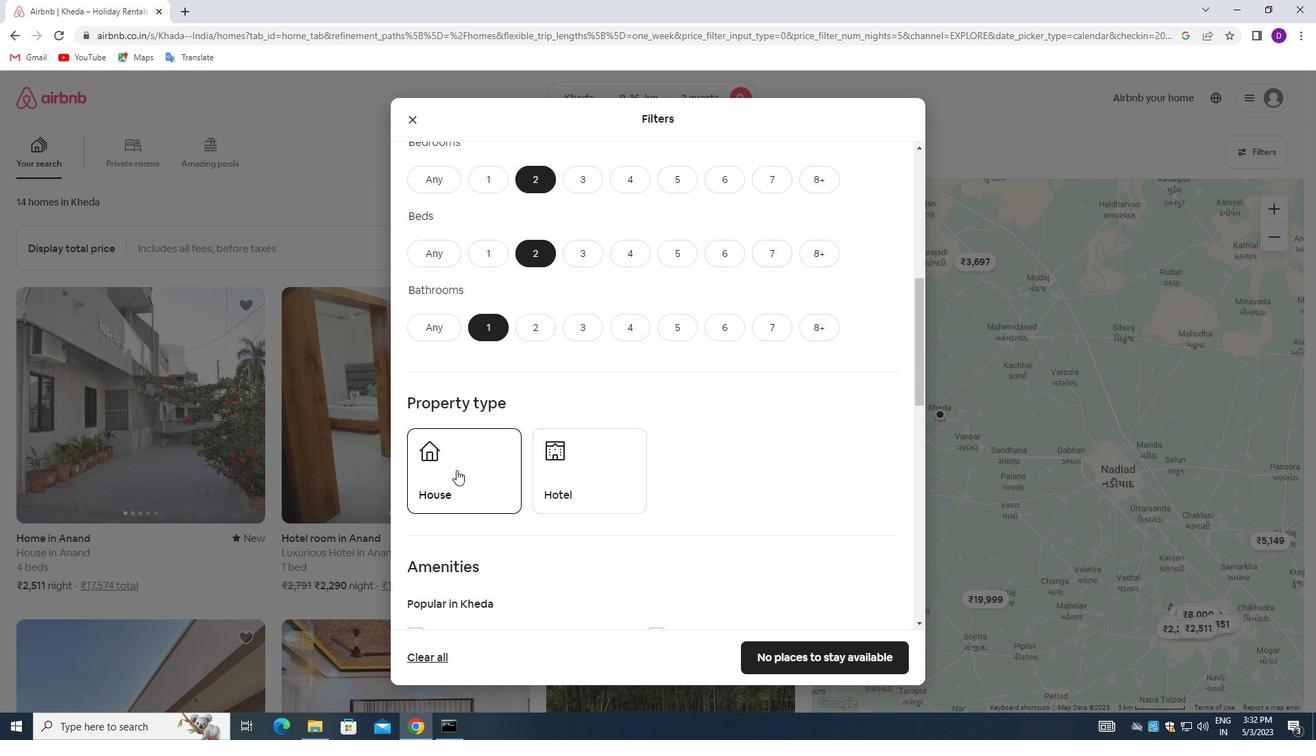 
Action: Mouse moved to (663, 485)
Screenshot: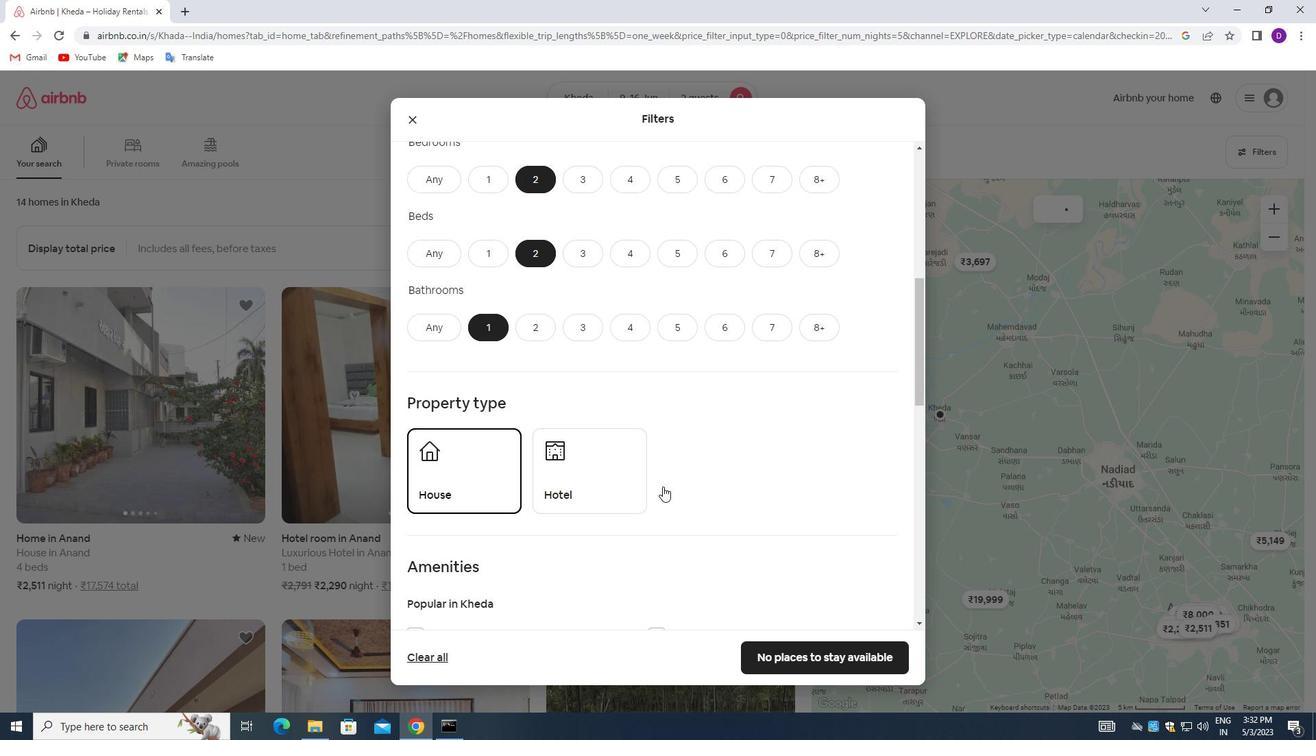 
Action: Mouse scrolled (663, 484) with delta (0, 0)
Screenshot: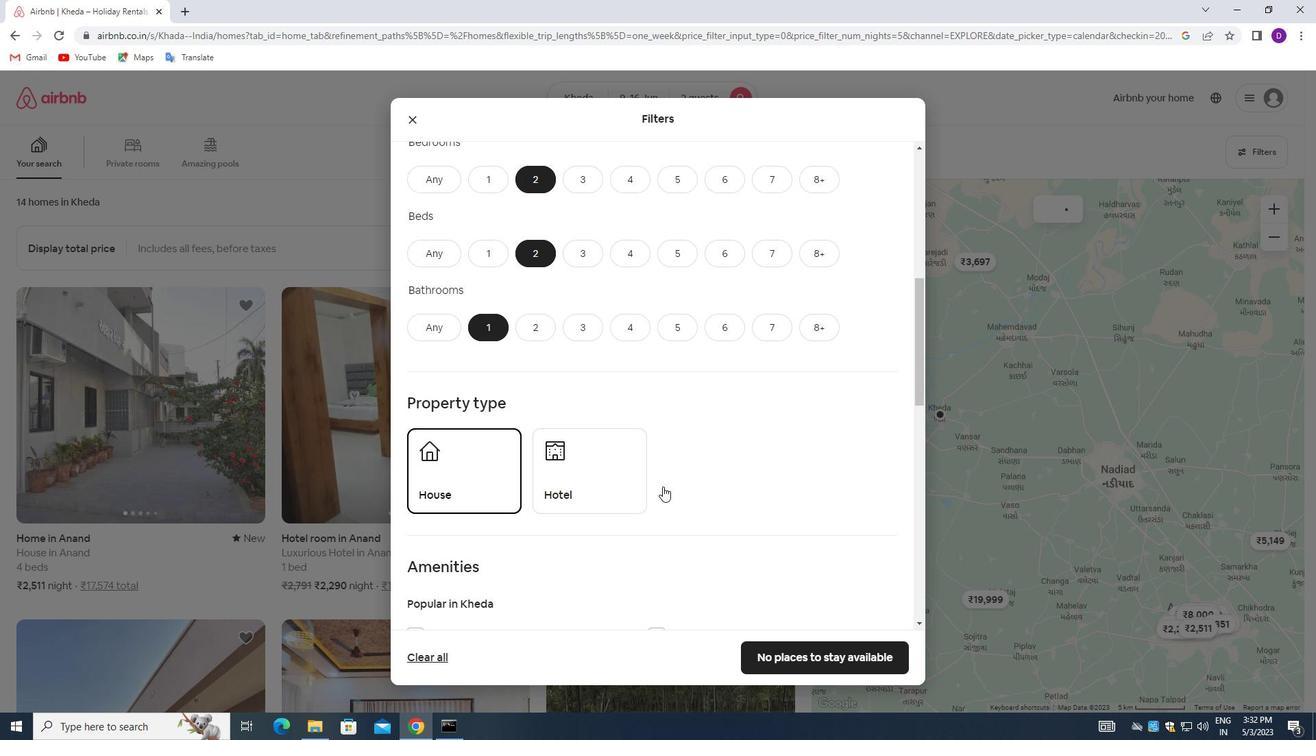 
Action: Mouse moved to (663, 484)
Screenshot: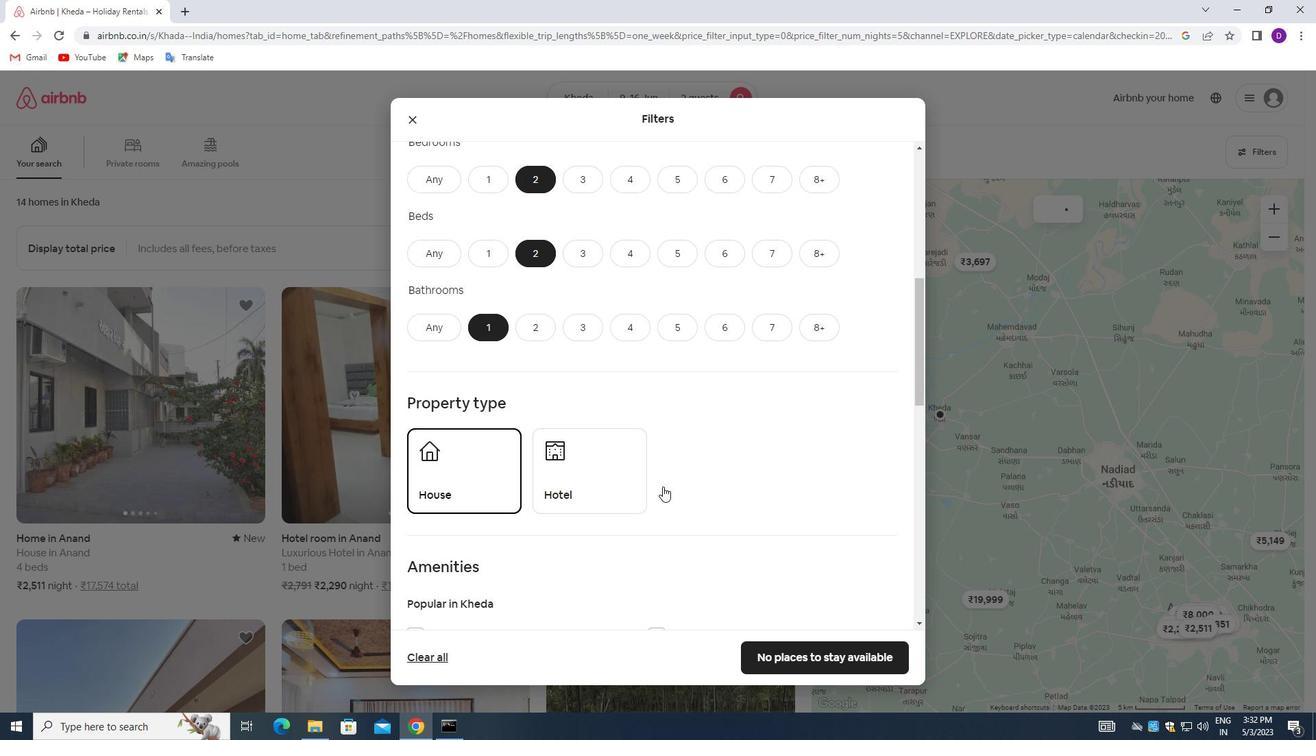 
Action: Mouse scrolled (663, 484) with delta (0, 0)
Screenshot: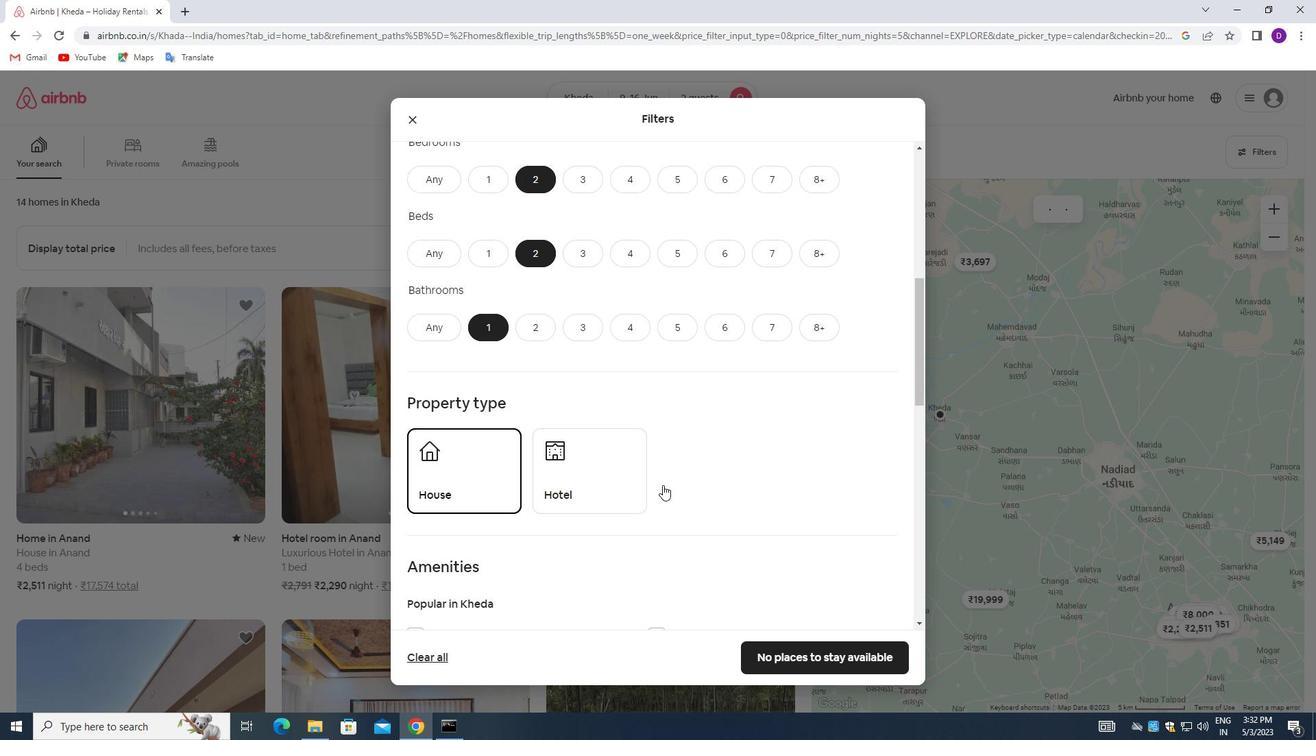 
Action: Mouse scrolled (663, 484) with delta (0, 0)
Screenshot: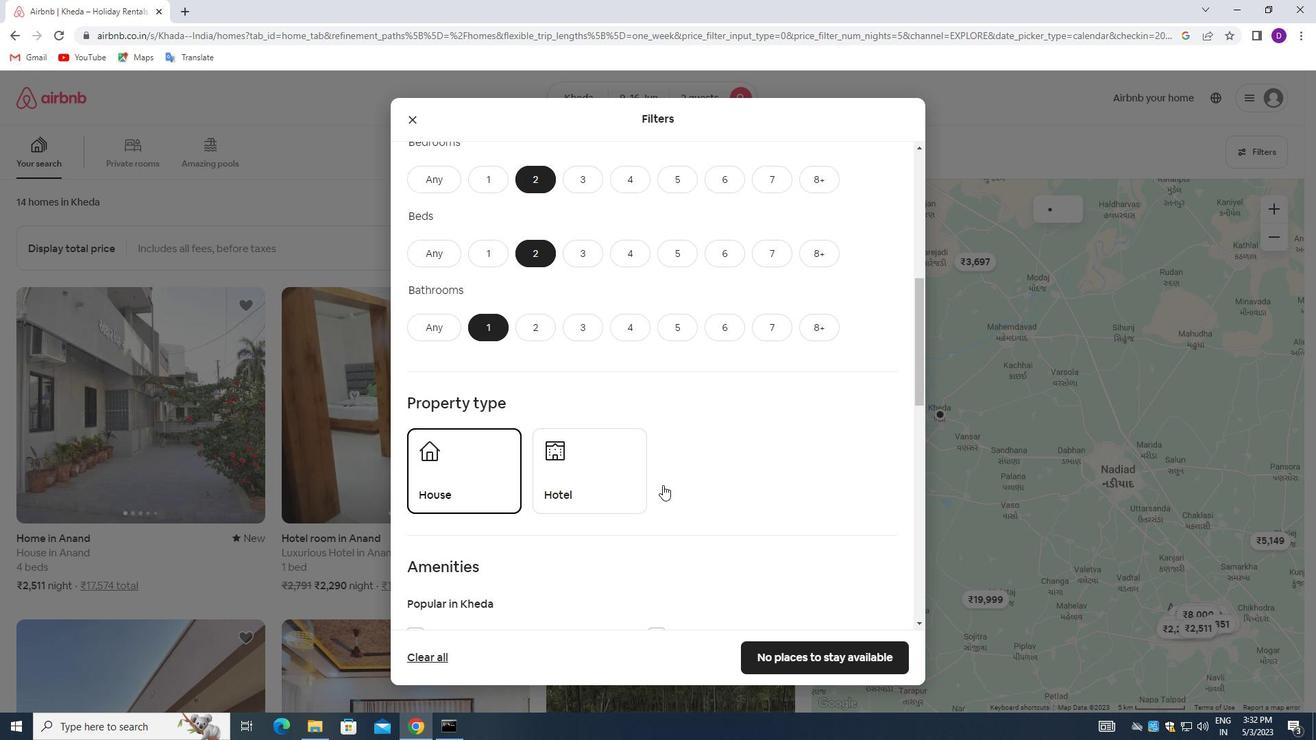 
Action: Mouse moved to (664, 463)
Screenshot: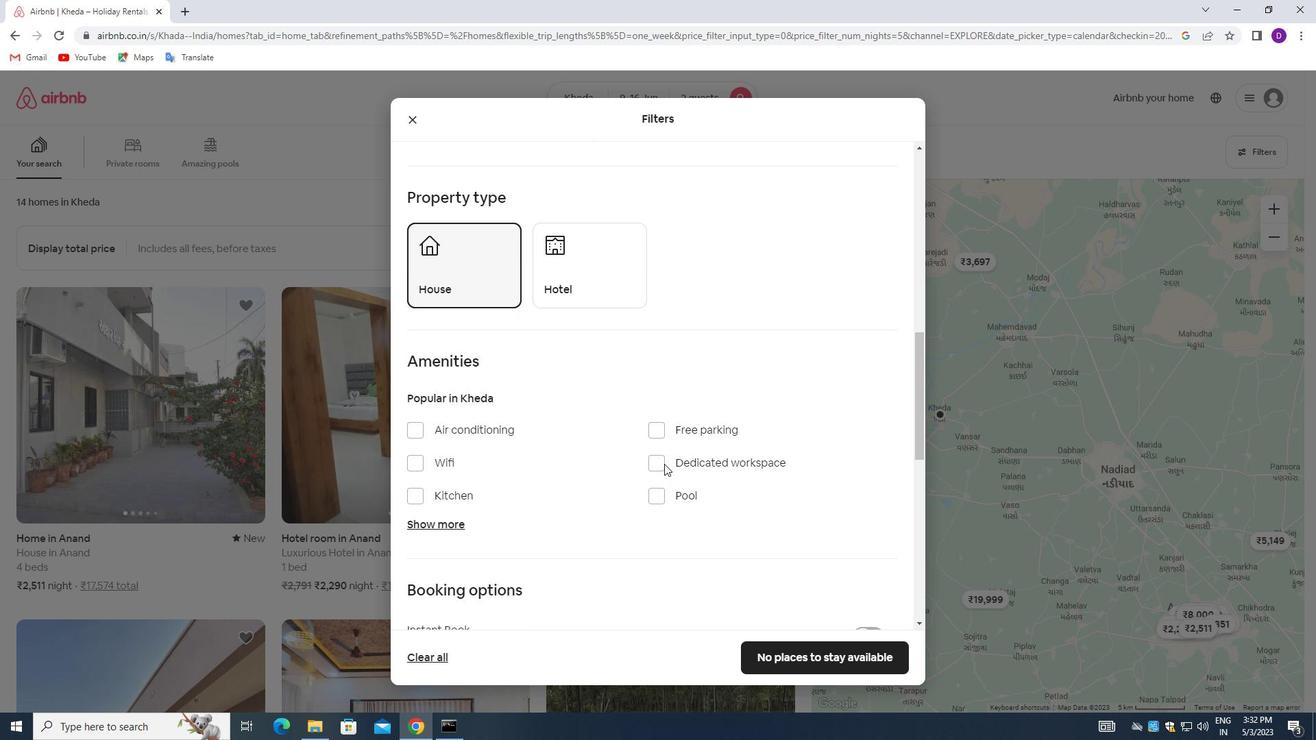 
Action: Mouse scrolled (664, 464) with delta (0, 0)
Screenshot: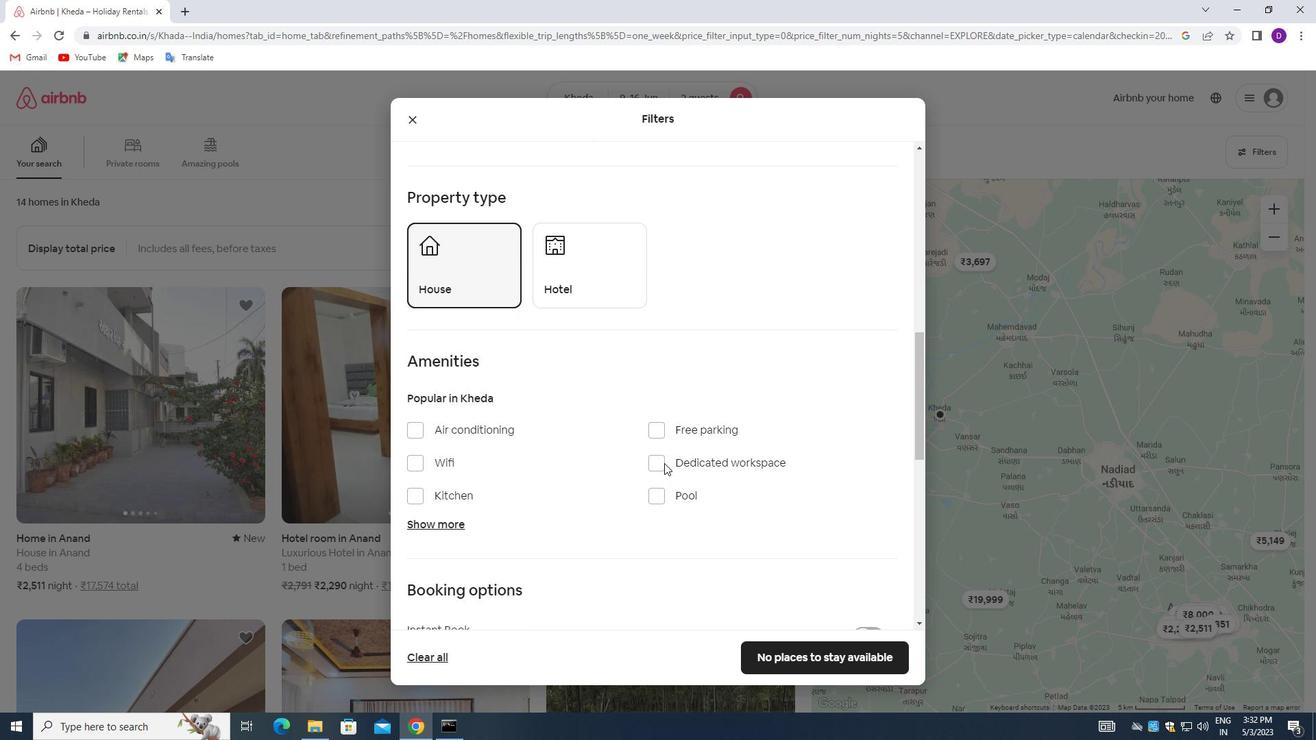 
Action: Mouse scrolled (664, 464) with delta (0, 0)
Screenshot: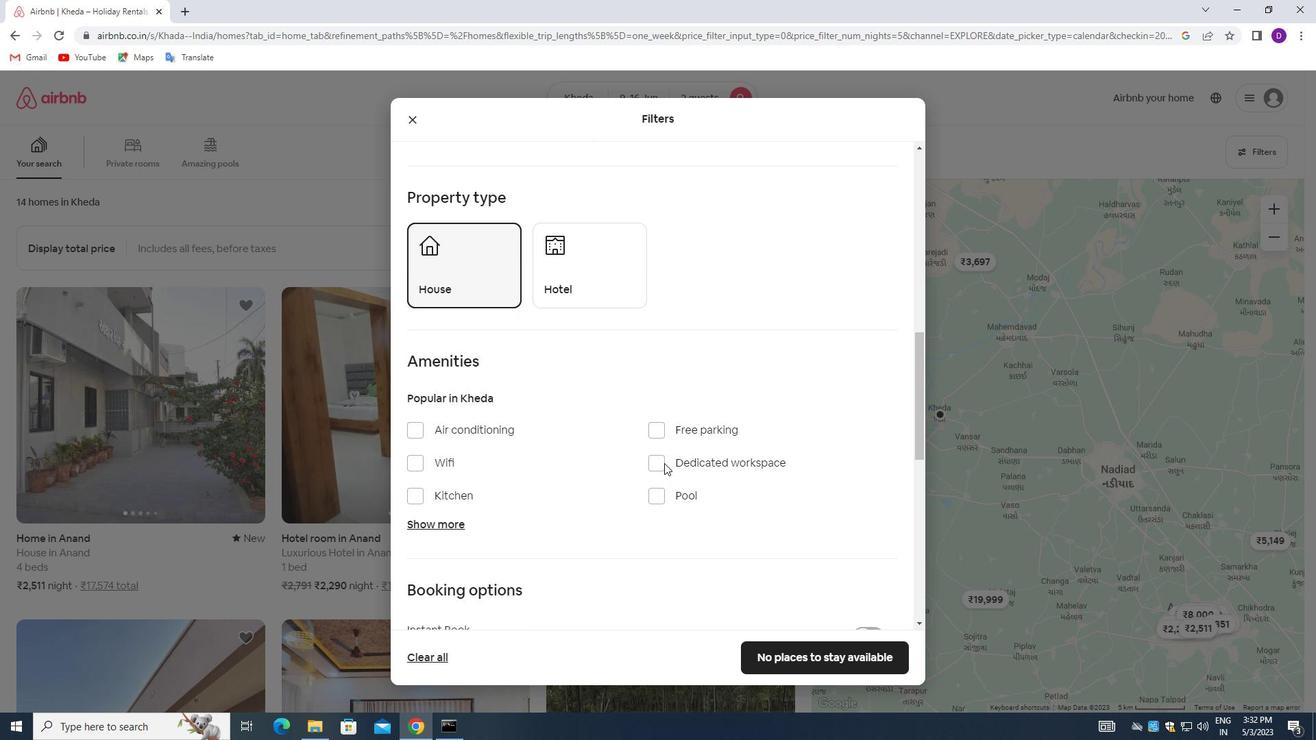 
Action: Mouse scrolled (664, 464) with delta (0, 0)
Screenshot: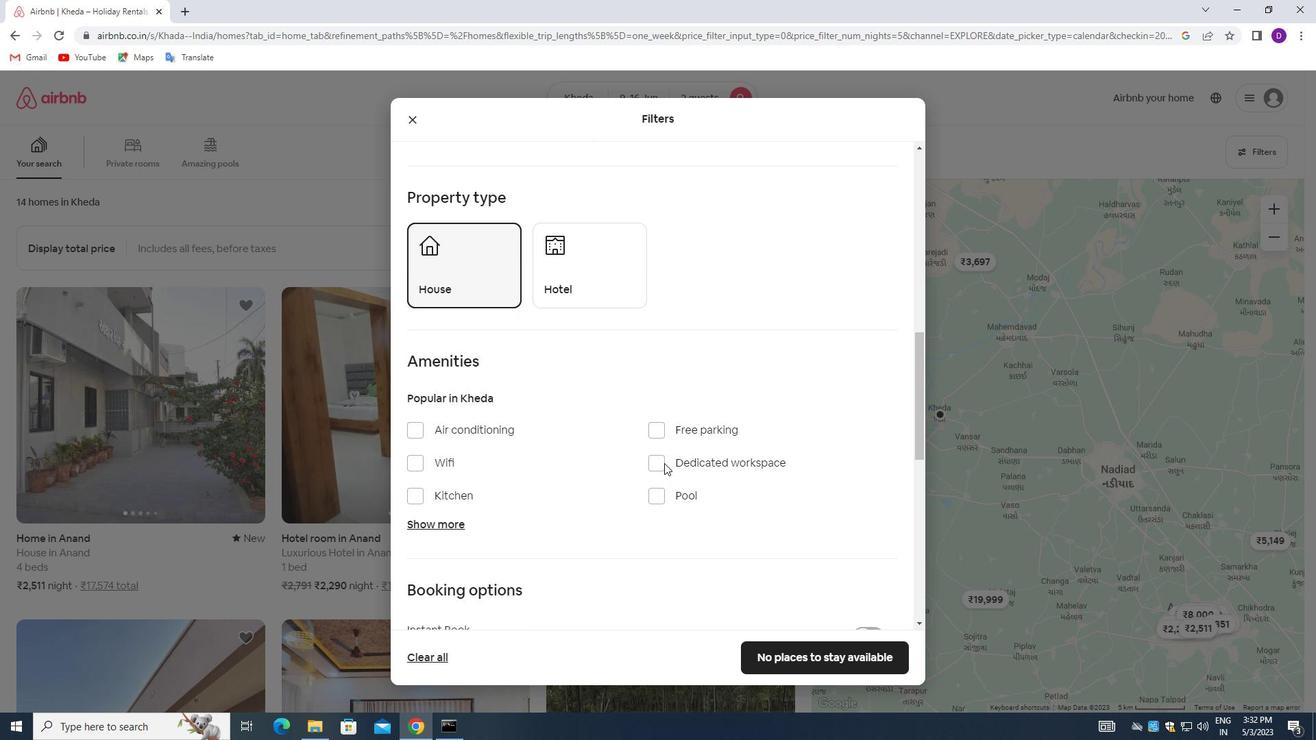 
Action: Mouse scrolled (664, 462) with delta (0, 0)
Screenshot: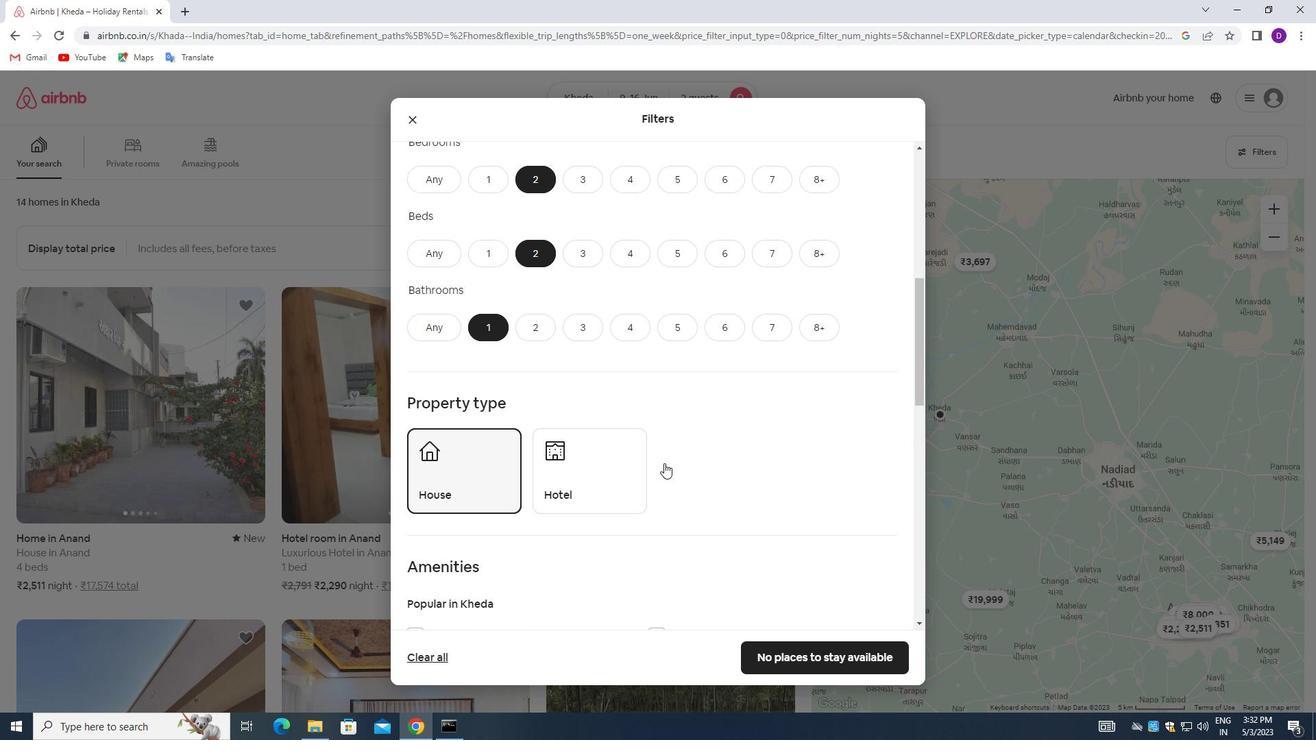 
Action: Mouse scrolled (664, 462) with delta (0, 0)
Screenshot: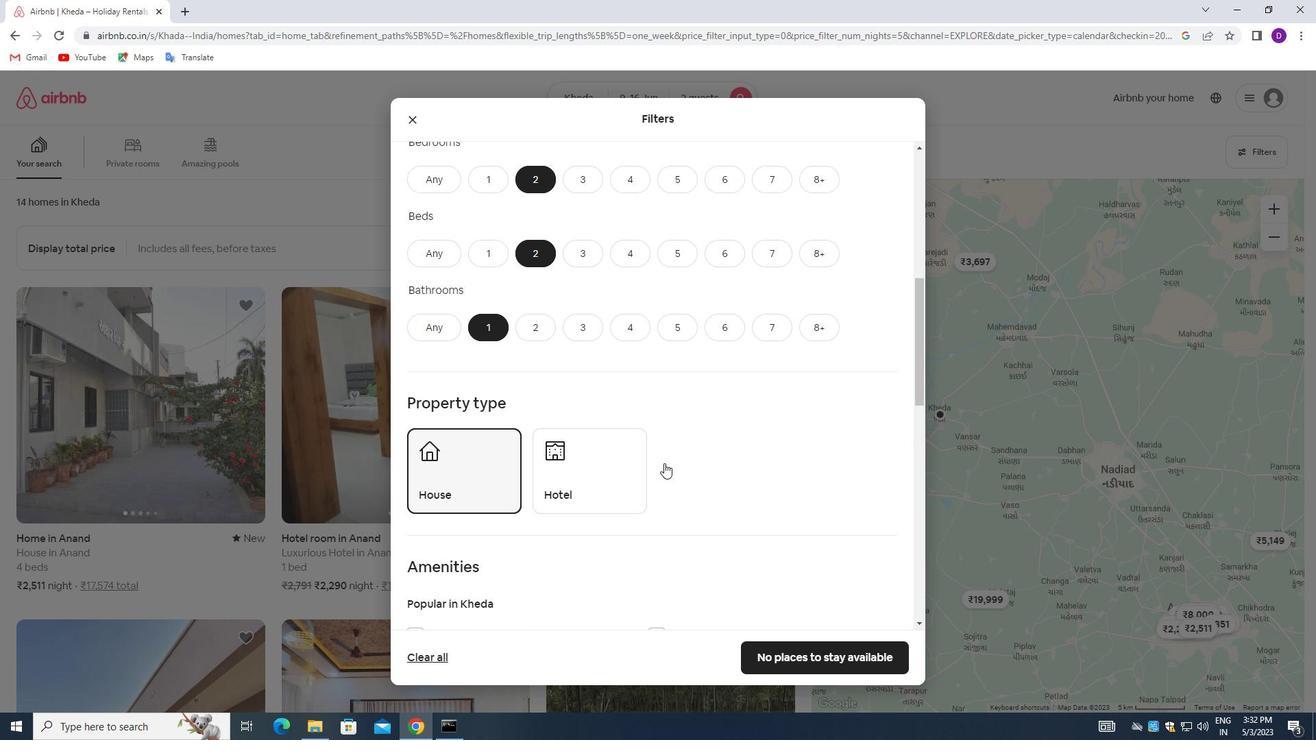 
Action: Mouse moved to (623, 430)
Screenshot: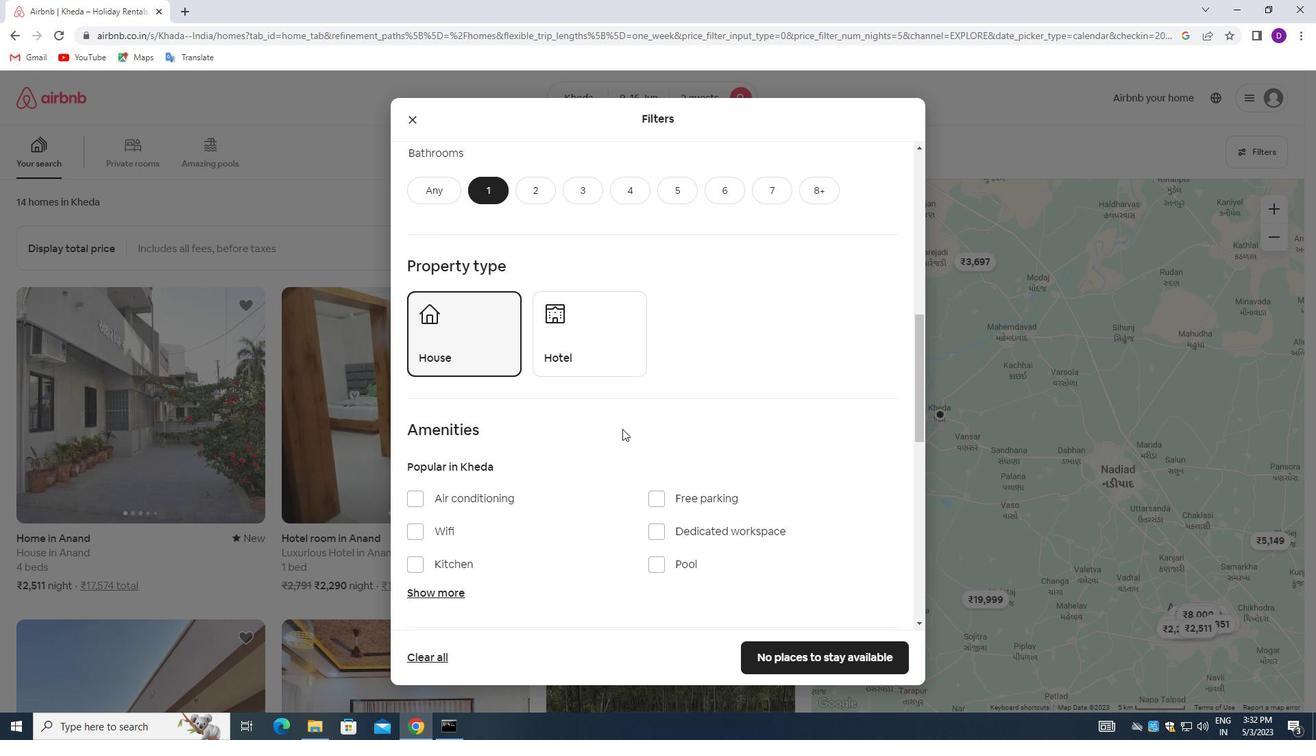 
Action: Mouse scrolled (623, 429) with delta (0, 0)
Screenshot: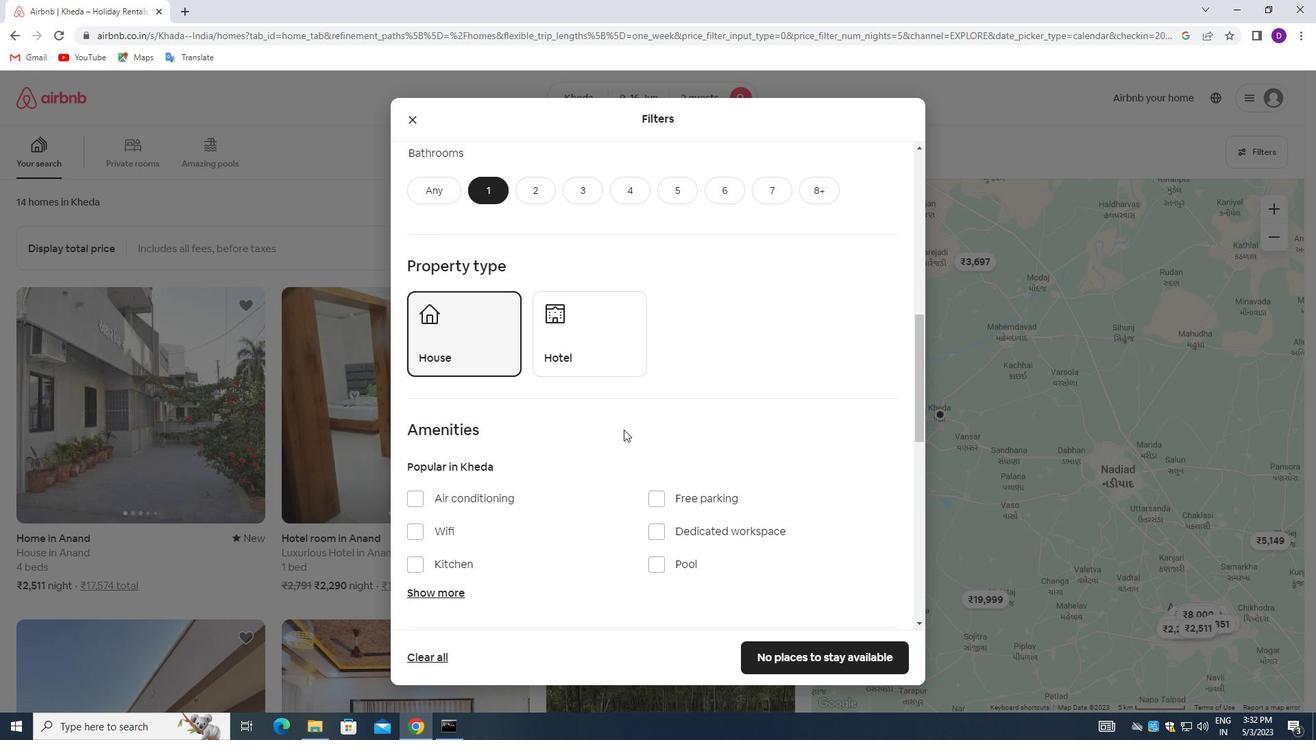 
Action: Mouse moved to (623, 431)
Screenshot: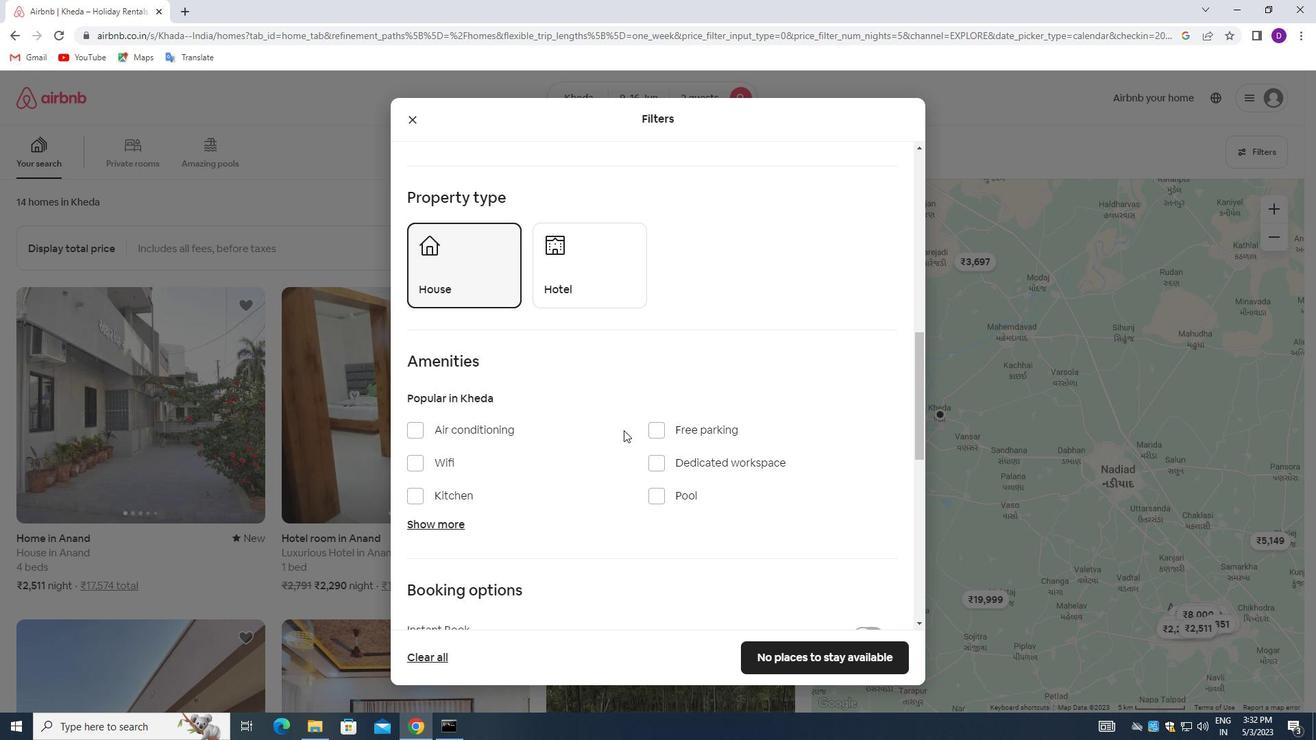 
Action: Mouse scrolled (623, 431) with delta (0, 0)
Screenshot: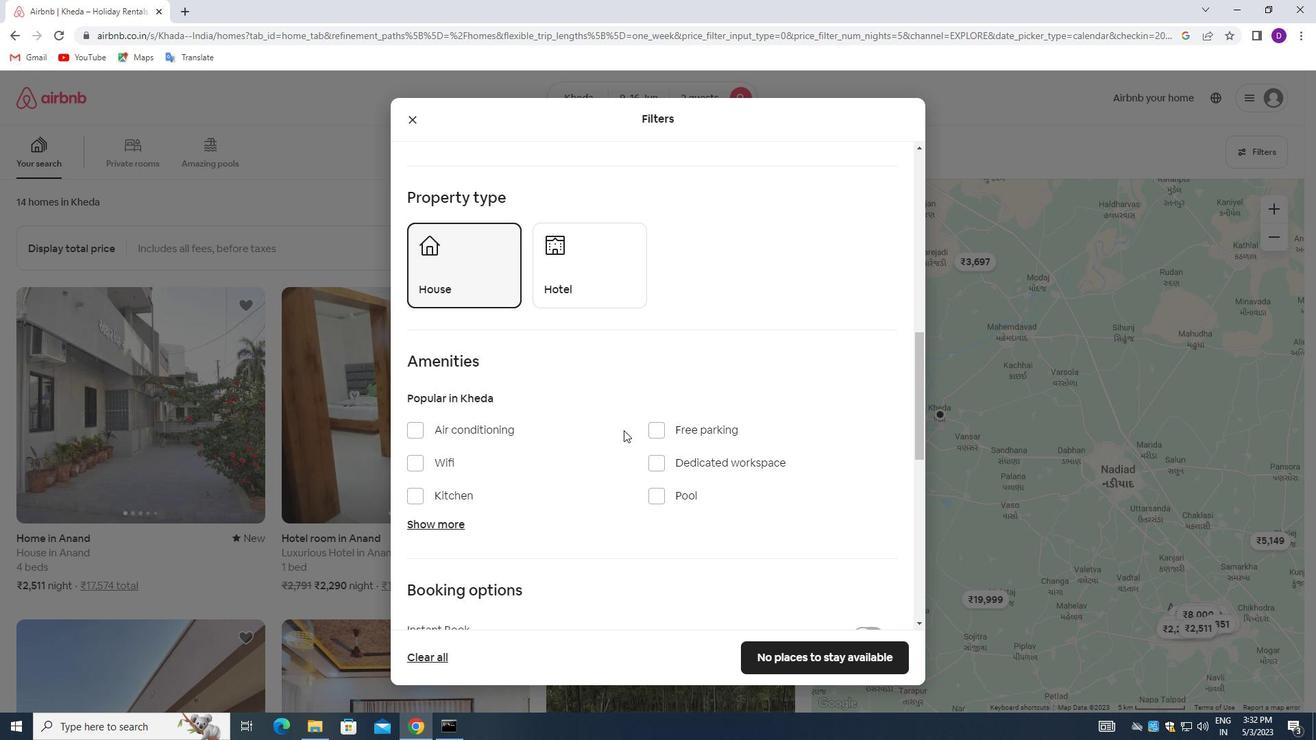 
Action: Mouse moved to (623, 434)
Screenshot: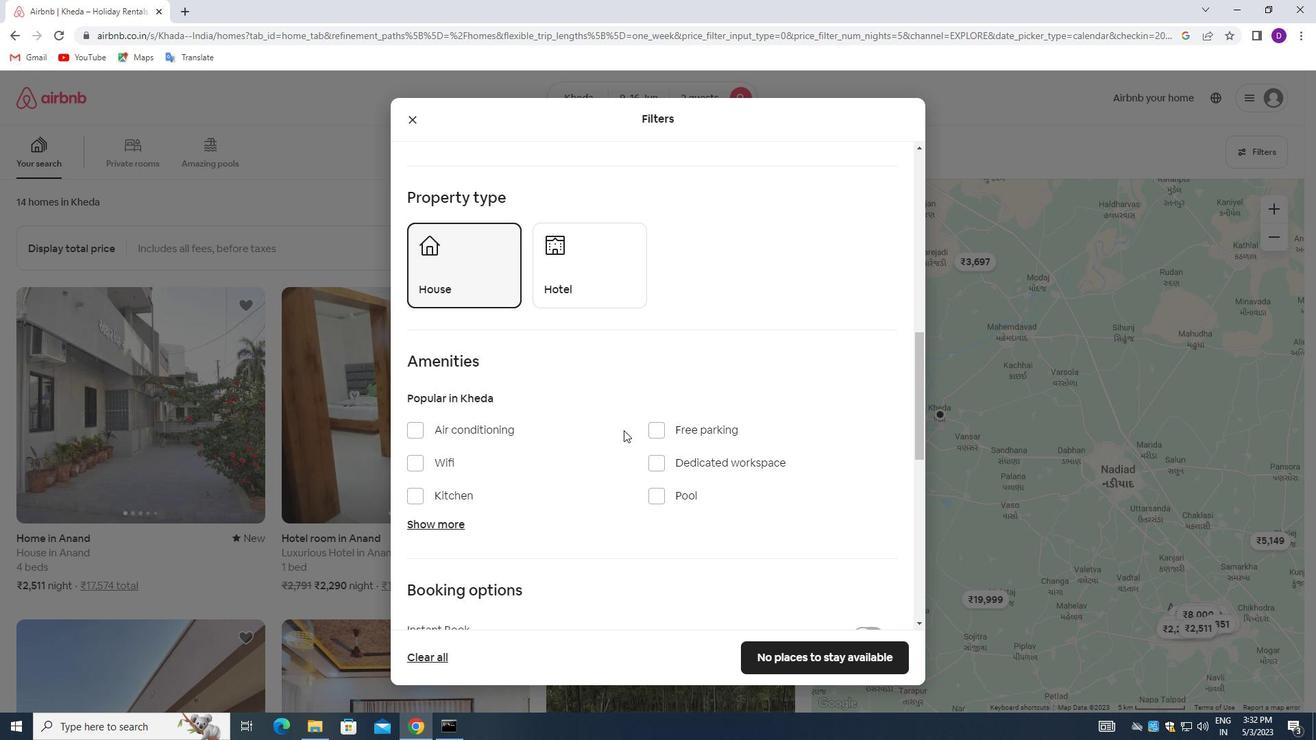 
Action: Mouse scrolled (623, 433) with delta (0, 0)
Screenshot: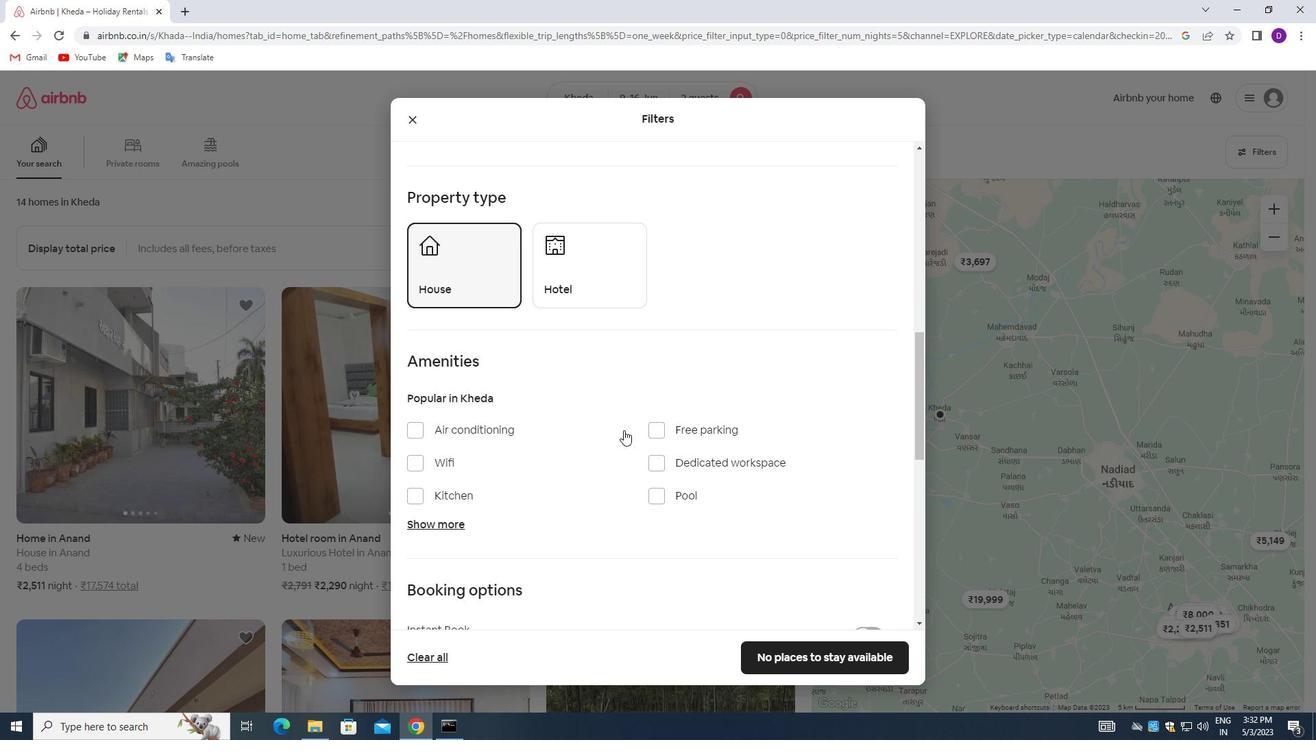 
Action: Mouse scrolled (623, 433) with delta (0, 0)
Screenshot: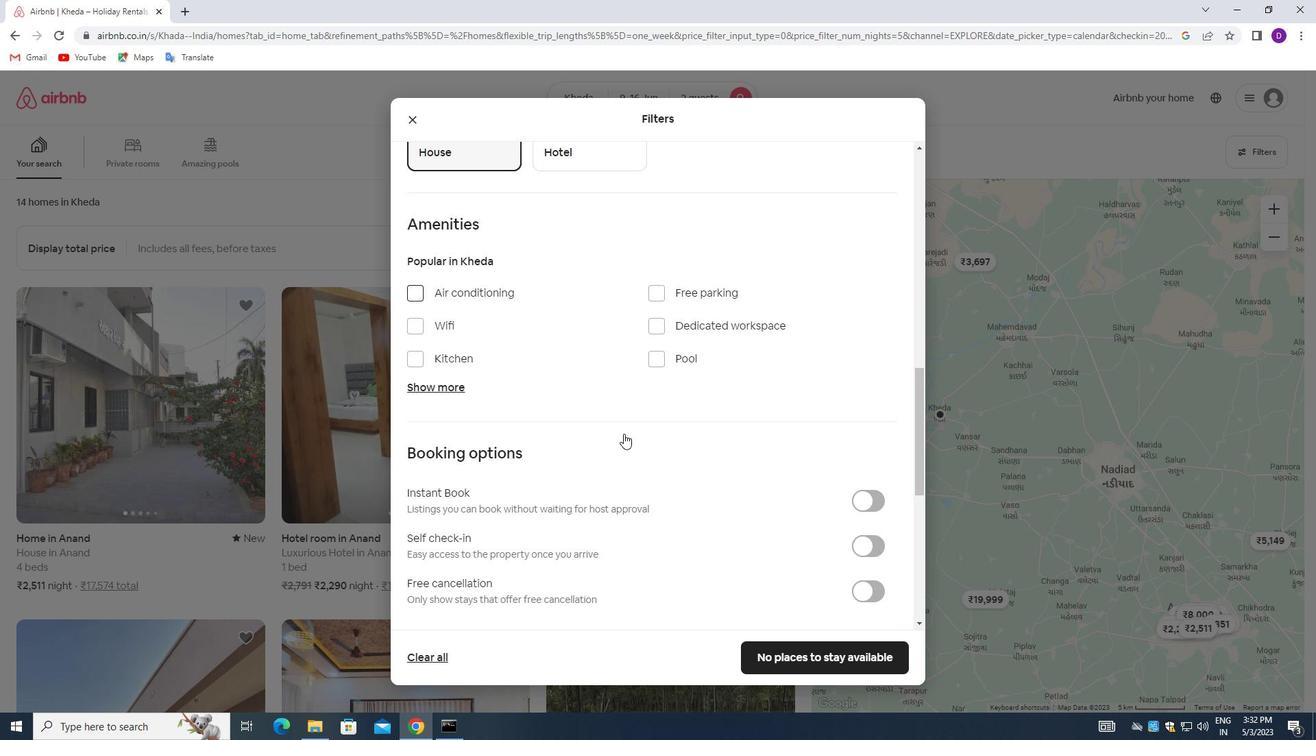 
Action: Mouse moved to (623, 434)
Screenshot: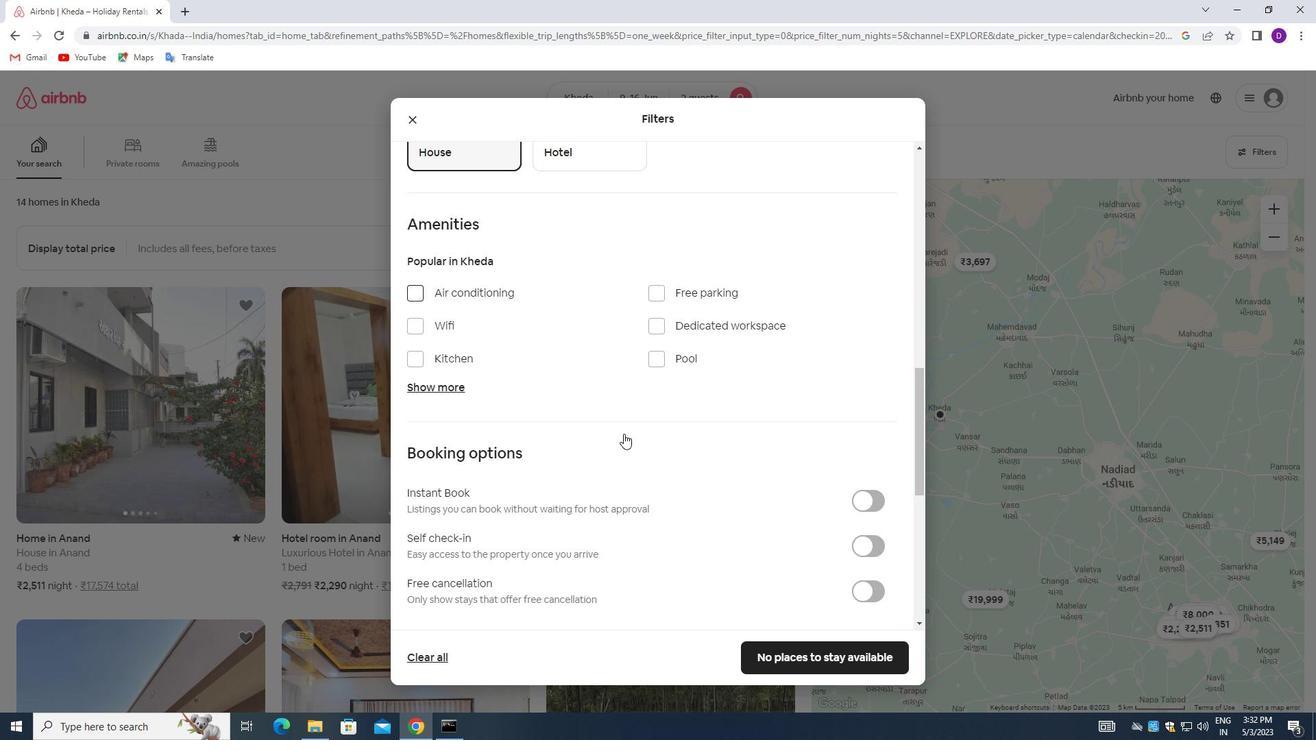 
Action: Mouse scrolled (623, 434) with delta (0, 0)
Screenshot: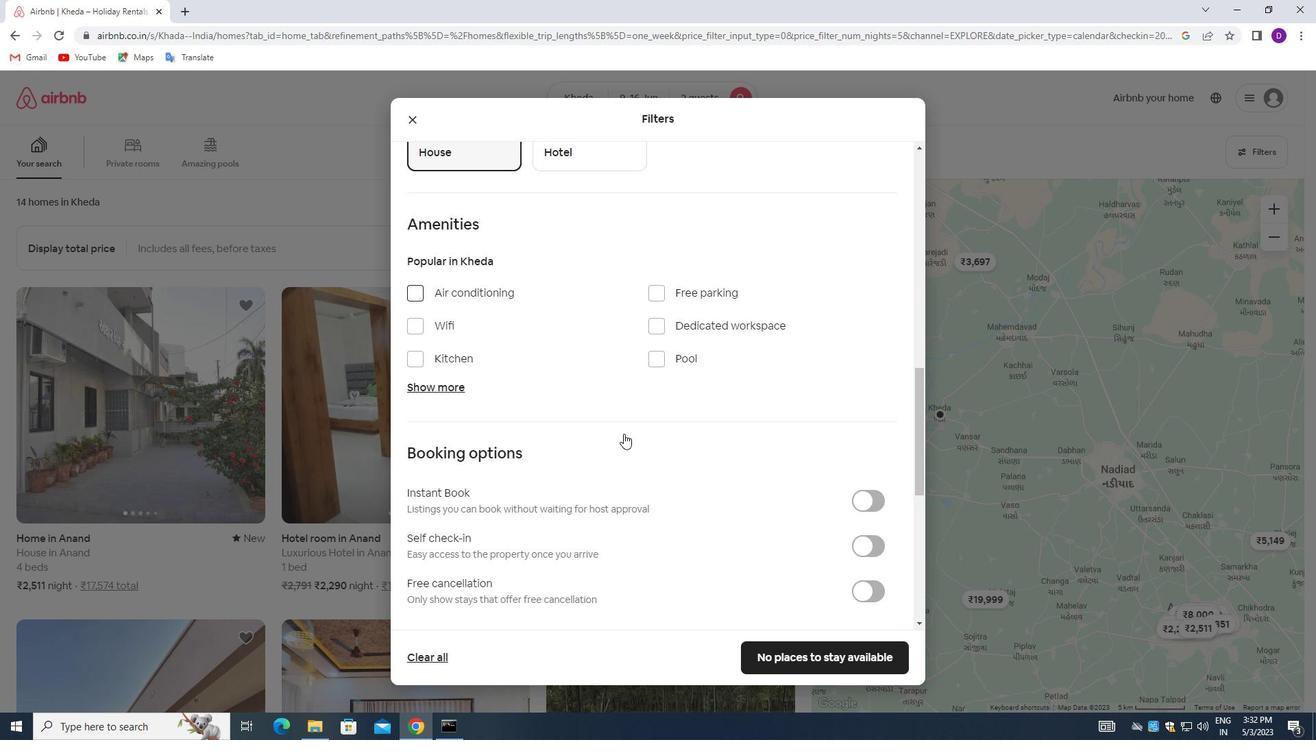 
Action: Mouse moved to (861, 407)
Screenshot: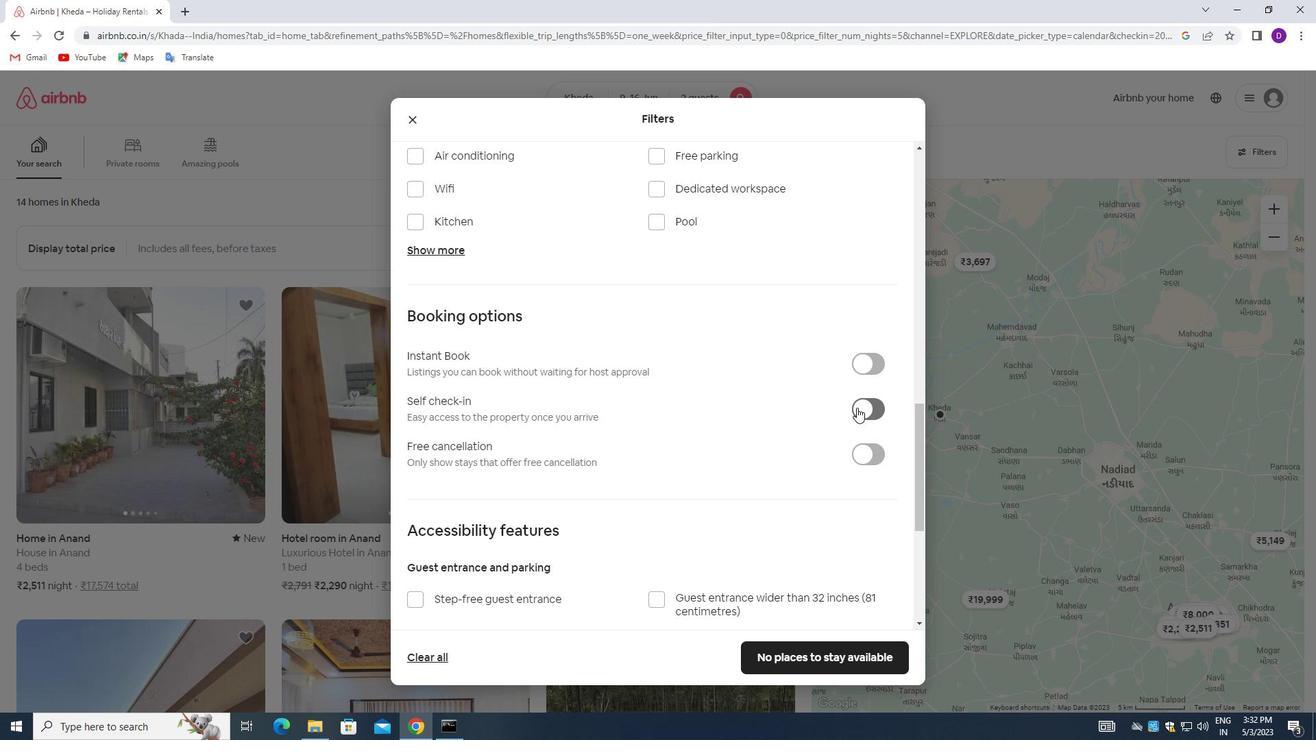 
Action: Mouse pressed left at (861, 407)
Screenshot: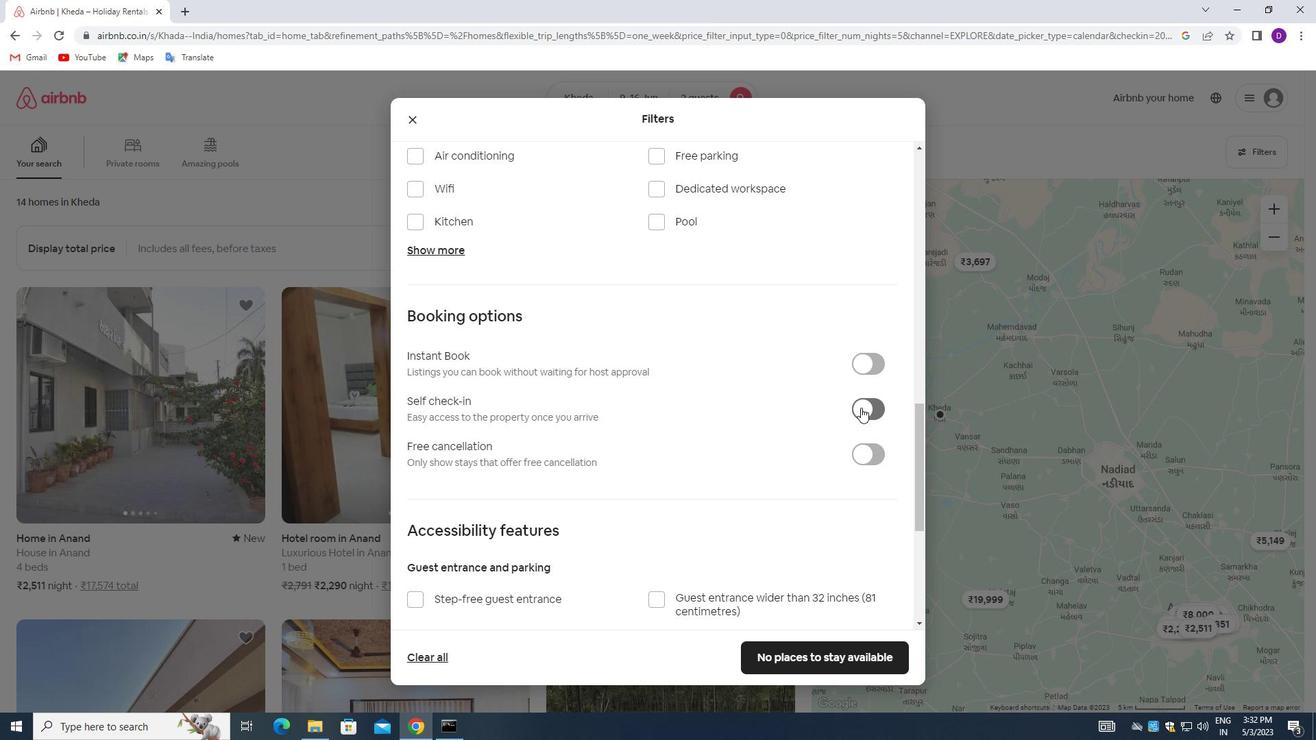 
Action: Mouse moved to (648, 423)
Screenshot: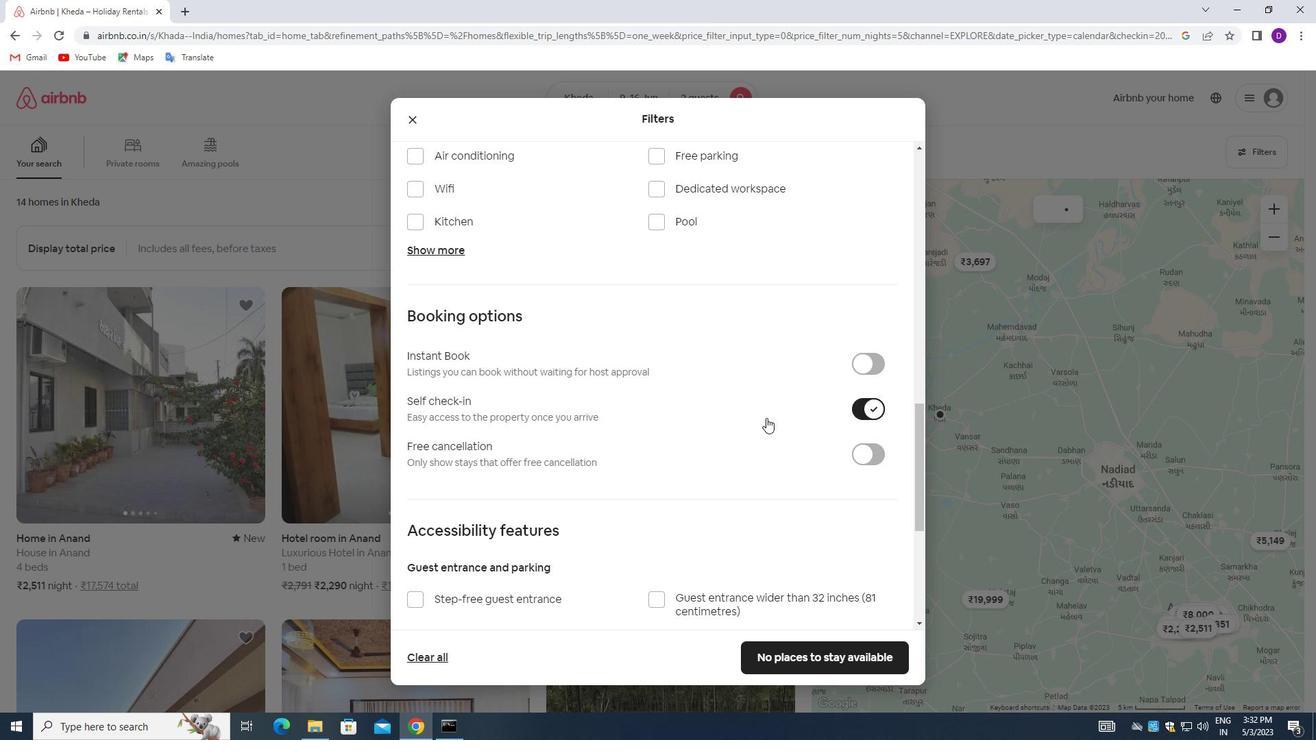 
Action: Mouse scrolled (648, 423) with delta (0, 0)
Screenshot: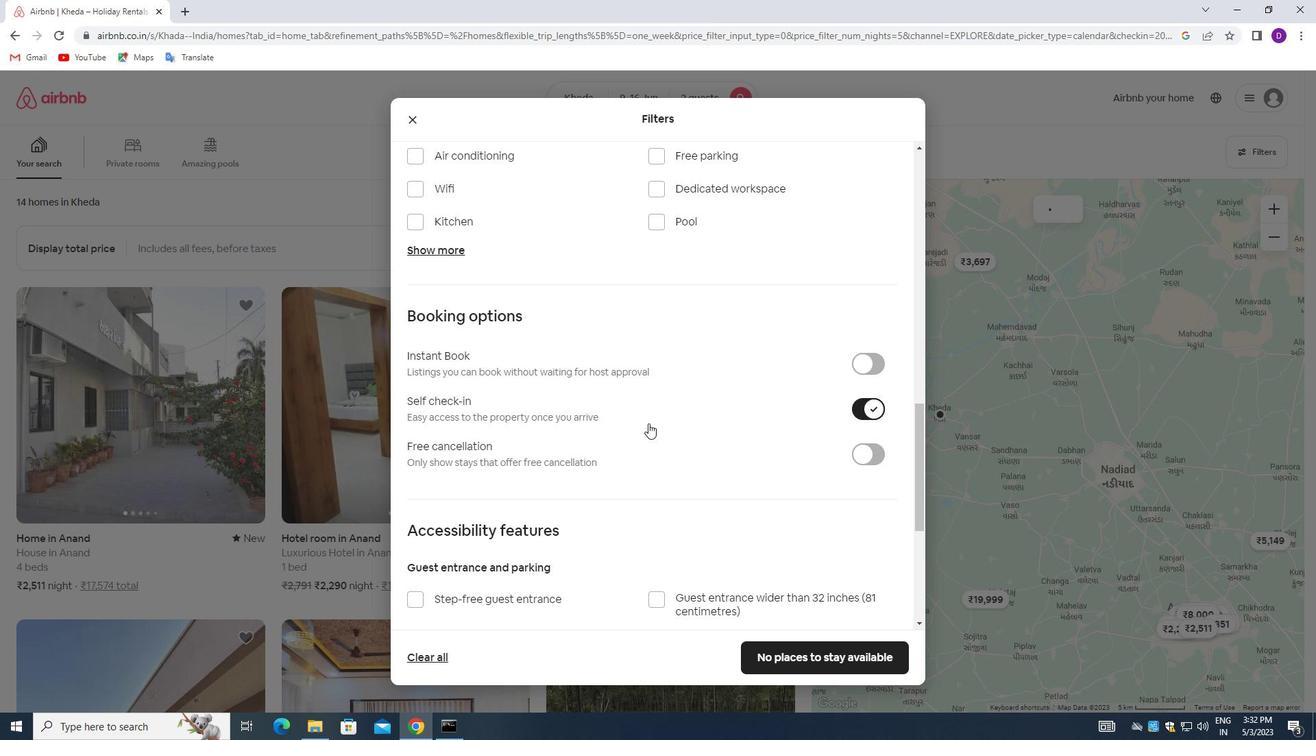 
Action: Mouse scrolled (648, 423) with delta (0, 0)
Screenshot: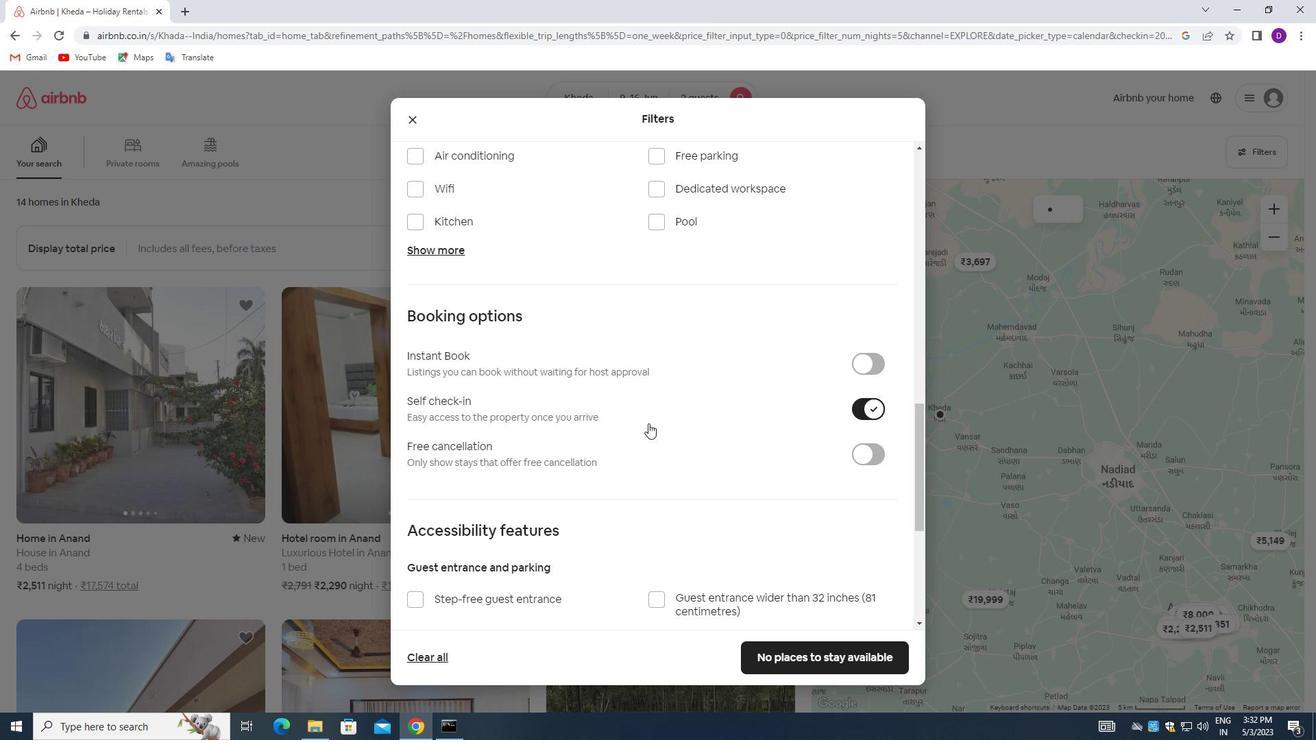 
Action: Mouse moved to (645, 422)
Screenshot: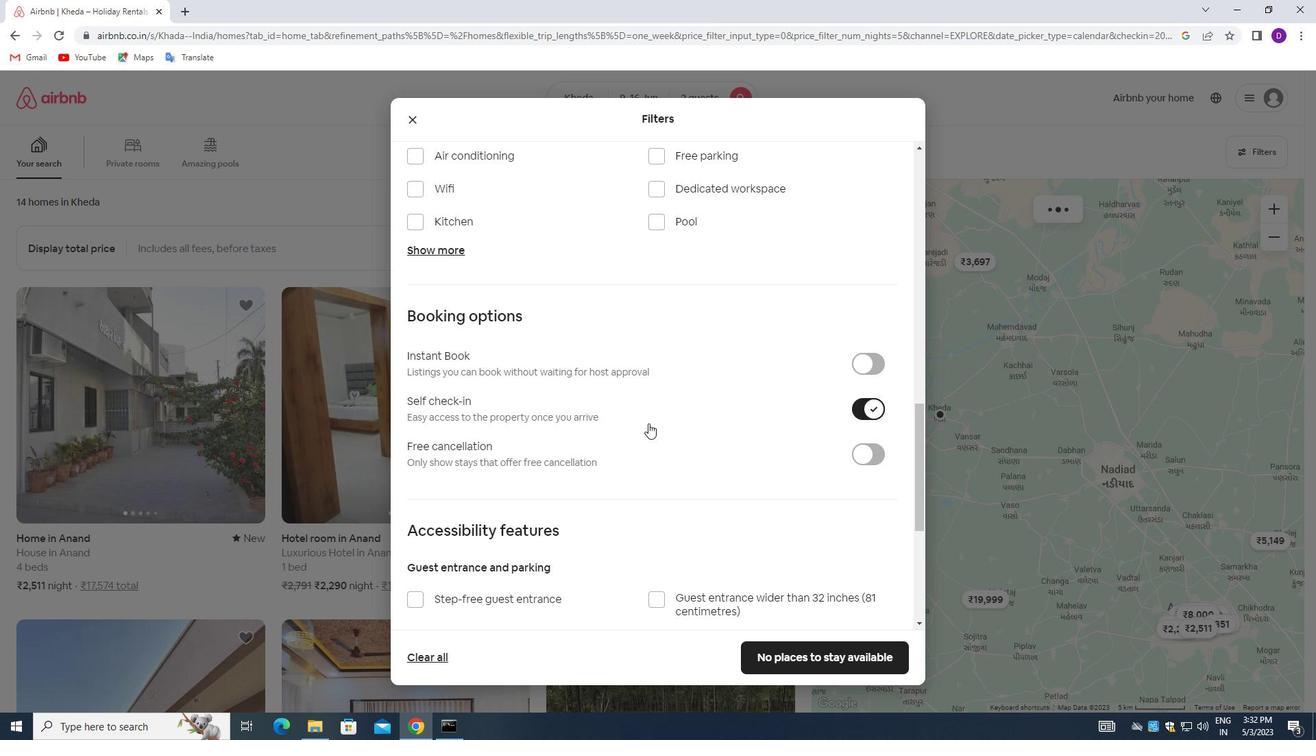 
Action: Mouse scrolled (645, 421) with delta (0, 0)
Screenshot: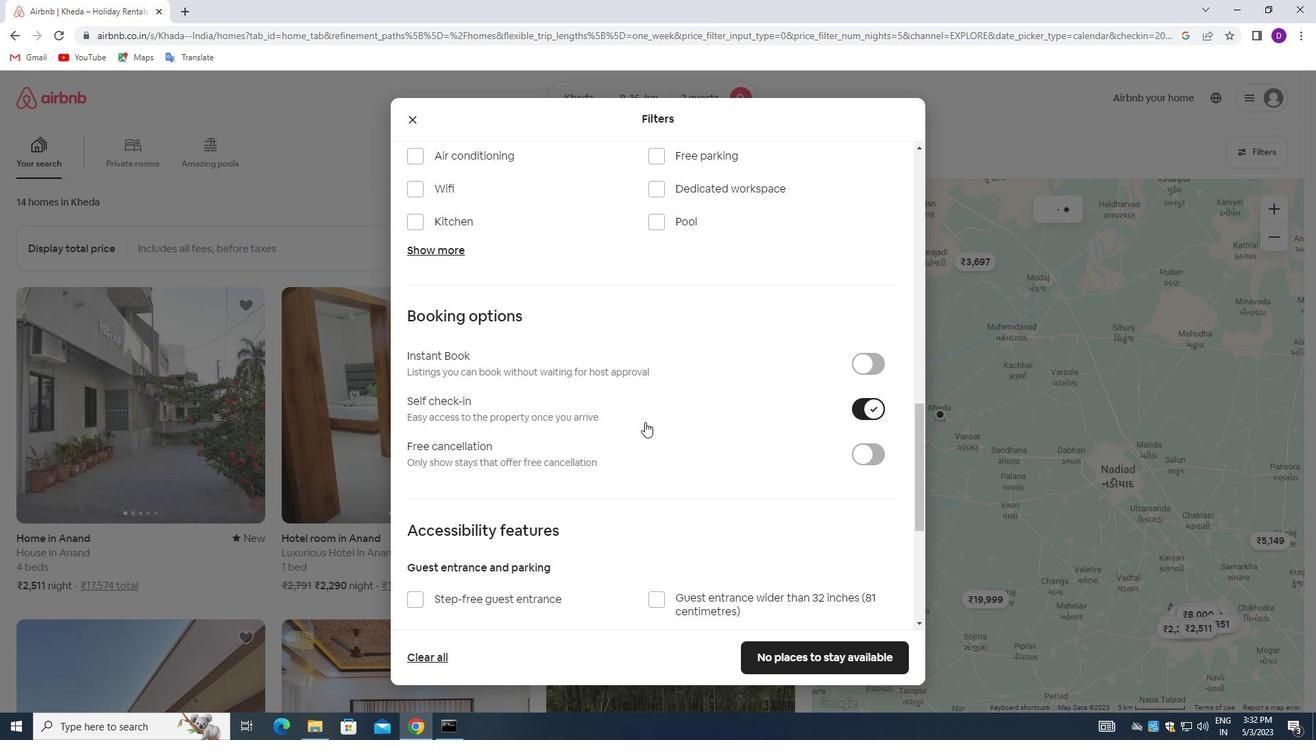 
Action: Mouse scrolled (645, 421) with delta (0, 0)
Screenshot: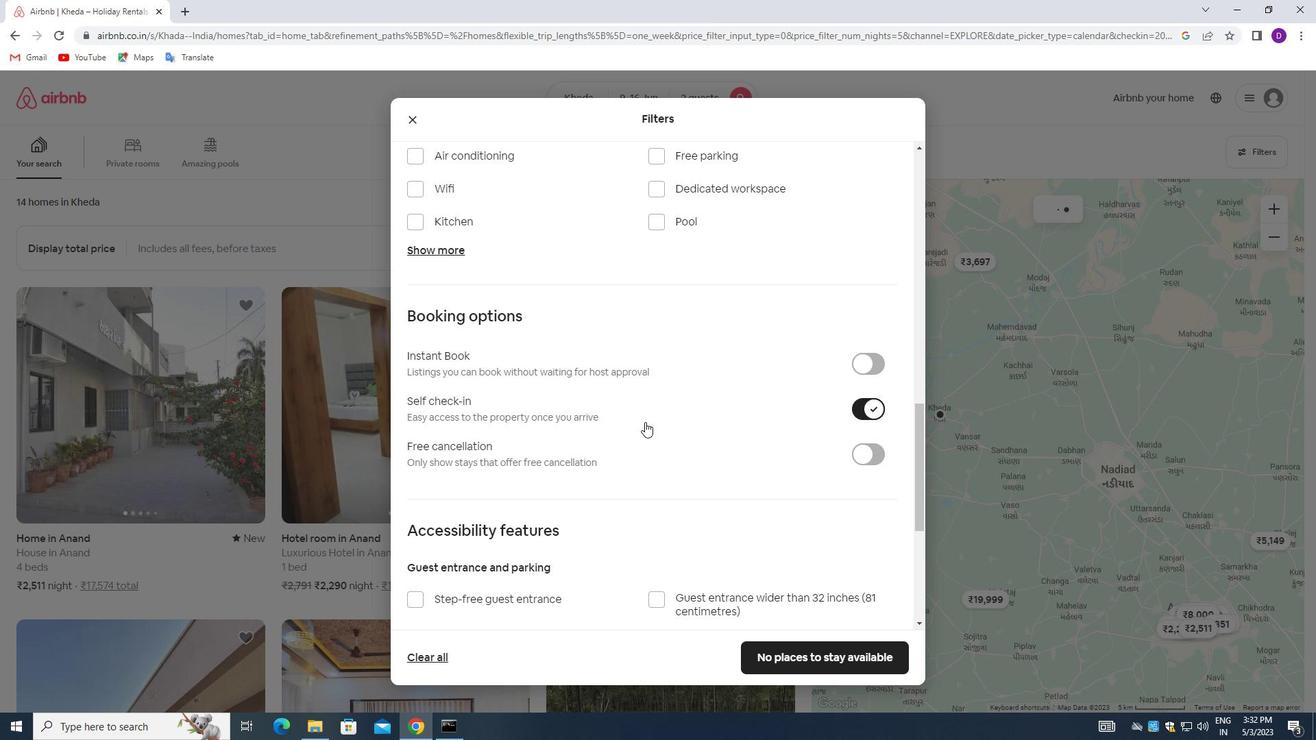 
Action: Mouse scrolled (645, 421) with delta (0, 0)
Screenshot: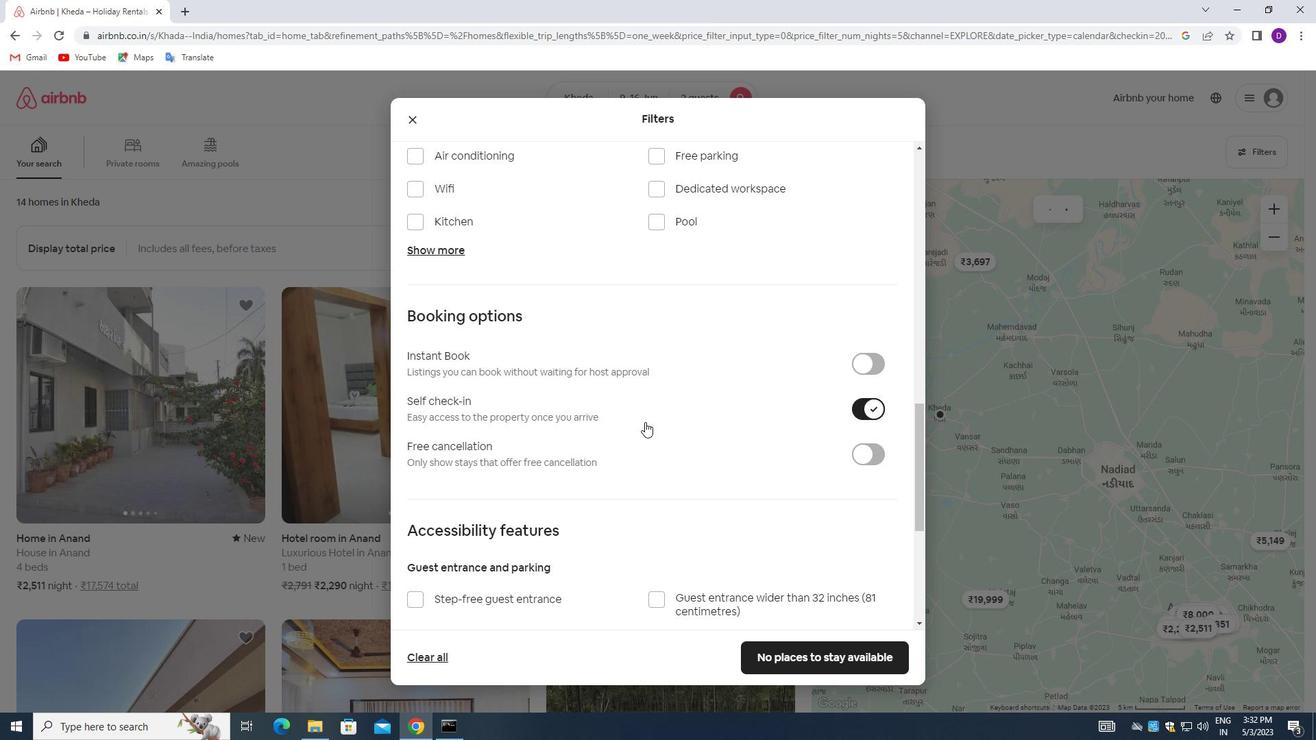
Action: Mouse scrolled (645, 421) with delta (0, 0)
Screenshot: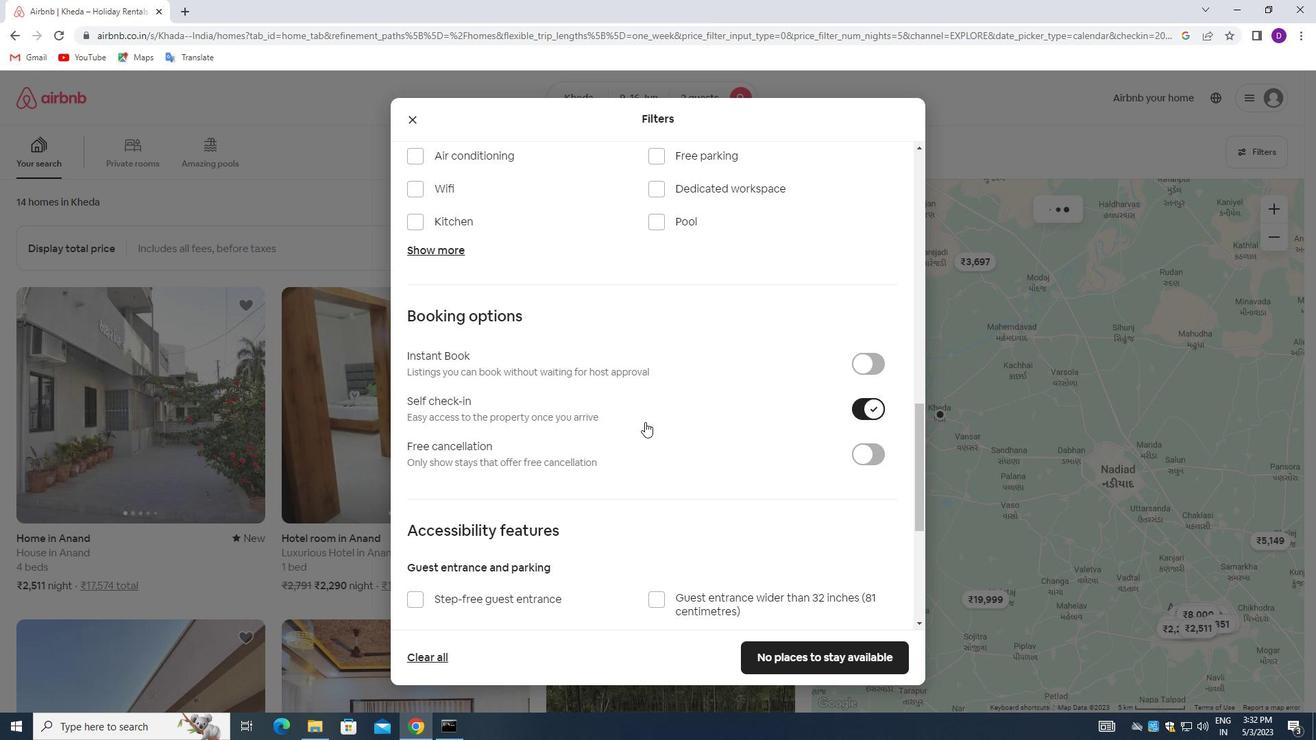 
Action: Mouse scrolled (645, 421) with delta (0, 0)
Screenshot: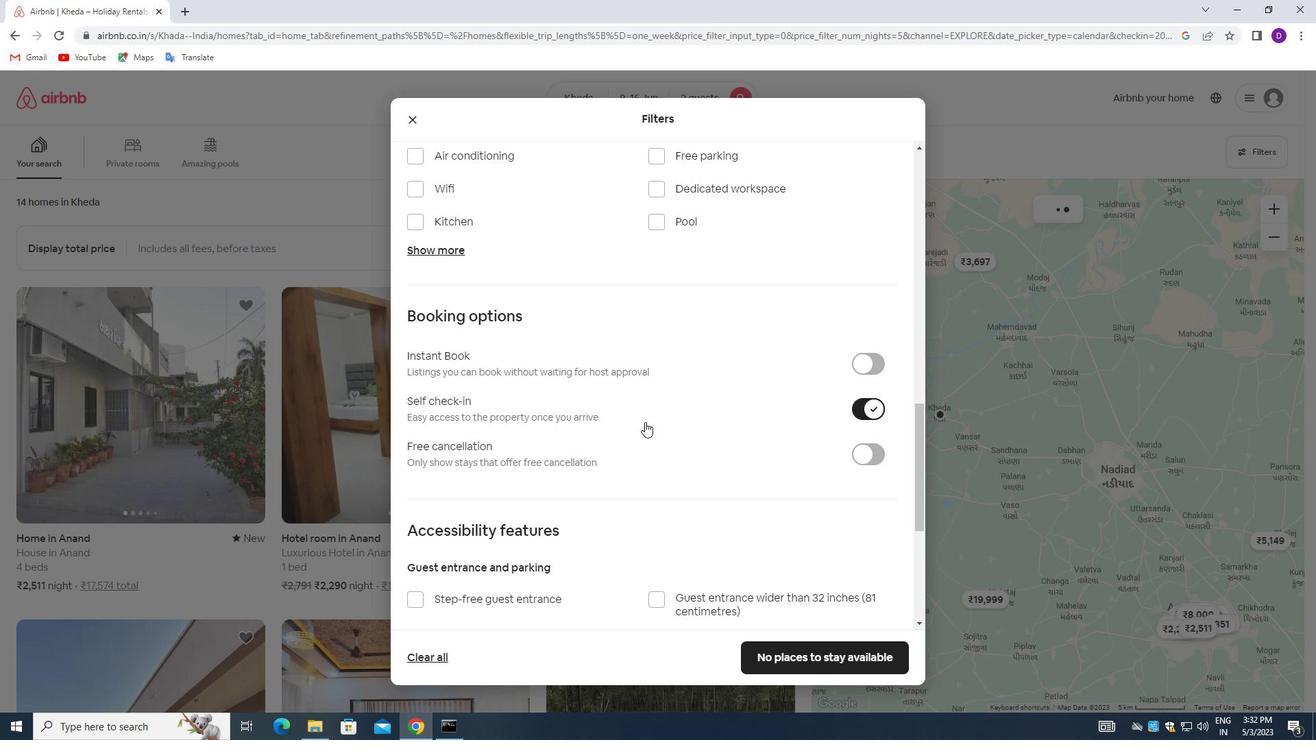 
Action: Mouse scrolled (645, 421) with delta (0, 0)
Screenshot: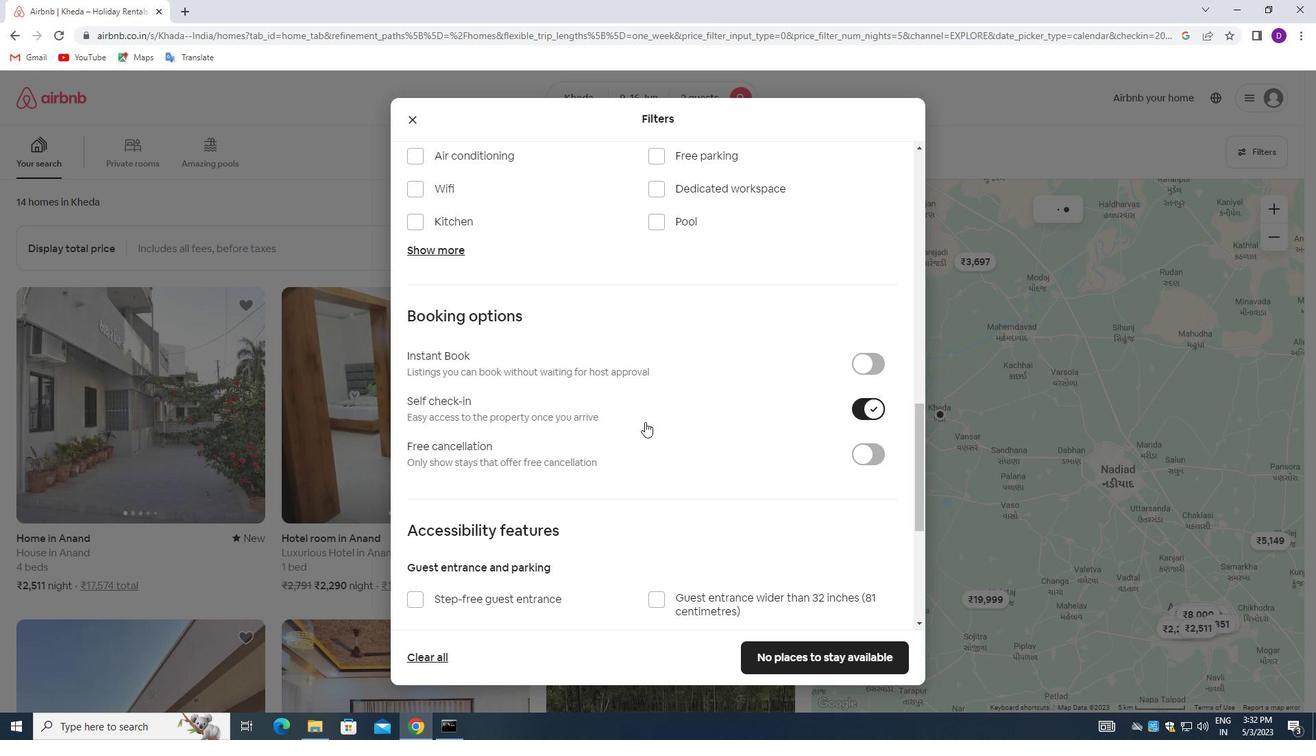 
Action: Mouse scrolled (645, 421) with delta (0, 0)
Screenshot: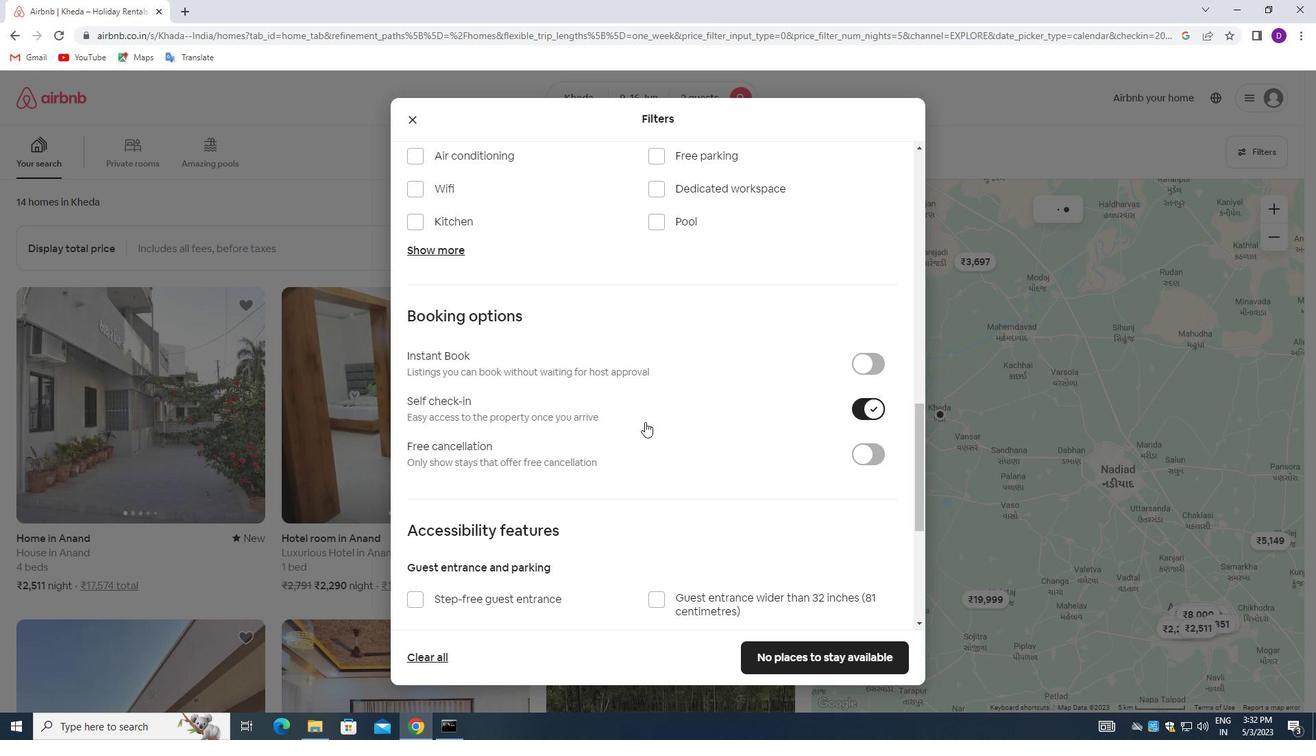 
Action: Mouse scrolled (645, 421) with delta (0, 0)
Screenshot: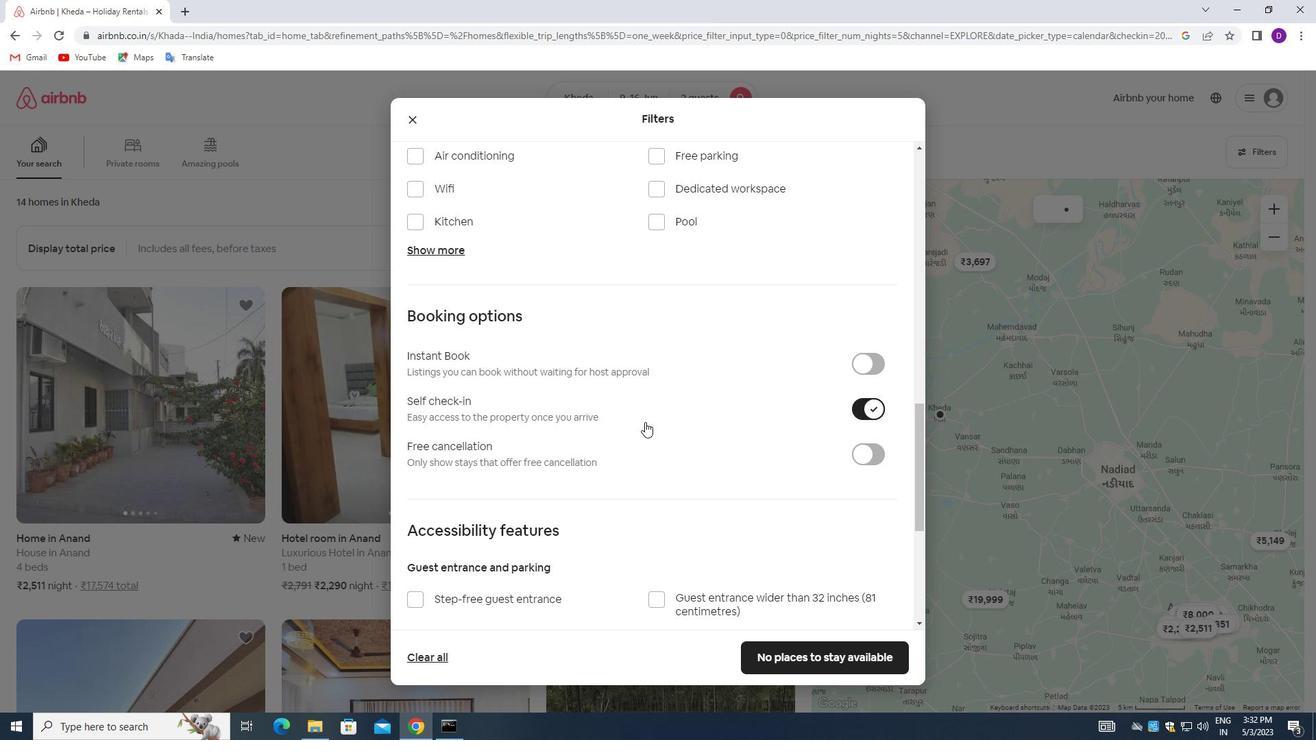 
Action: Mouse moved to (619, 448)
Screenshot: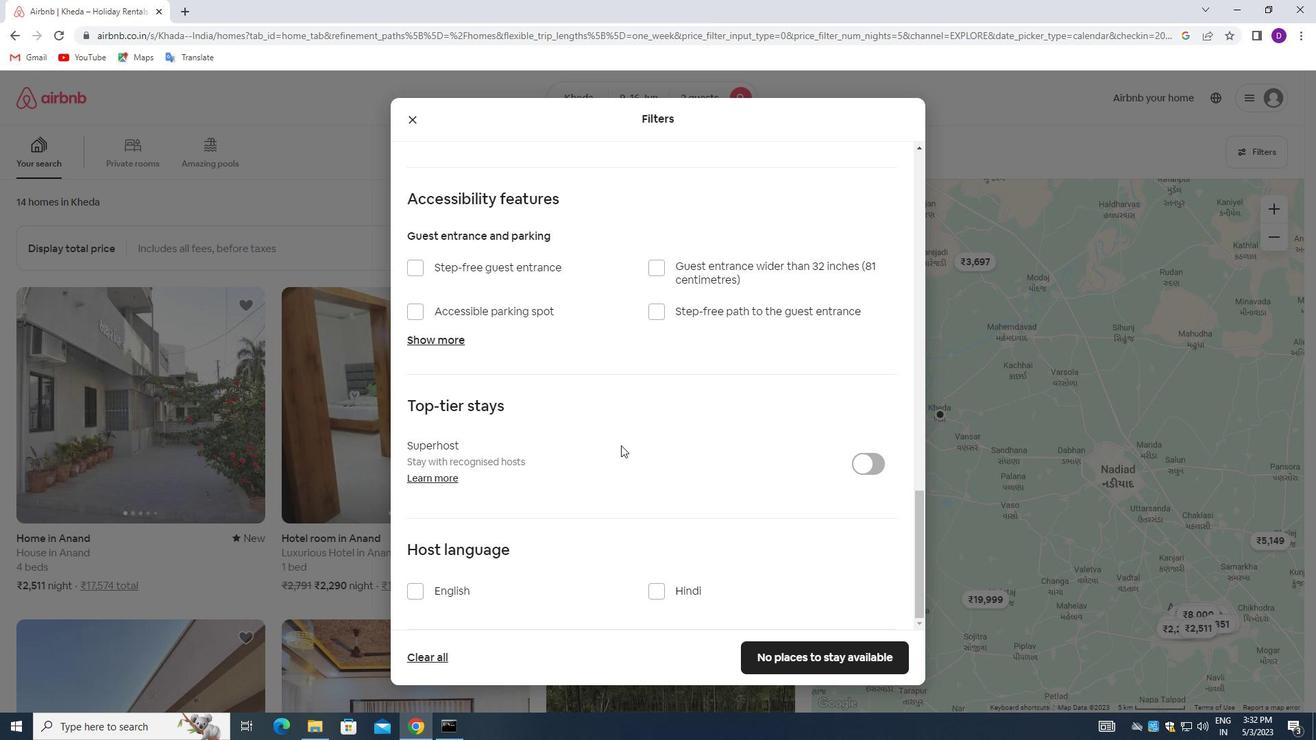 
Action: Mouse scrolled (619, 447) with delta (0, 0)
Screenshot: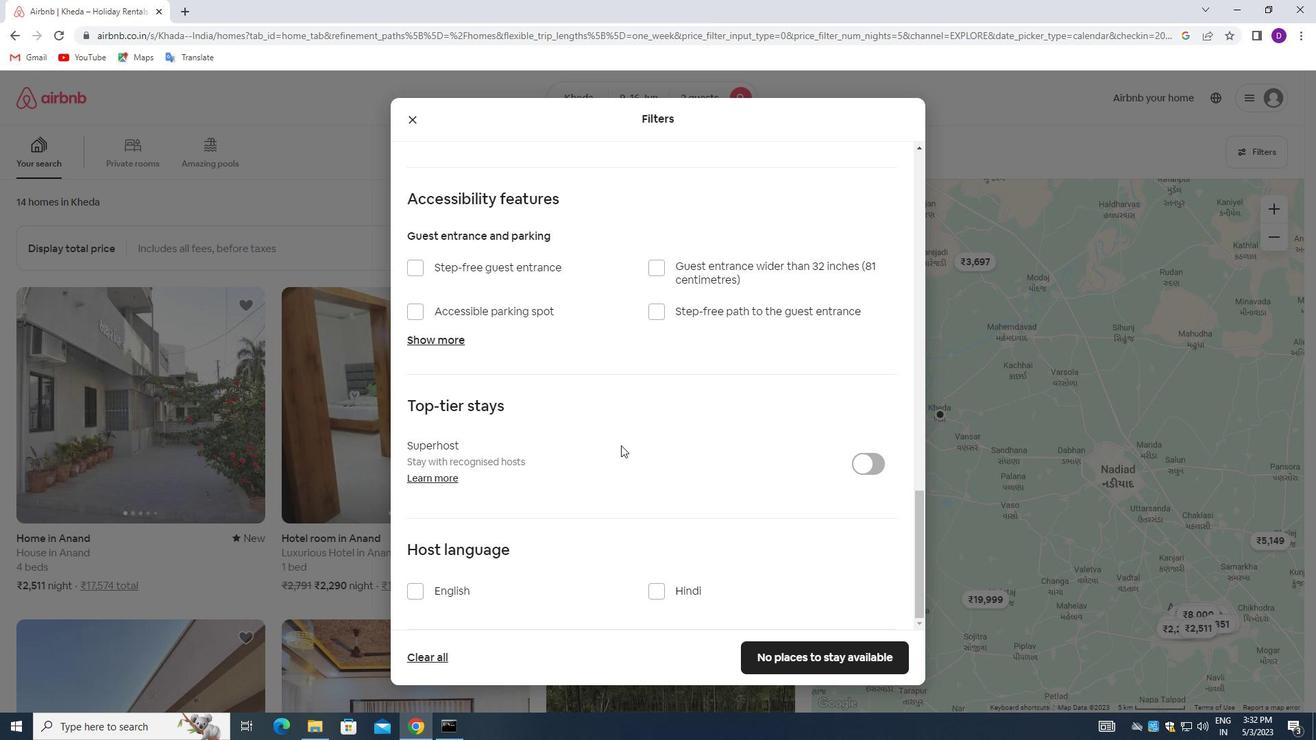 
Action: Mouse moved to (619, 451)
Screenshot: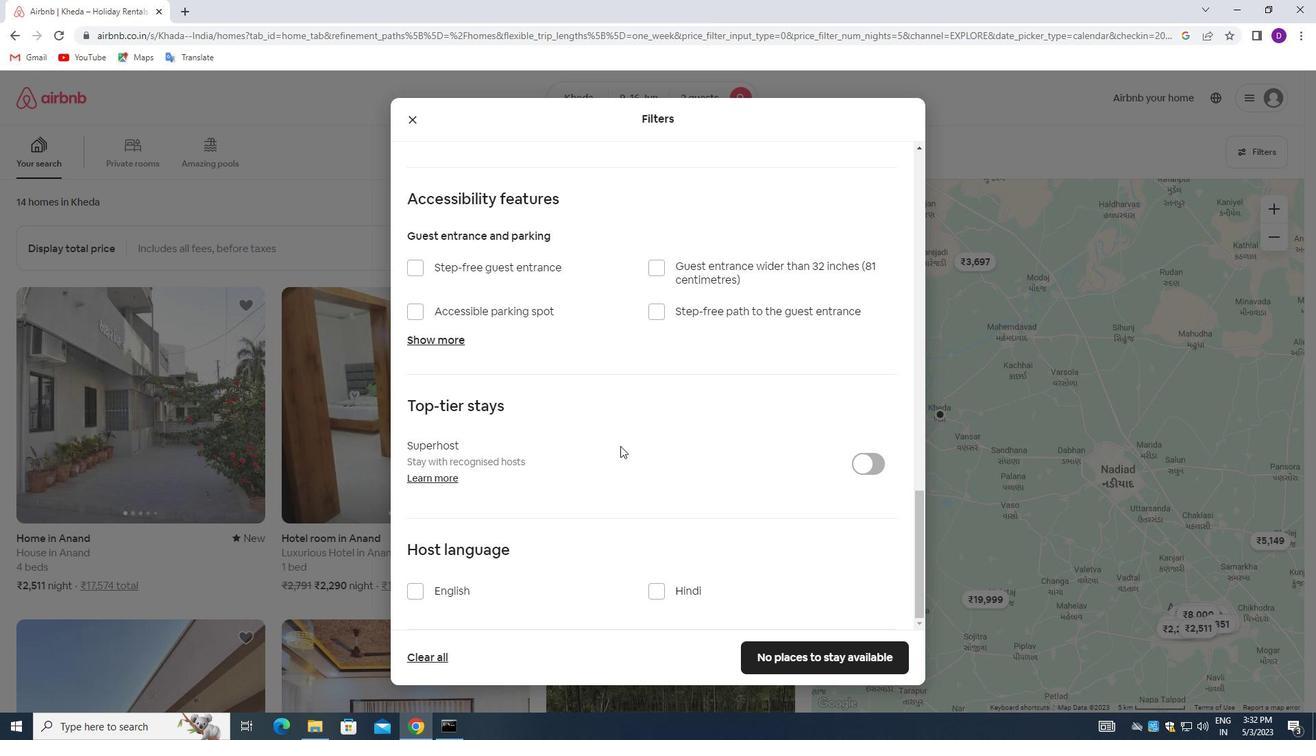 
Action: Mouse scrolled (619, 451) with delta (0, 0)
Screenshot: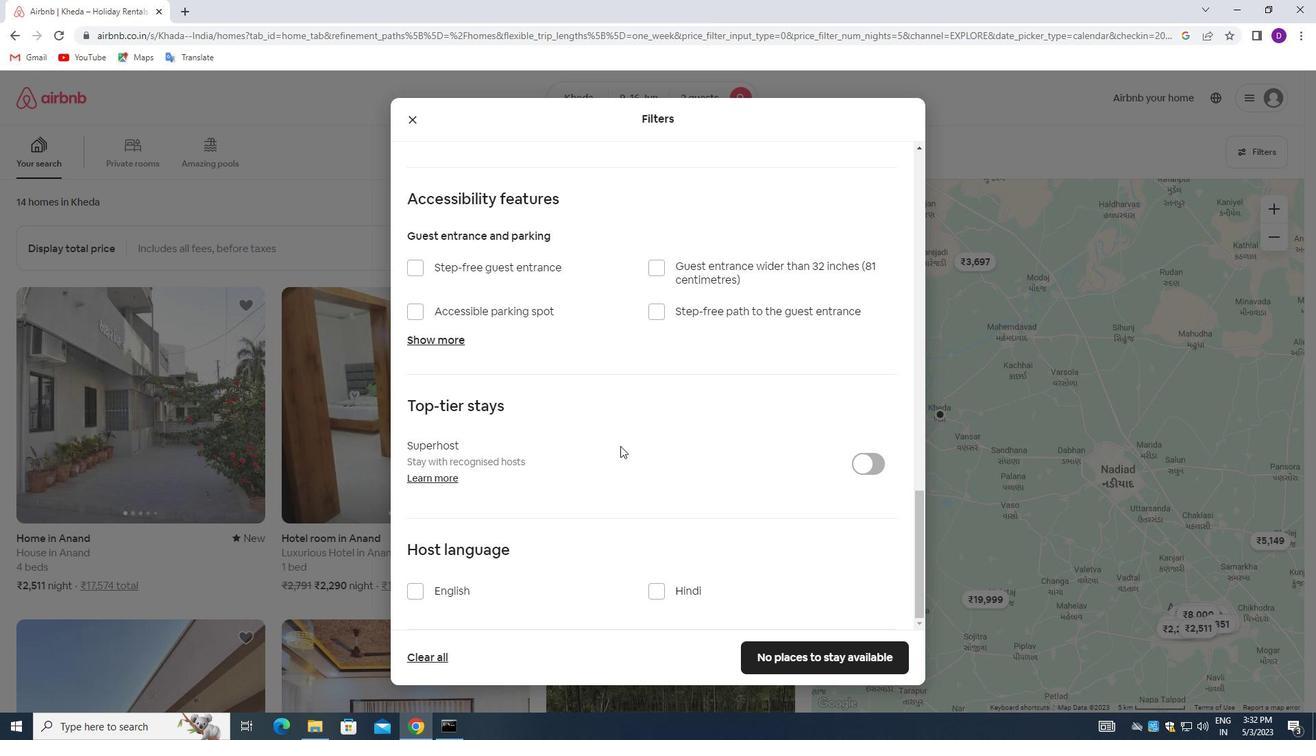 
Action: Mouse moved to (619, 453)
Screenshot: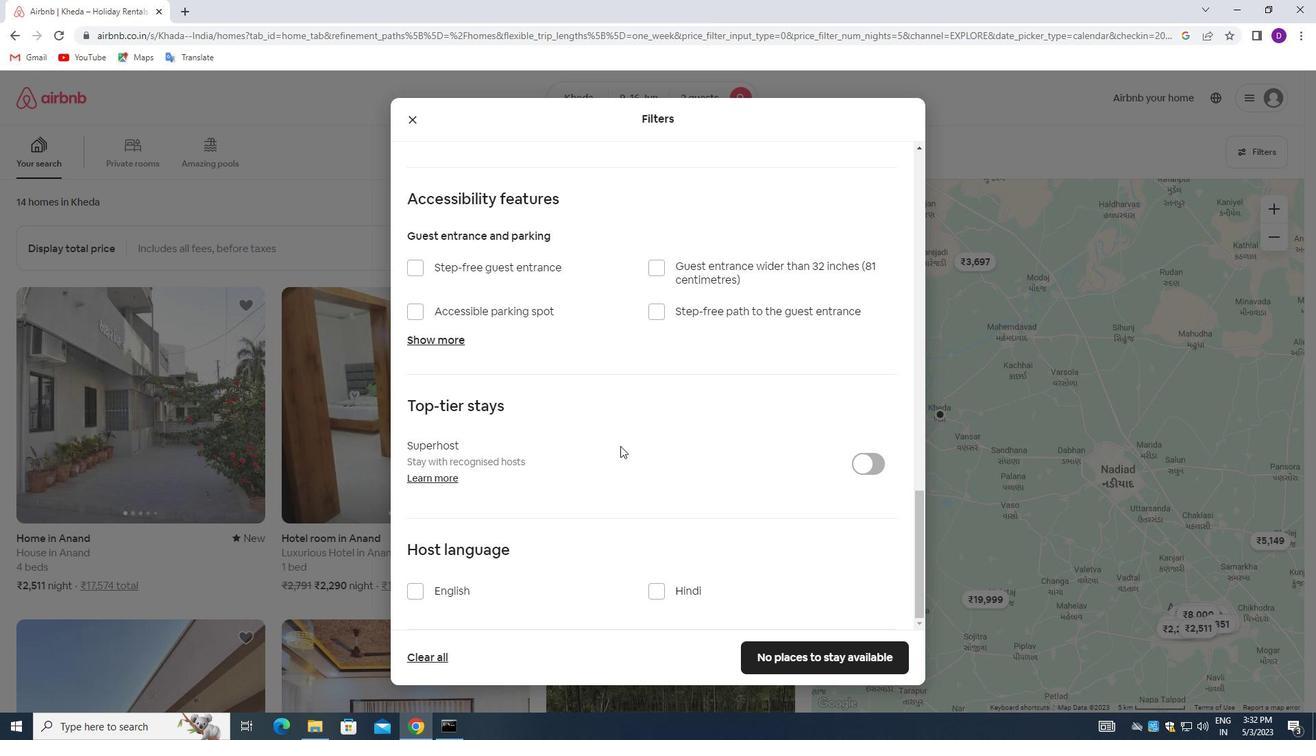 
Action: Mouse scrolled (619, 452) with delta (0, 0)
Screenshot: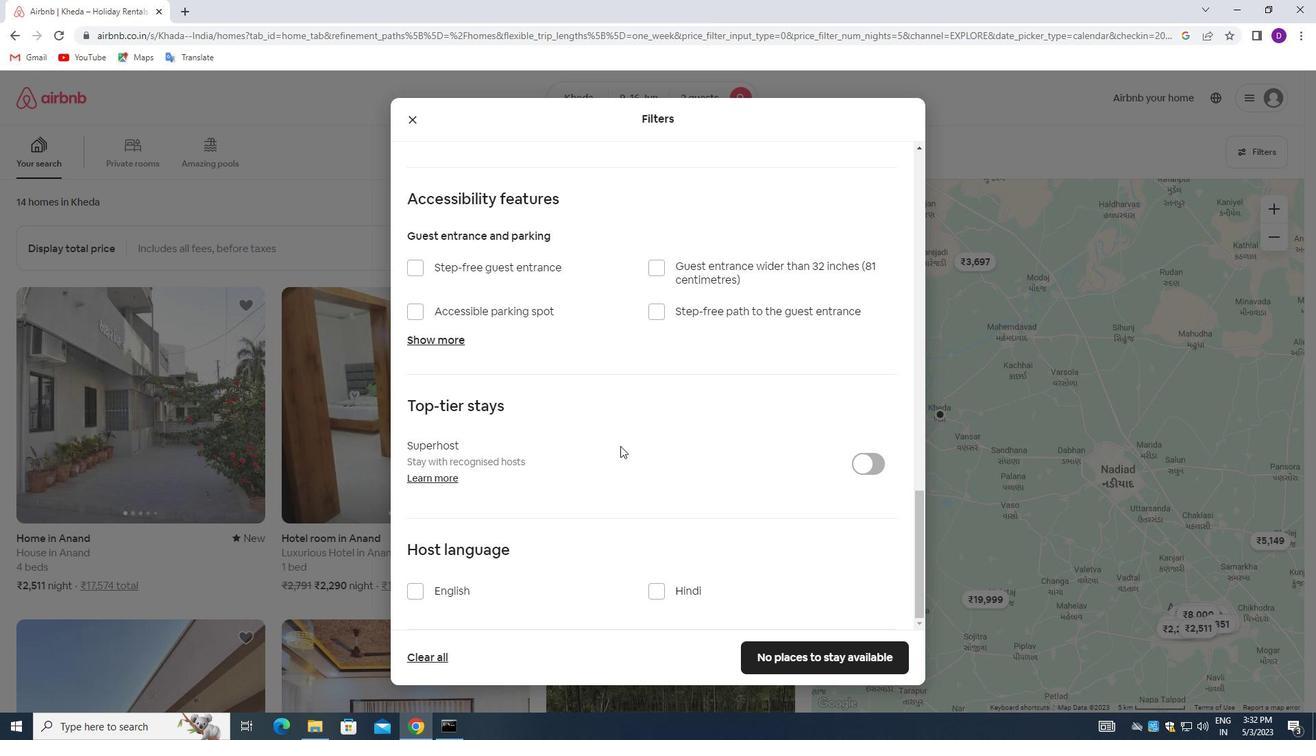 
Action: Mouse moved to (415, 591)
Screenshot: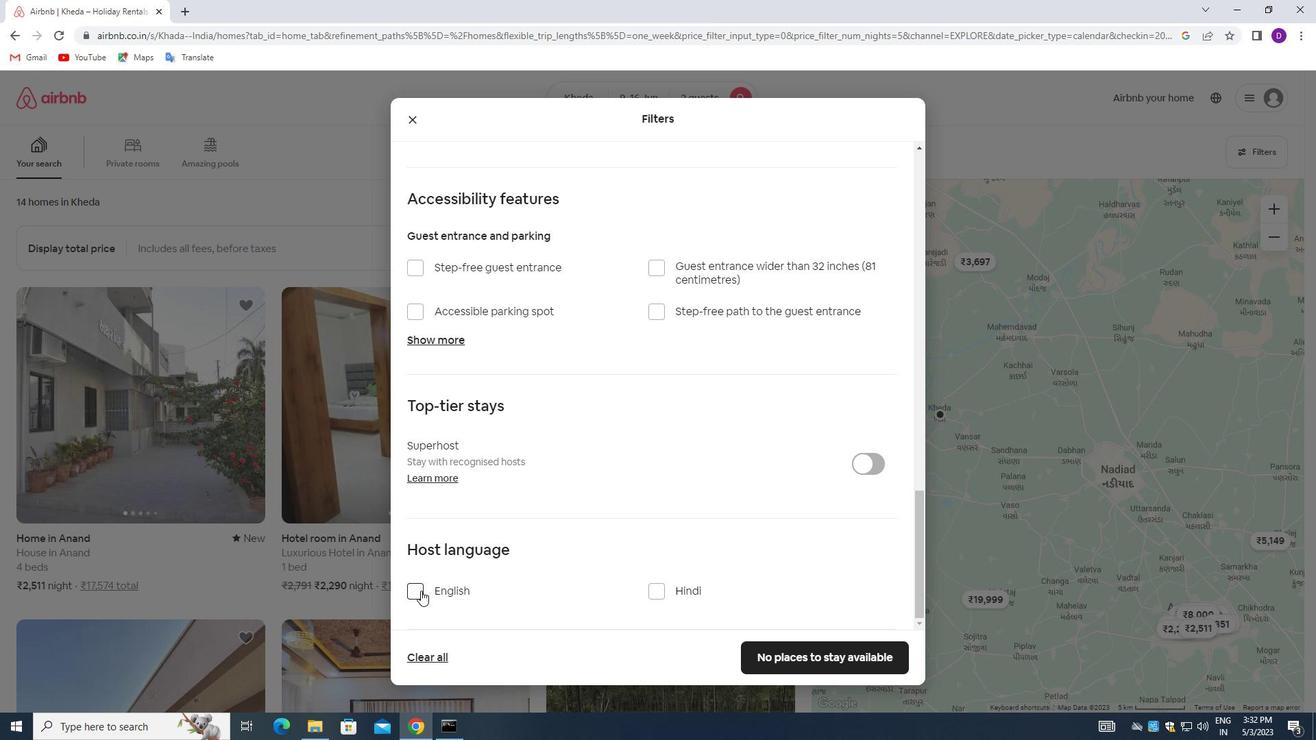 
Action: Mouse pressed left at (415, 591)
Screenshot: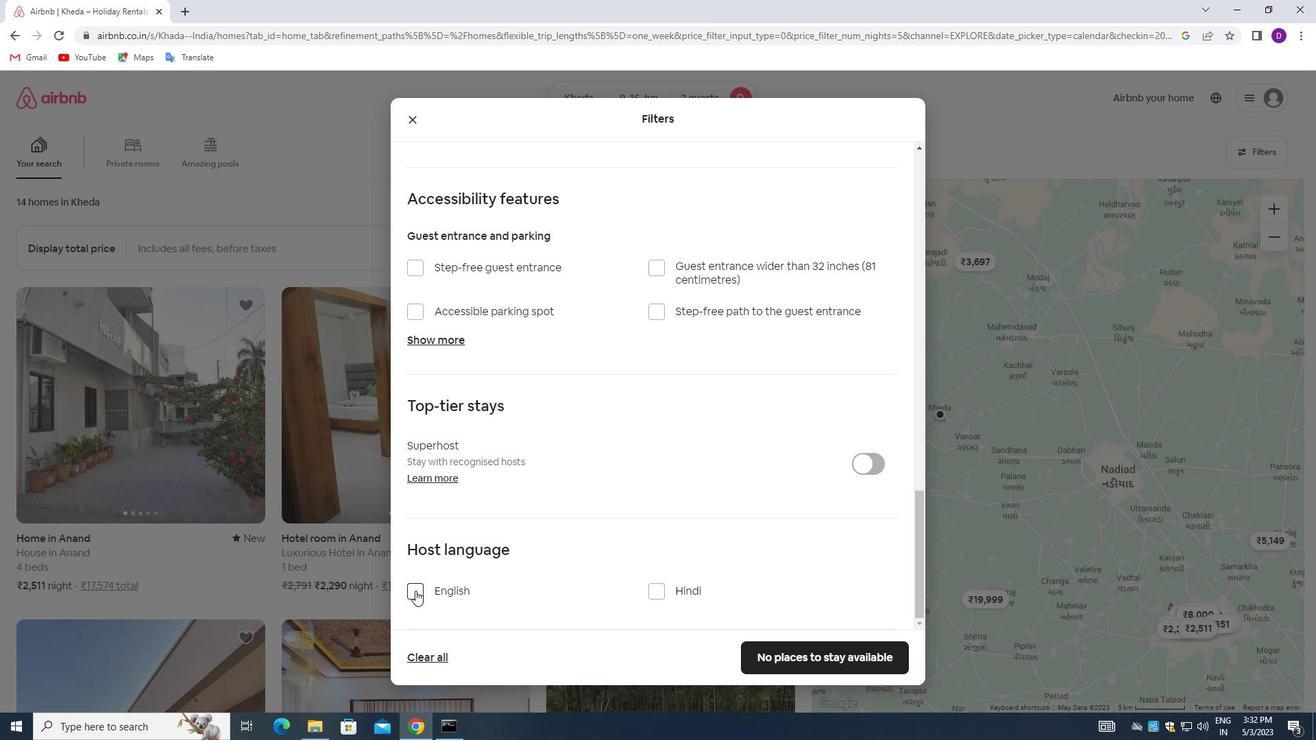
Action: Mouse moved to (774, 650)
Screenshot: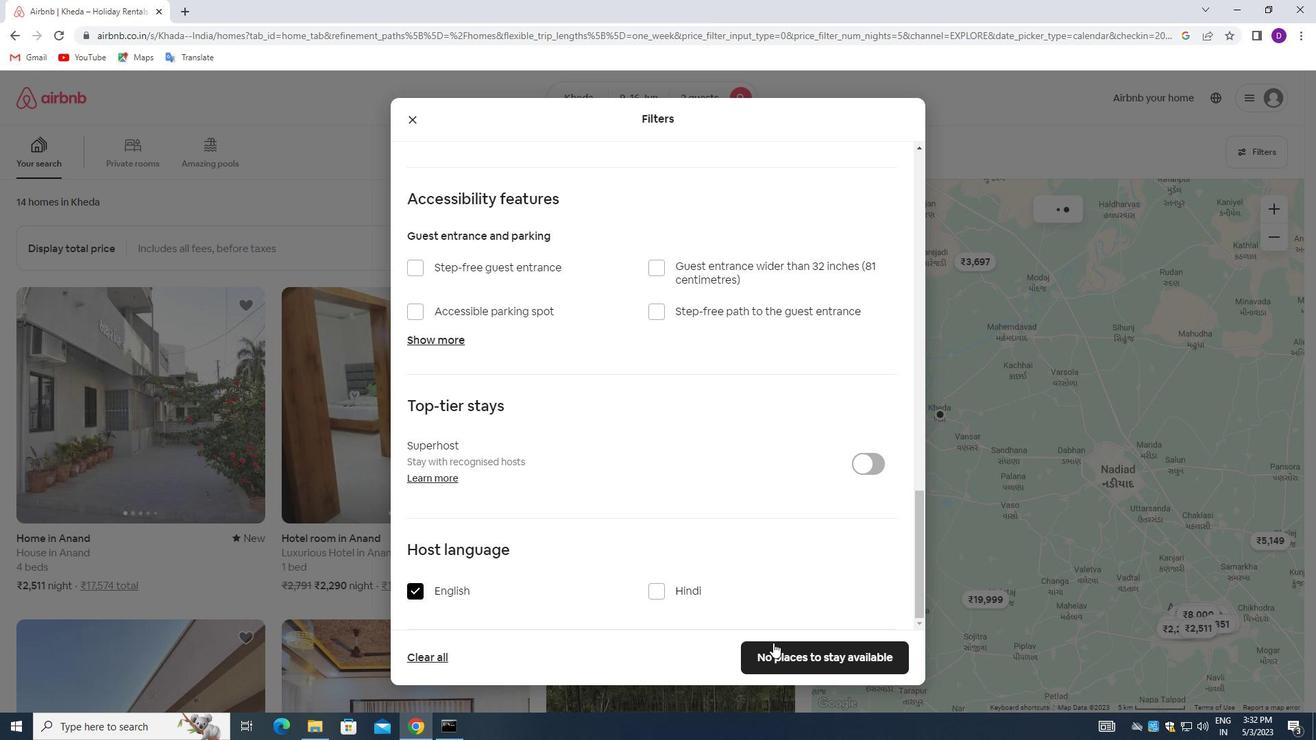 
Action: Mouse pressed left at (774, 650)
Screenshot: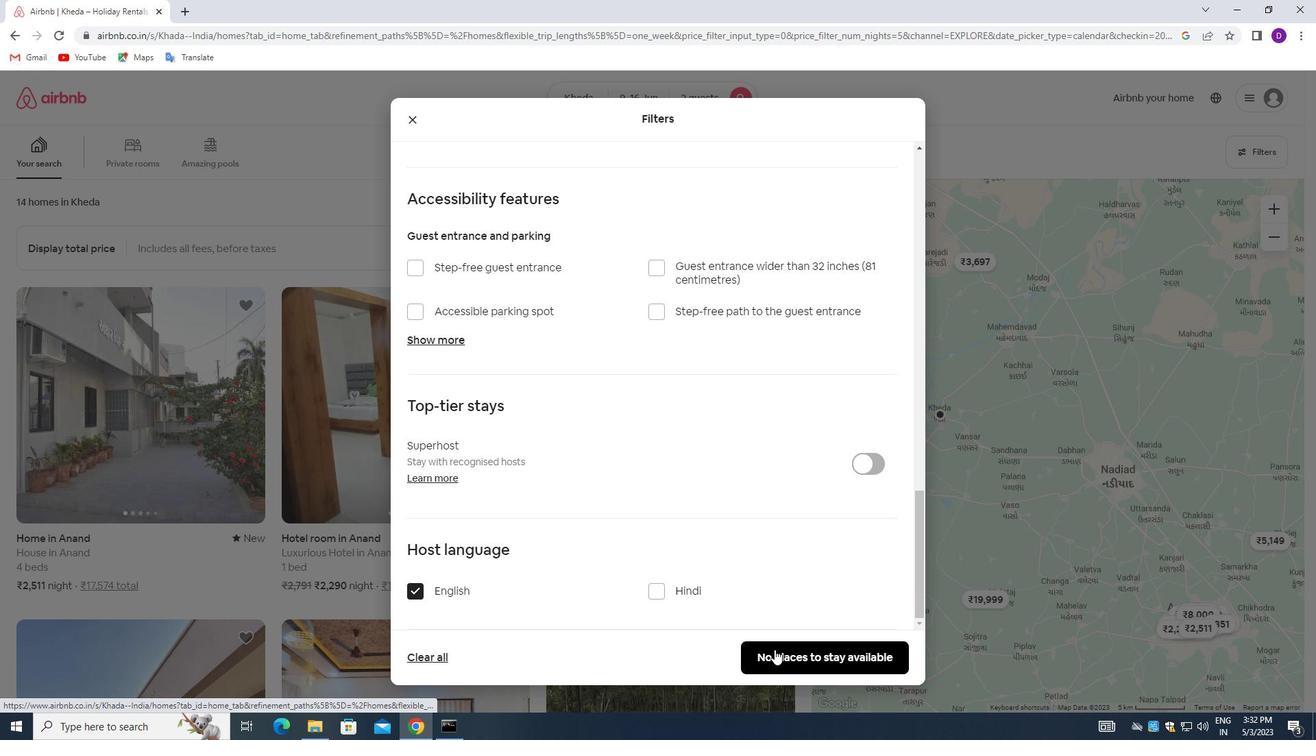 
Action: Mouse moved to (767, 502)
Screenshot: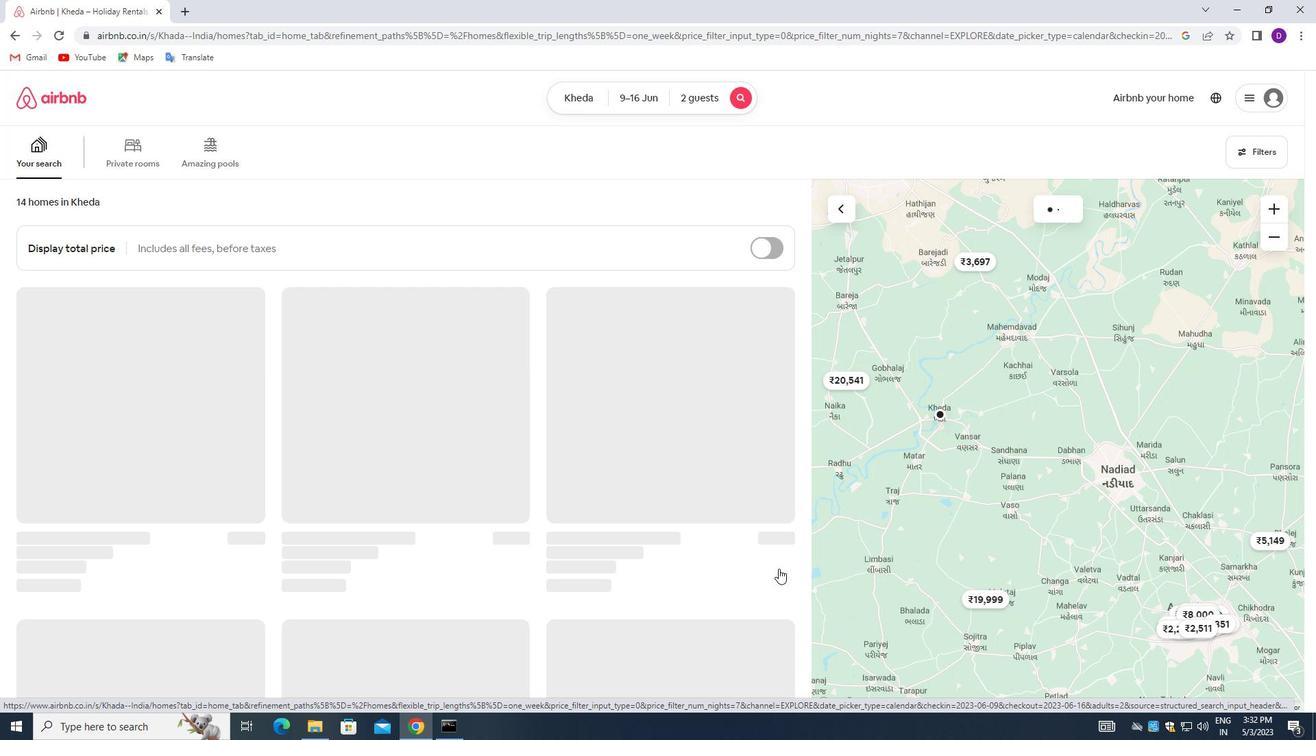 
